 Task: Select the current location as Charleston, South Carolina, United States . Now zoom - , and verify the location . Hide zoom slider
Action: Mouse moved to (116, 26)
Screenshot: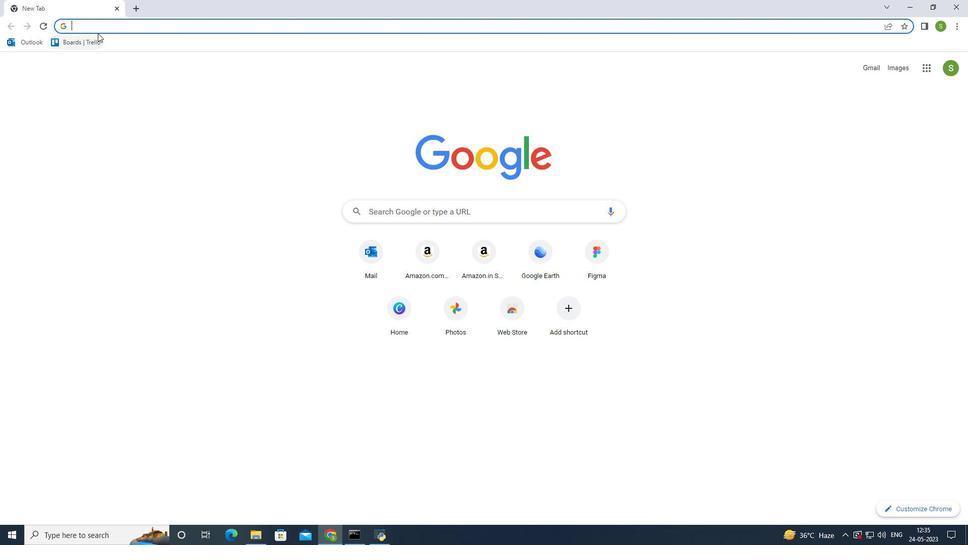 
Action: Mouse pressed left at (116, 26)
Screenshot: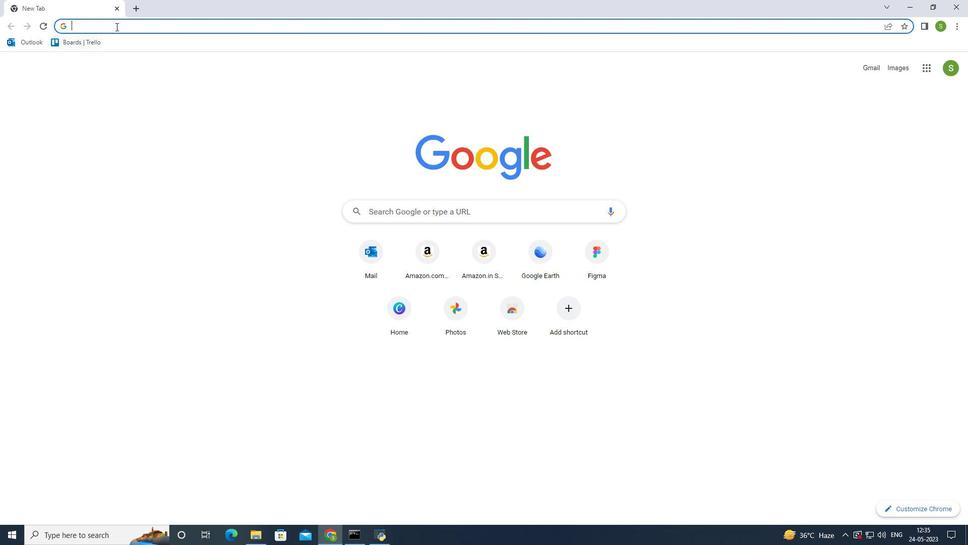
Action: Mouse moved to (108, 68)
Screenshot: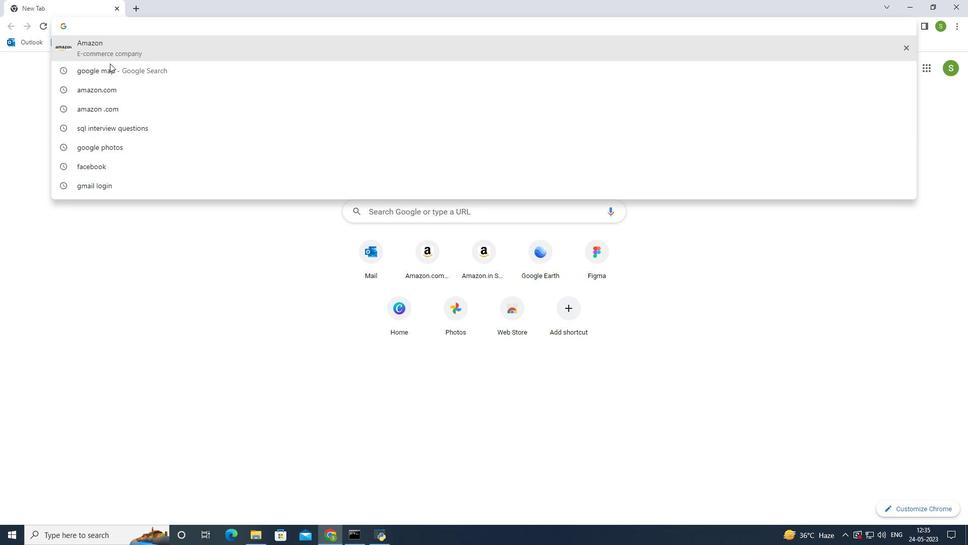 
Action: Mouse pressed left at (108, 68)
Screenshot: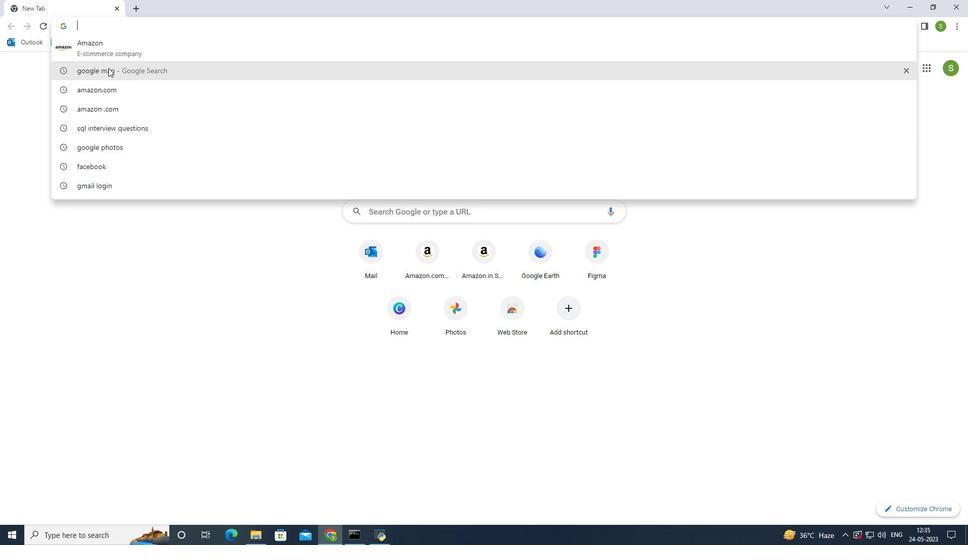 
Action: Mouse moved to (147, 158)
Screenshot: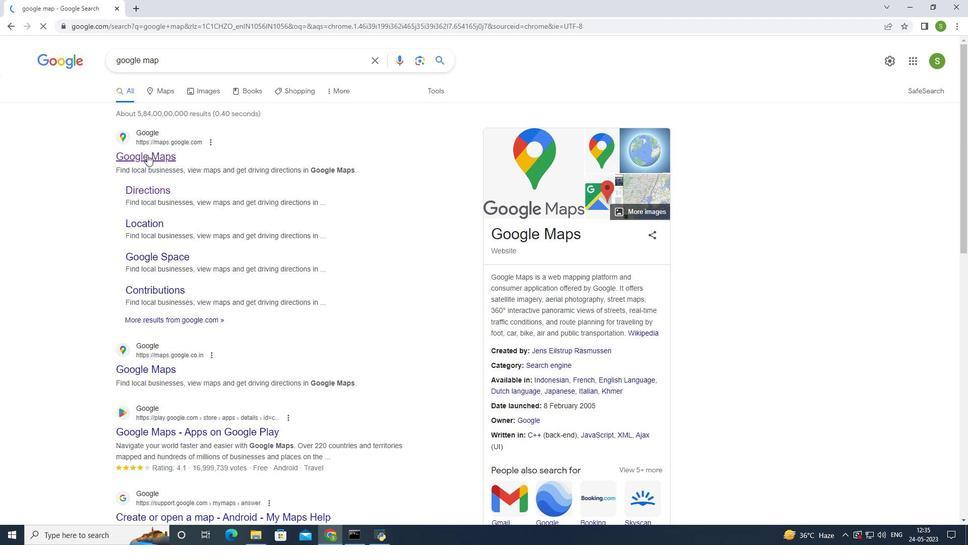 
Action: Mouse pressed left at (147, 158)
Screenshot: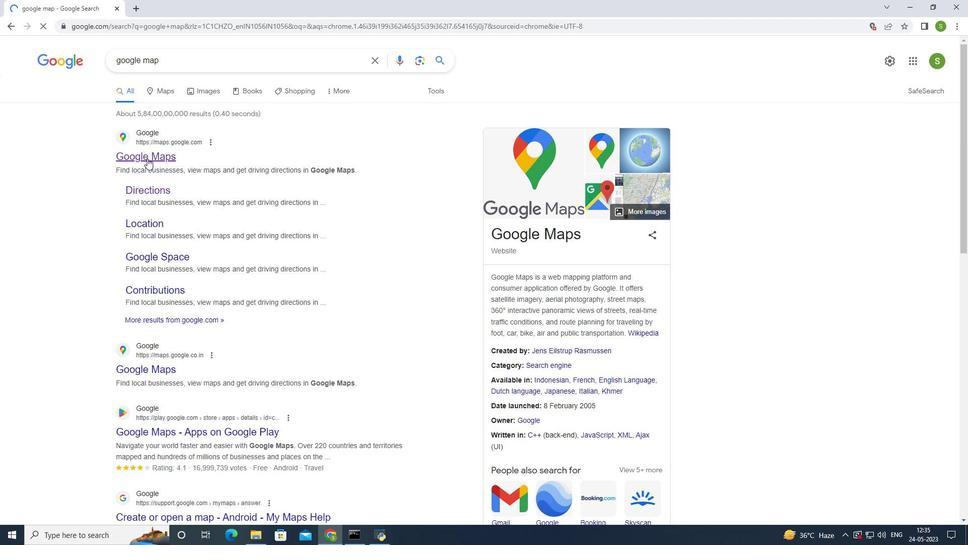 
Action: Mouse moved to (105, 50)
Screenshot: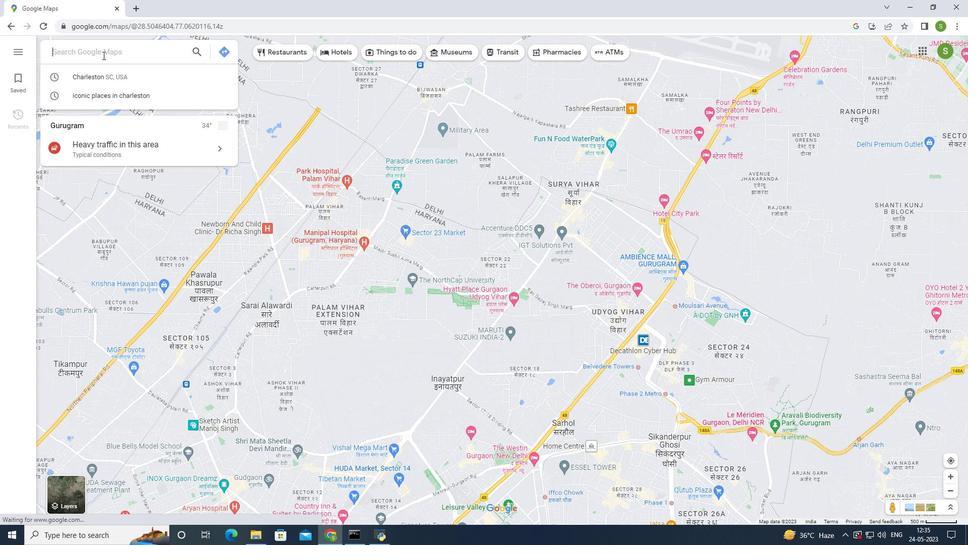 
Action: Mouse pressed left at (105, 50)
Screenshot: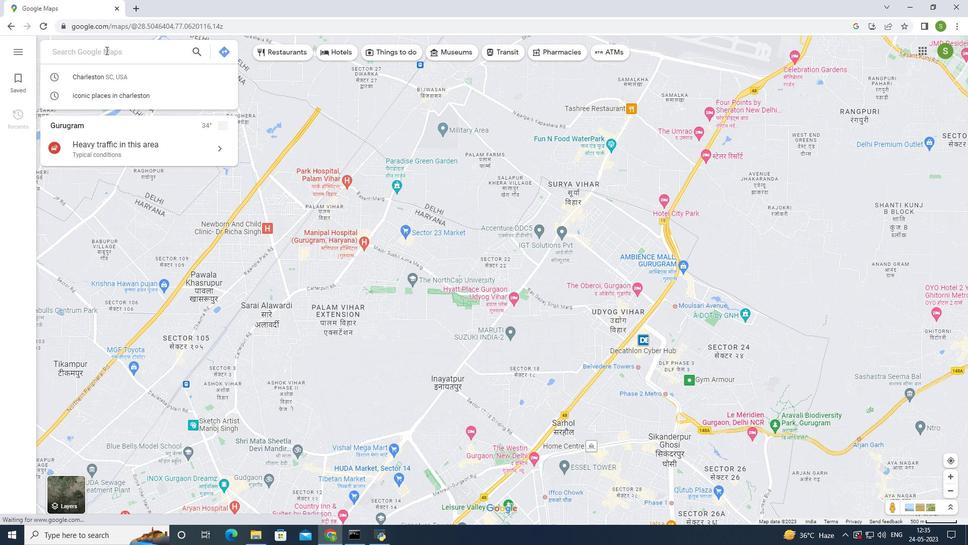 
Action: Key pressed charlesr<Key.backspace>ton<Key.space>,<Key.space>south<Key.space><Key.caps_lock>C<Key.caps_lock>arolina,<Key.space><Key.caps_lock>U<Key.caps_lock>nited<Key.space><Key.caps_lock>S<Key.caps_lock>tates<Key.enter>
Screenshot: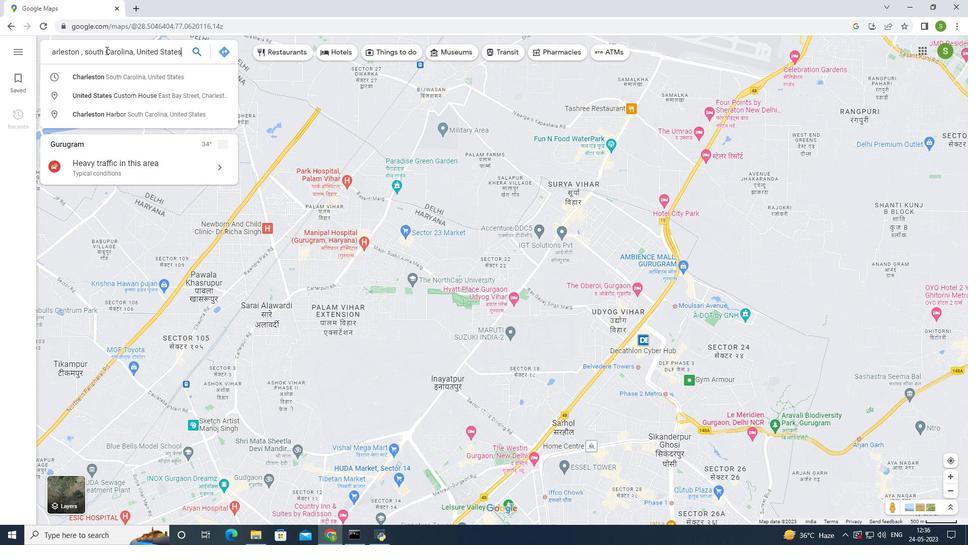 
Action: Mouse moved to (274, 489)
Screenshot: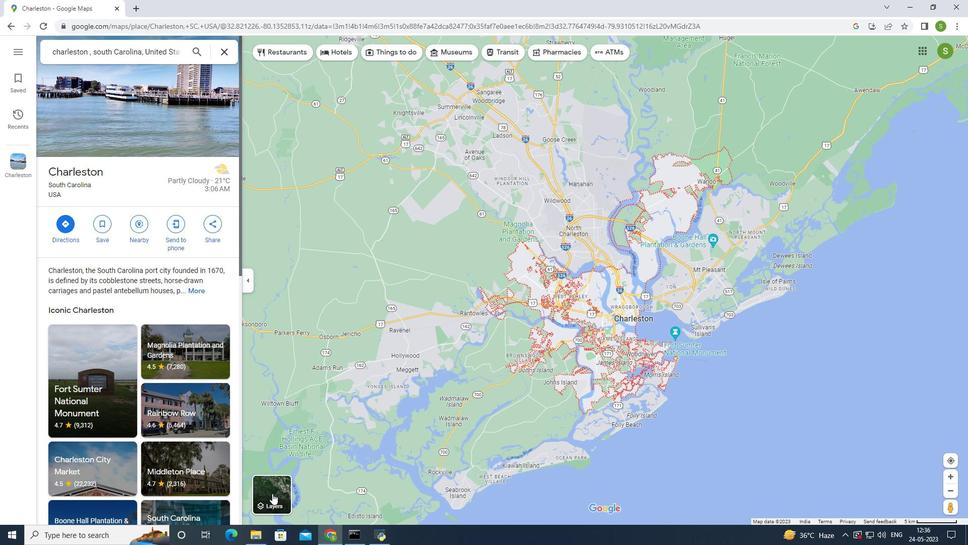 
Action: Mouse pressed left at (274, 489)
Screenshot: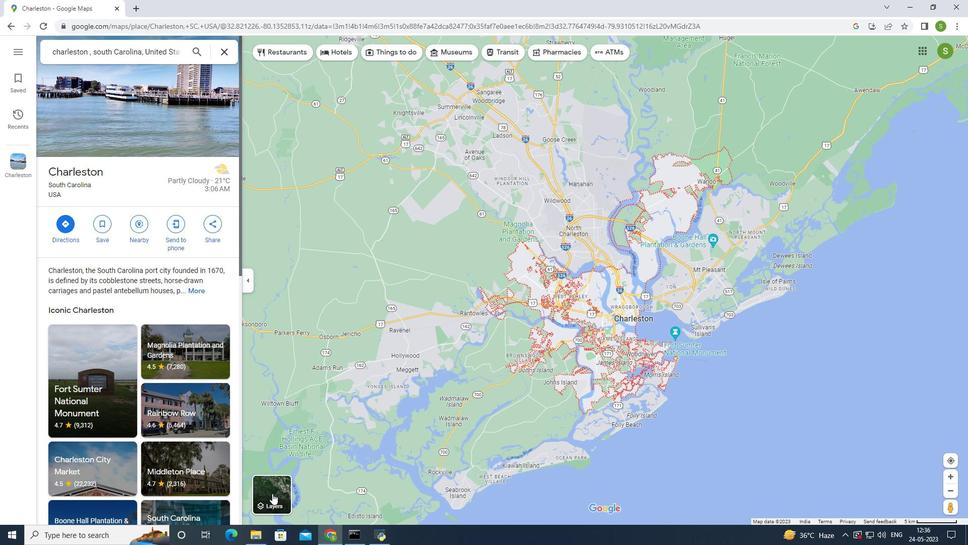
Action: Mouse moved to (625, 324)
Screenshot: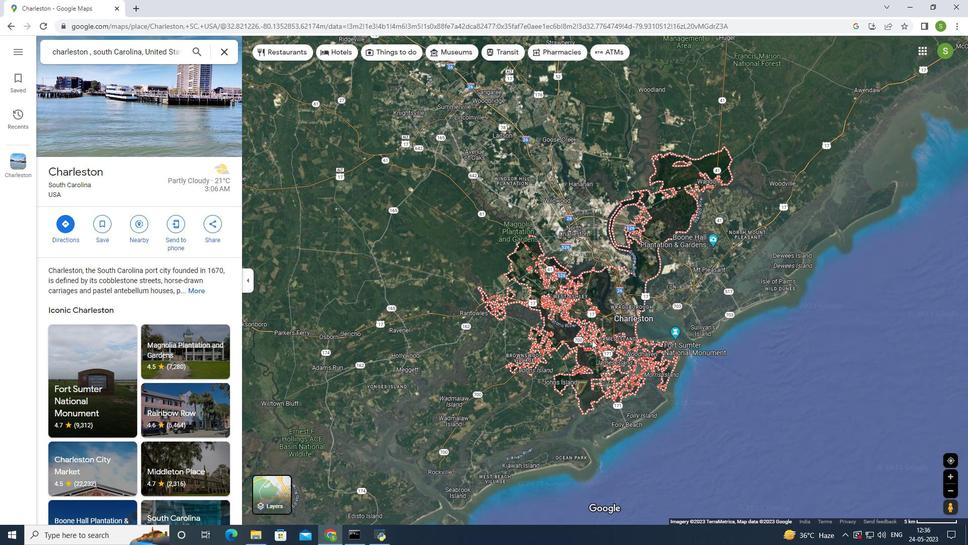 
Action: Mouse scrolled (625, 325) with delta (0, 0)
Screenshot: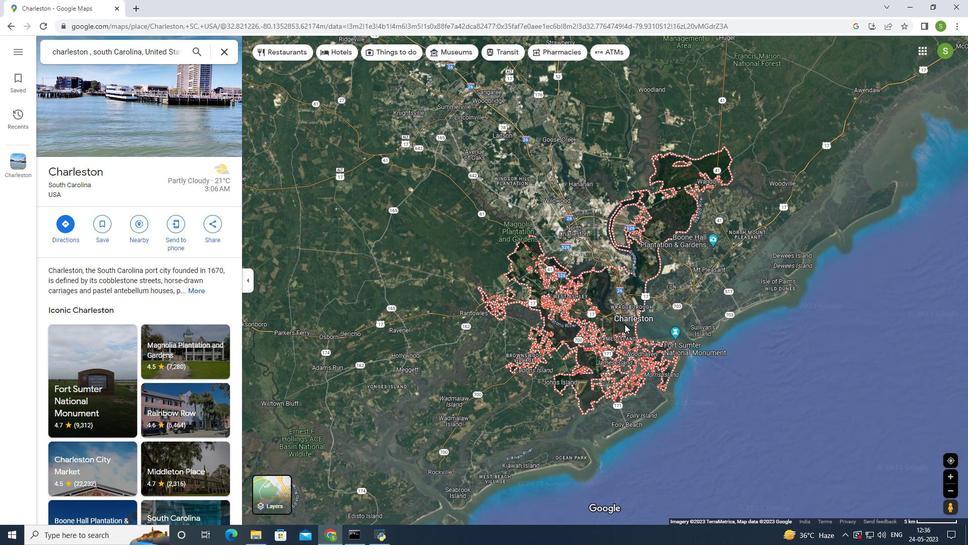 
Action: Mouse scrolled (625, 325) with delta (0, 0)
Screenshot: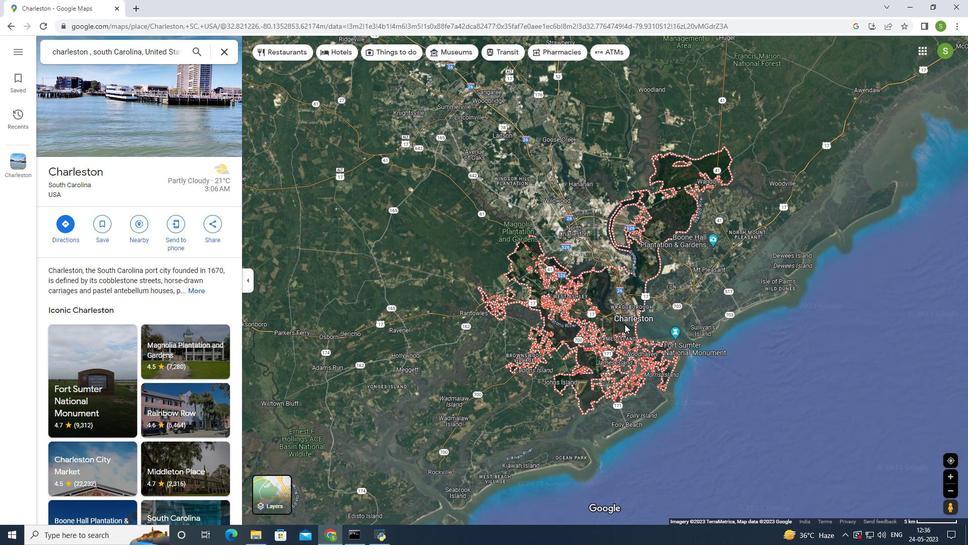 
Action: Mouse scrolled (625, 325) with delta (0, 0)
Screenshot: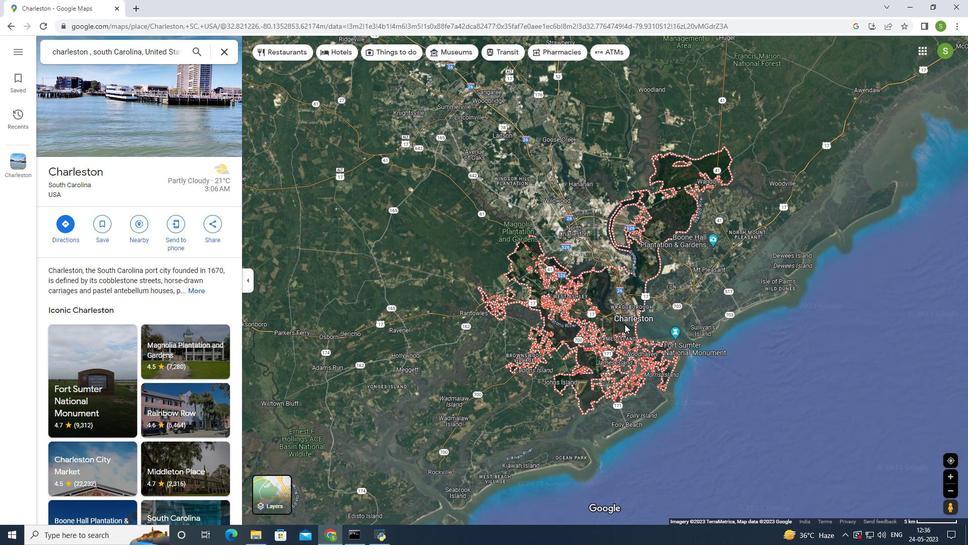 
Action: Mouse scrolled (625, 325) with delta (0, 0)
Screenshot: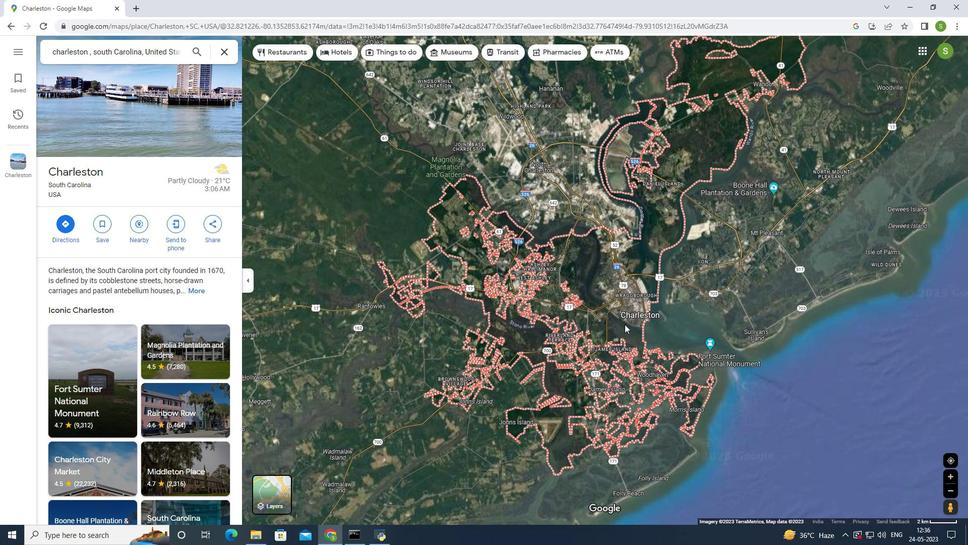 
Action: Mouse scrolled (625, 325) with delta (0, 0)
Screenshot: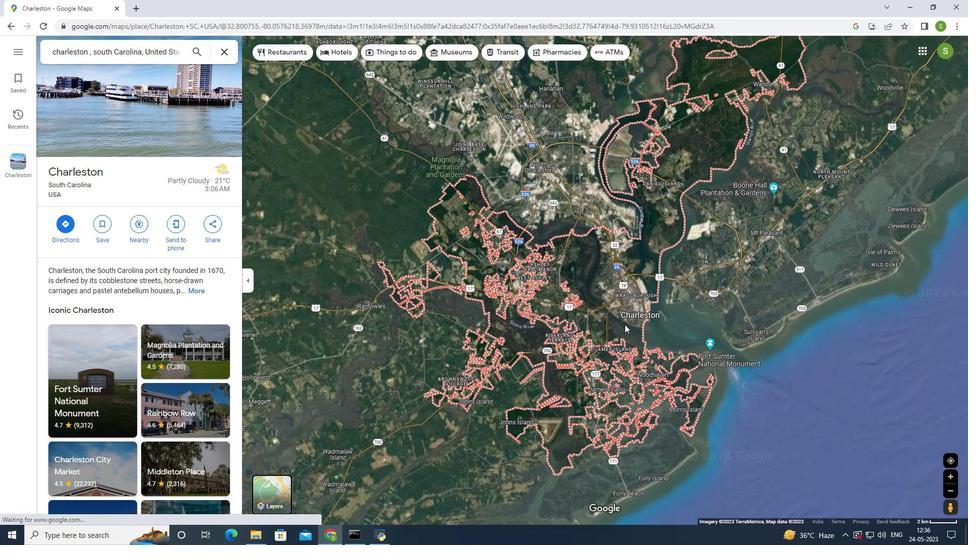 
Action: Mouse scrolled (625, 325) with delta (0, 0)
Screenshot: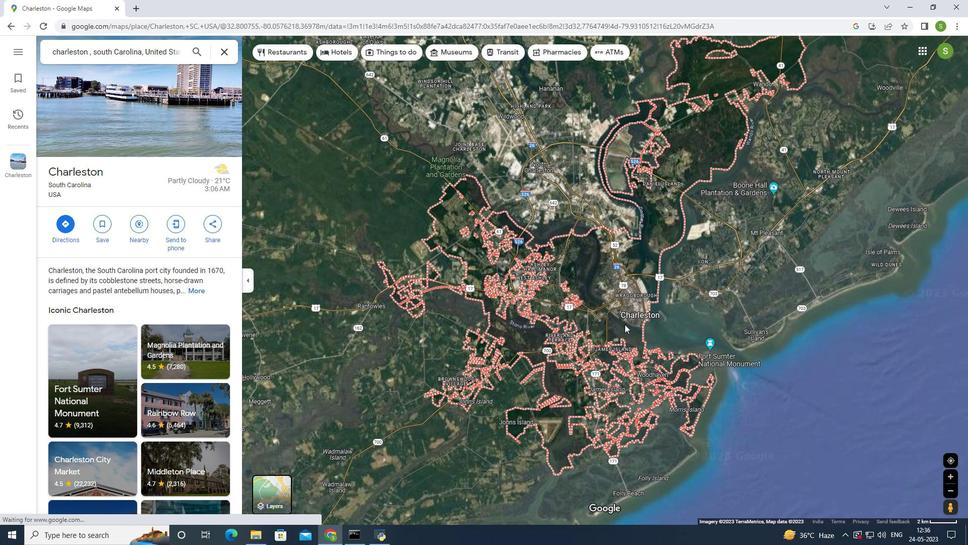 
Action: Mouse moved to (661, 307)
Screenshot: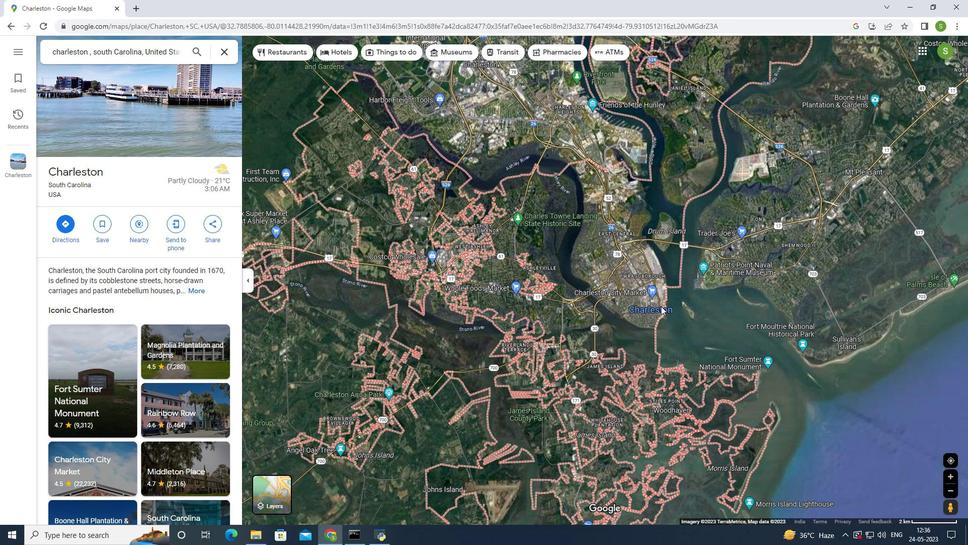 
Action: Mouse scrolled (661, 307) with delta (0, 0)
Screenshot: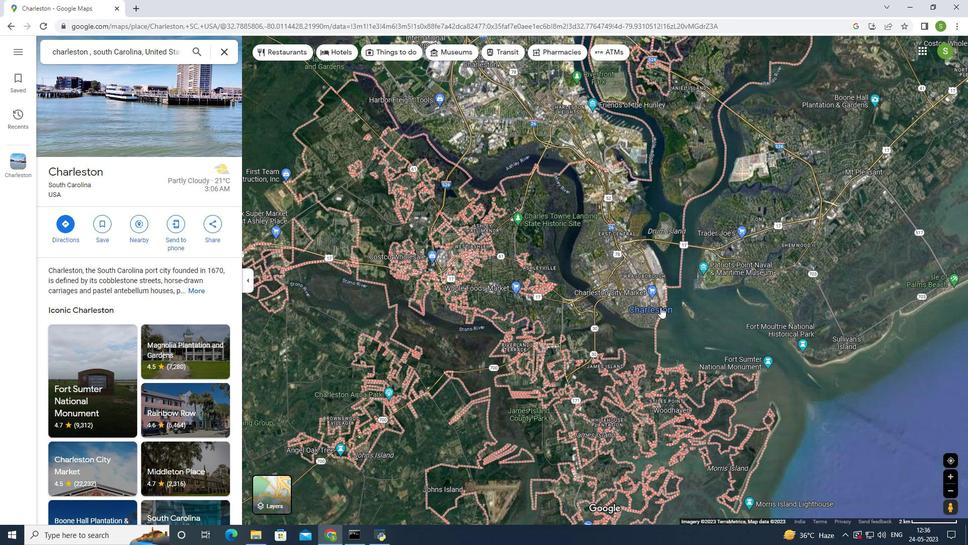 
Action: Mouse scrolled (661, 307) with delta (0, 0)
Screenshot: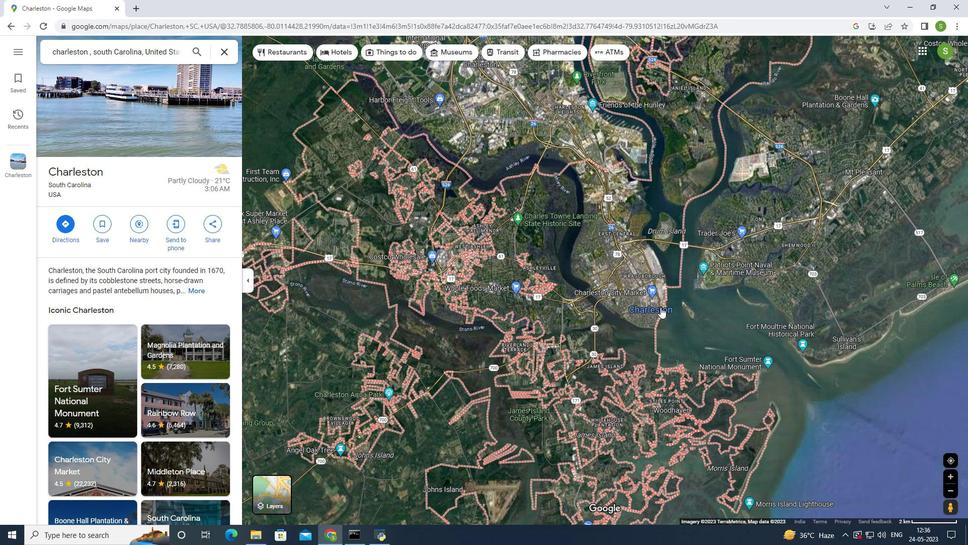 
Action: Mouse scrolled (661, 307) with delta (0, 0)
Screenshot: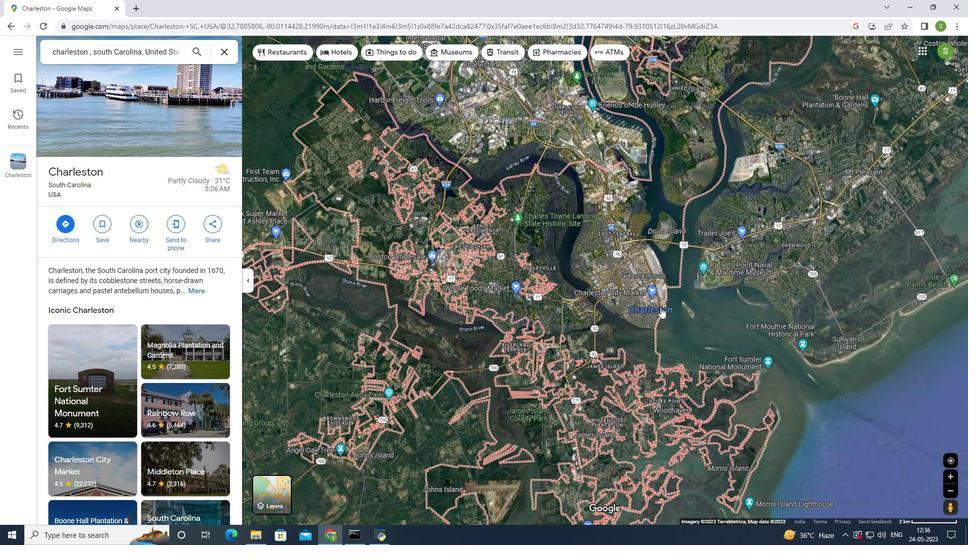 
Action: Mouse scrolled (661, 307) with delta (0, 0)
Screenshot: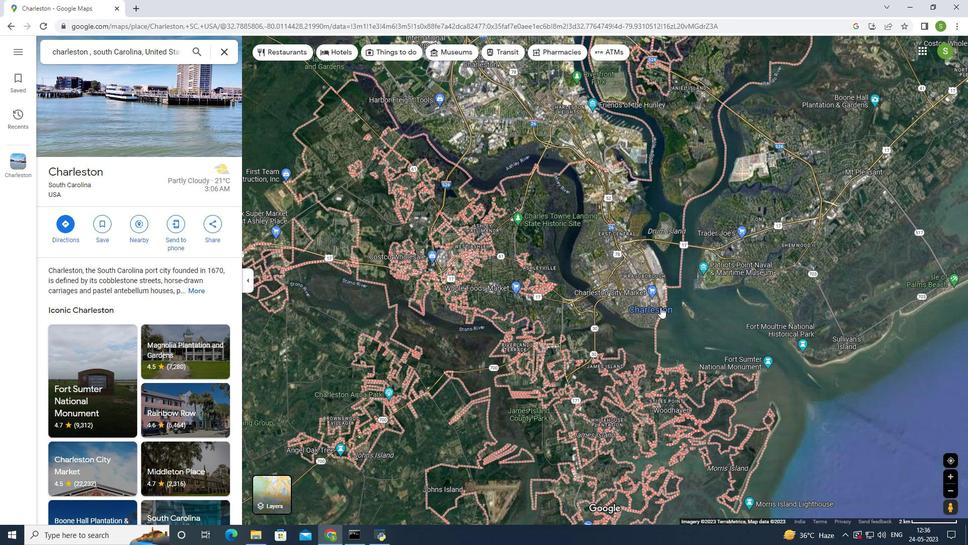 
Action: Mouse moved to (645, 317)
Screenshot: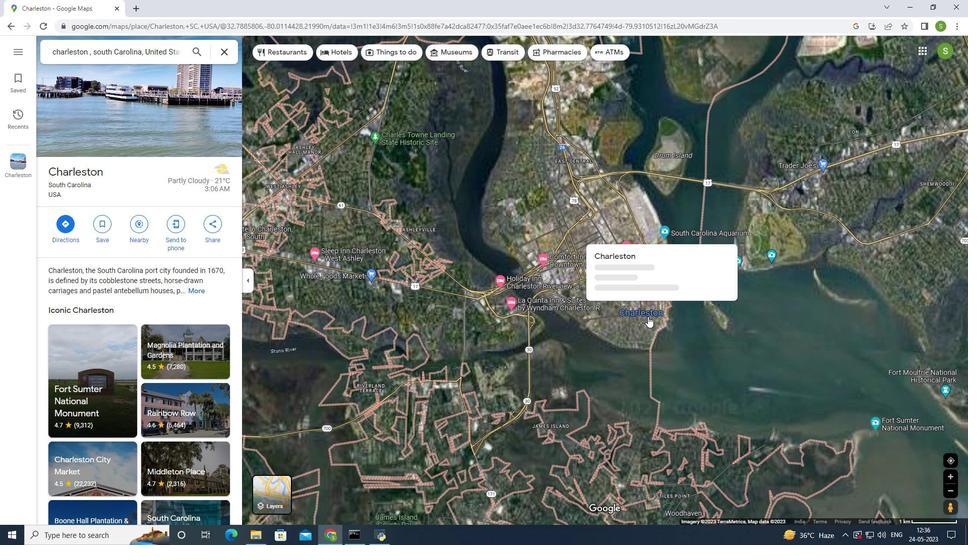 
Action: Mouse scrolled (645, 318) with delta (0, 0)
Screenshot: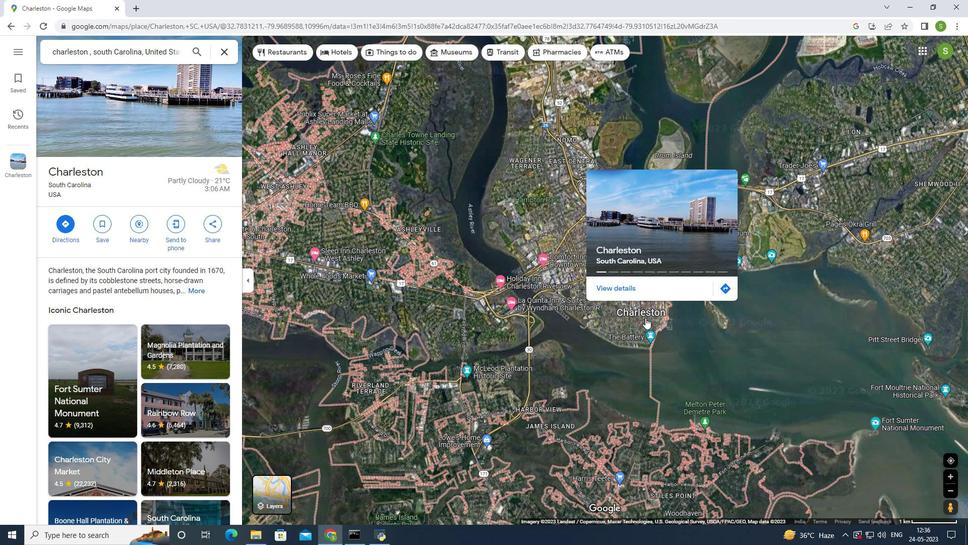 
Action: Mouse scrolled (645, 318) with delta (0, 0)
Screenshot: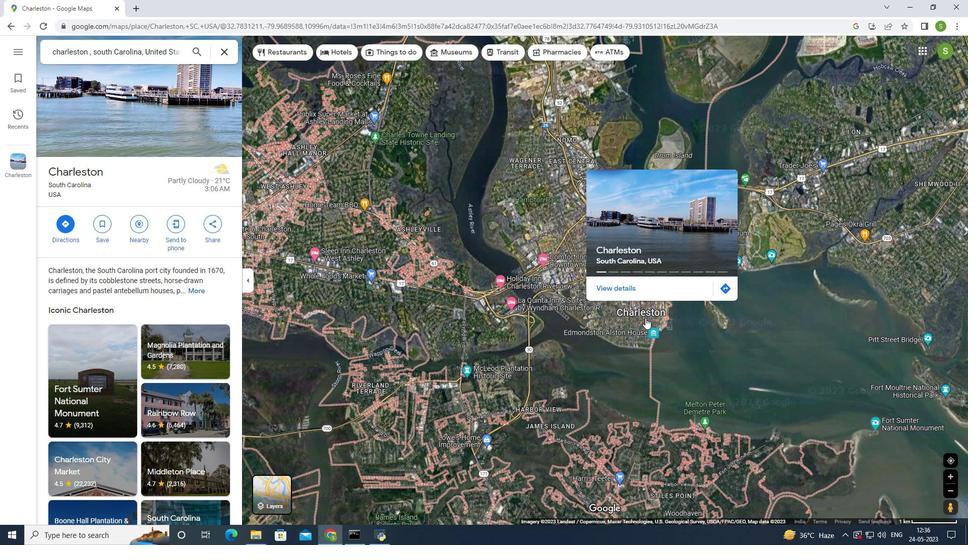 
Action: Mouse scrolled (645, 318) with delta (0, 0)
Screenshot: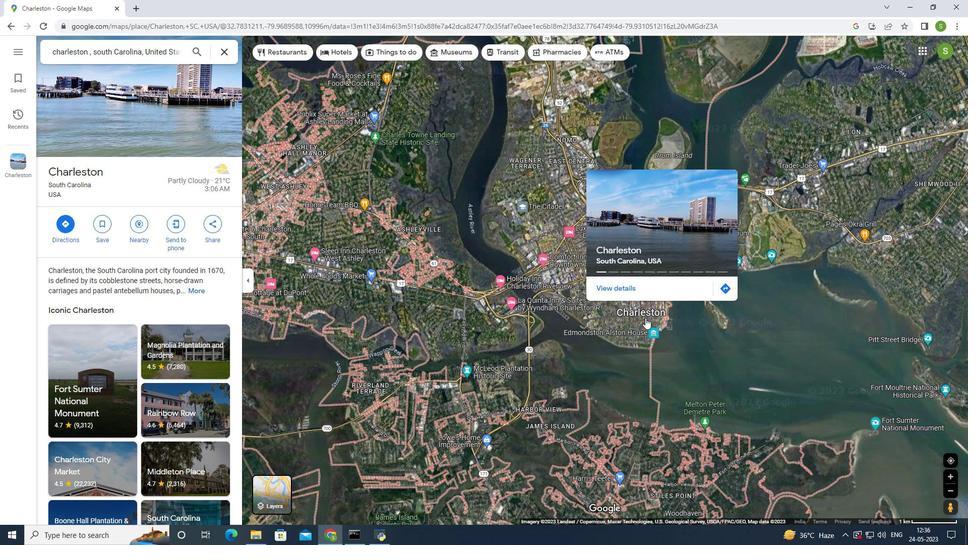 
Action: Mouse scrolled (645, 318) with delta (0, 0)
Screenshot: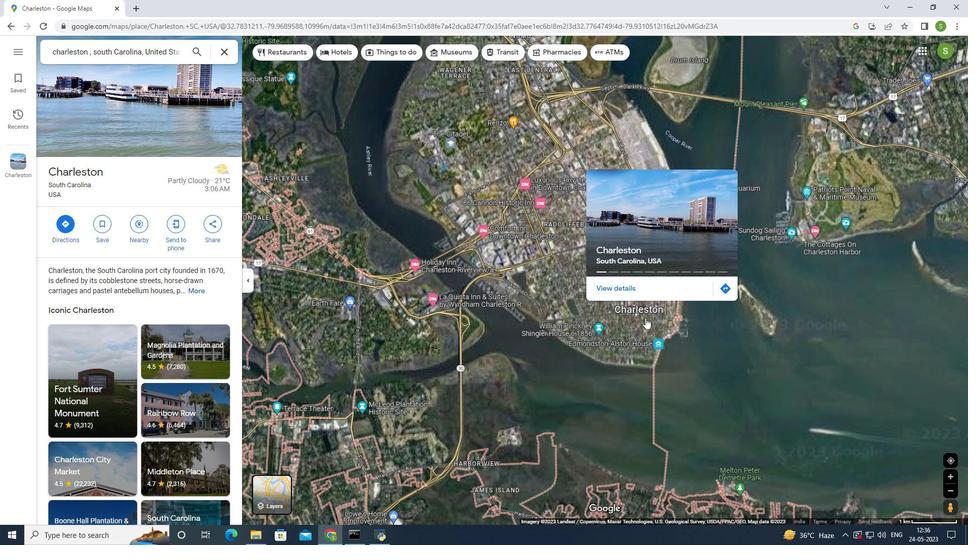
Action: Mouse scrolled (645, 318) with delta (0, 0)
Screenshot: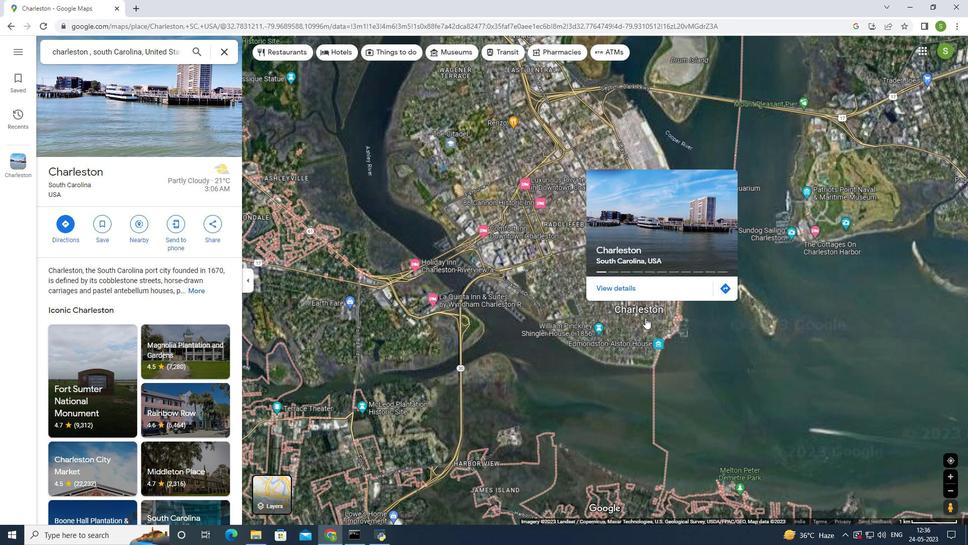 
Action: Mouse scrolled (645, 318) with delta (0, 0)
Screenshot: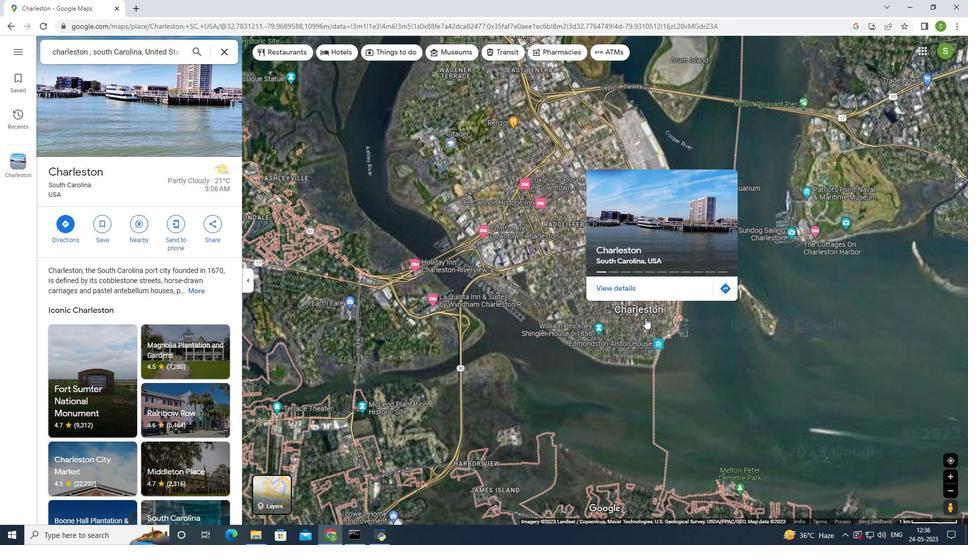 
Action: Mouse scrolled (645, 318) with delta (0, 0)
Screenshot: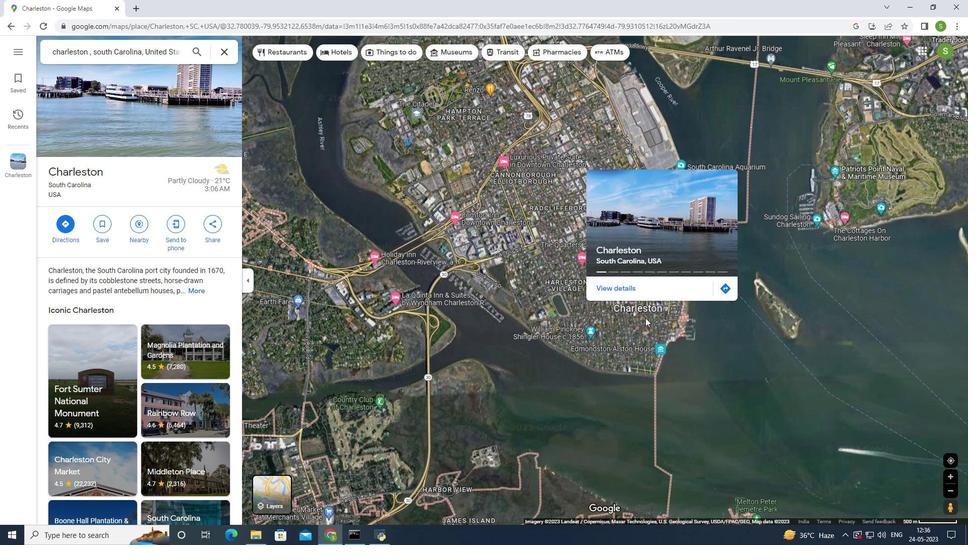 
Action: Mouse scrolled (645, 318) with delta (0, 0)
Screenshot: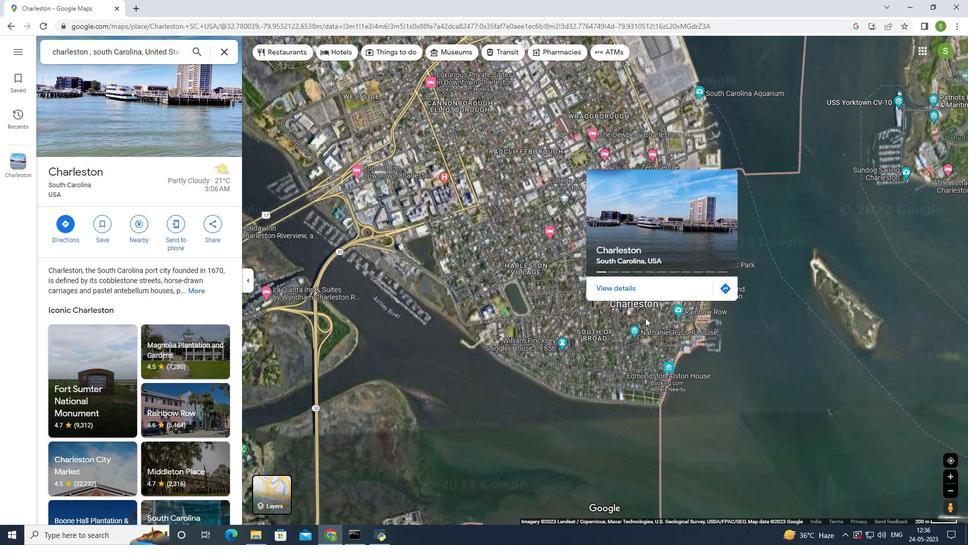 
Action: Mouse scrolled (645, 318) with delta (0, 0)
Screenshot: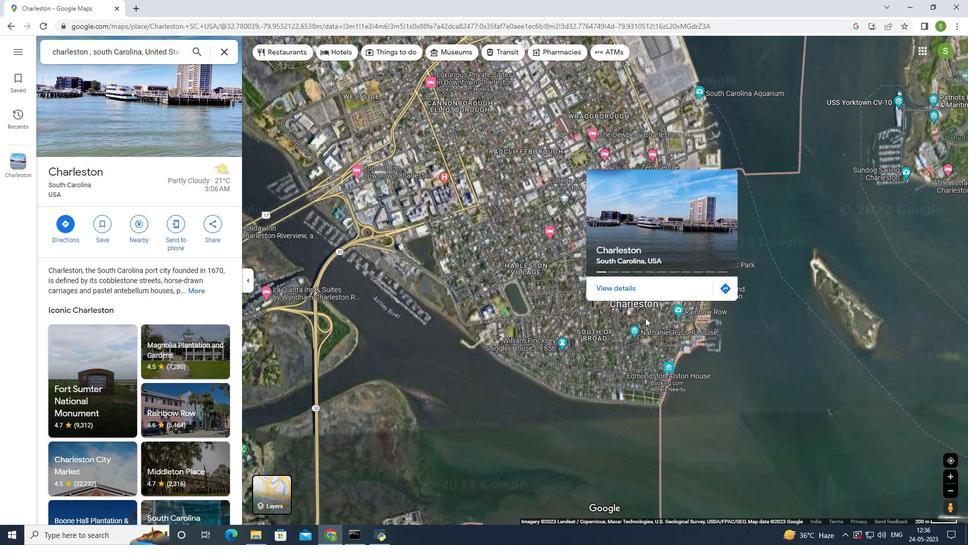 
Action: Mouse moved to (626, 305)
Screenshot: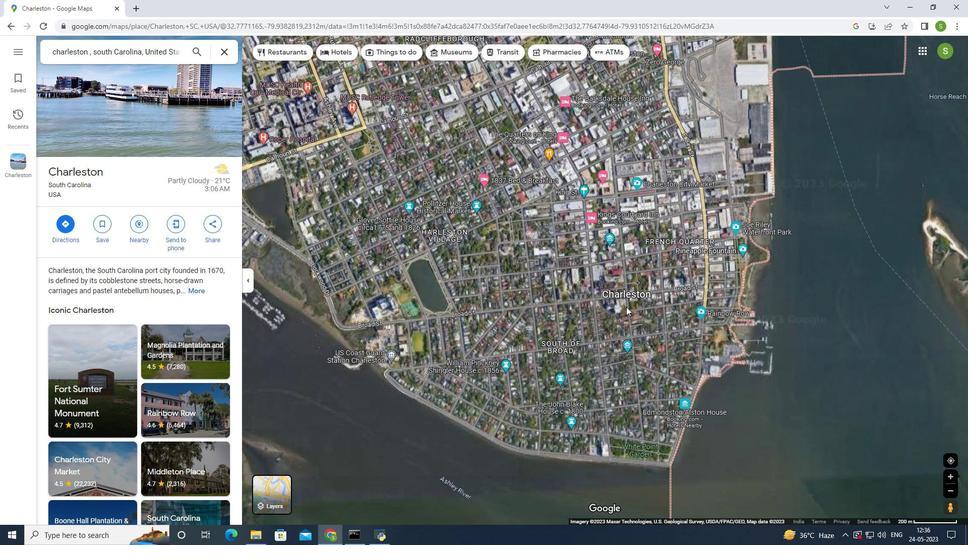 
Action: Mouse scrolled (626, 306) with delta (0, 0)
Screenshot: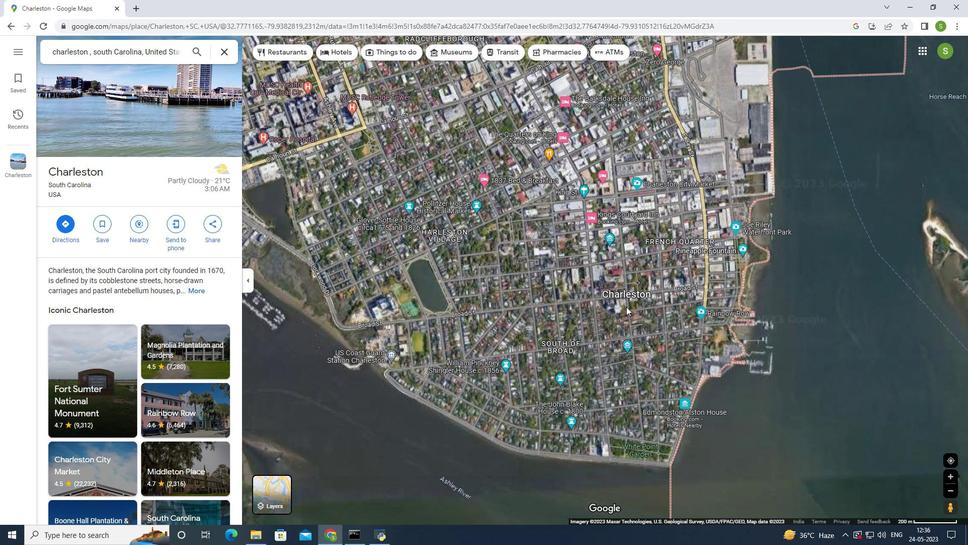 
Action: Mouse scrolled (626, 306) with delta (0, 0)
Screenshot: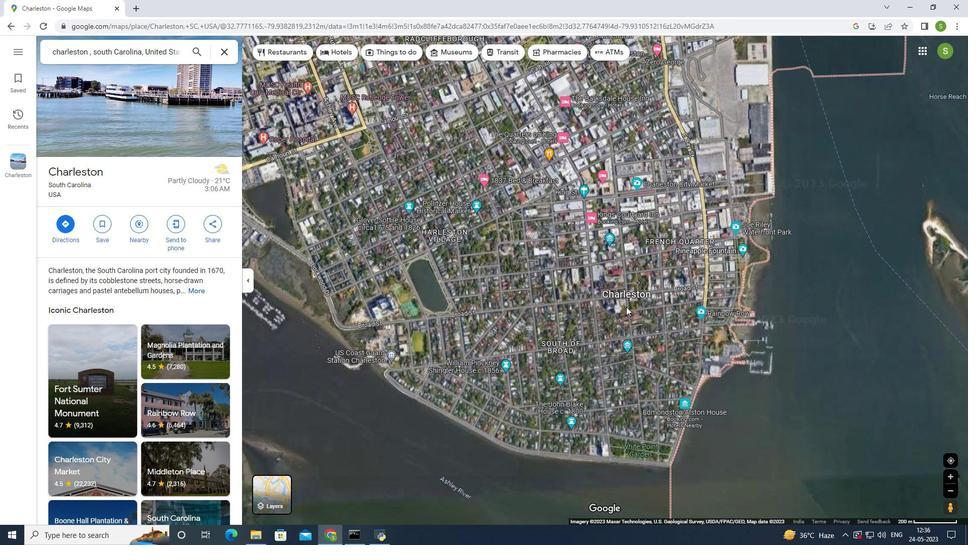 
Action: Mouse scrolled (626, 306) with delta (0, 0)
Screenshot: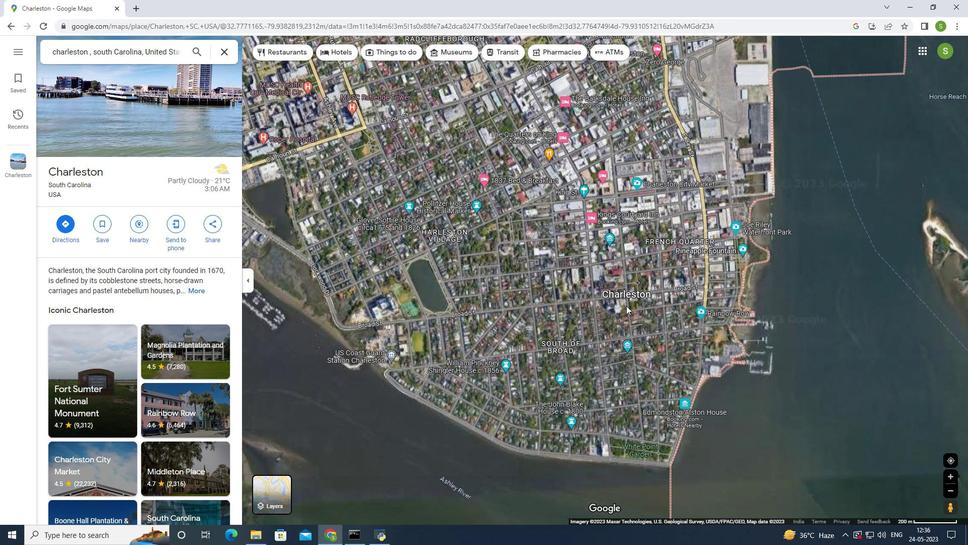 
Action: Mouse moved to (626, 305)
Screenshot: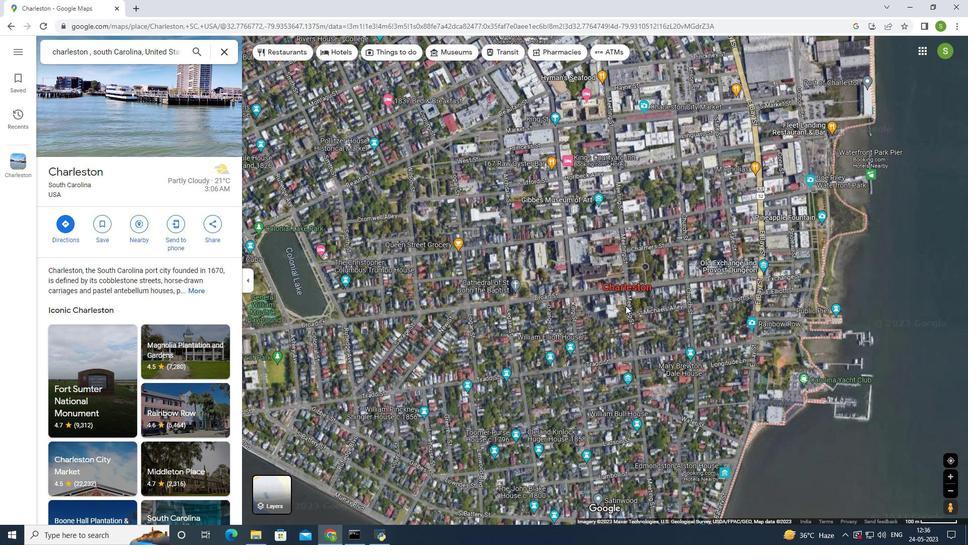 
Action: Mouse scrolled (626, 305) with delta (0, 0)
Screenshot: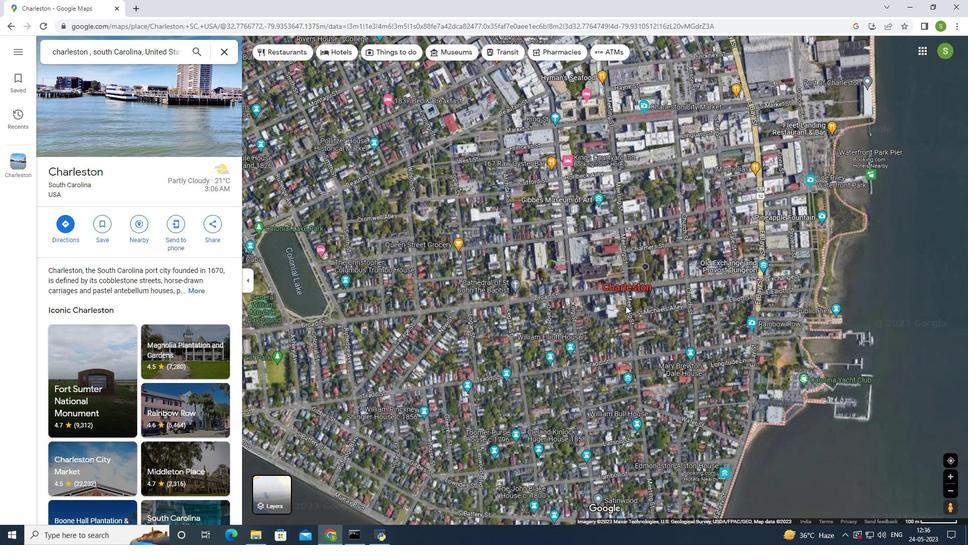 
Action: Mouse scrolled (626, 305) with delta (0, 0)
Screenshot: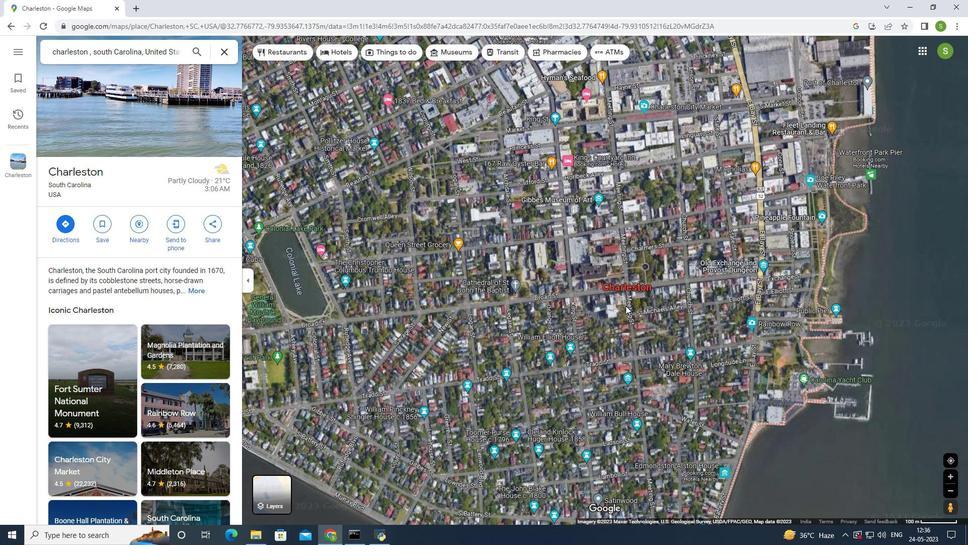 
Action: Mouse moved to (626, 304)
Screenshot: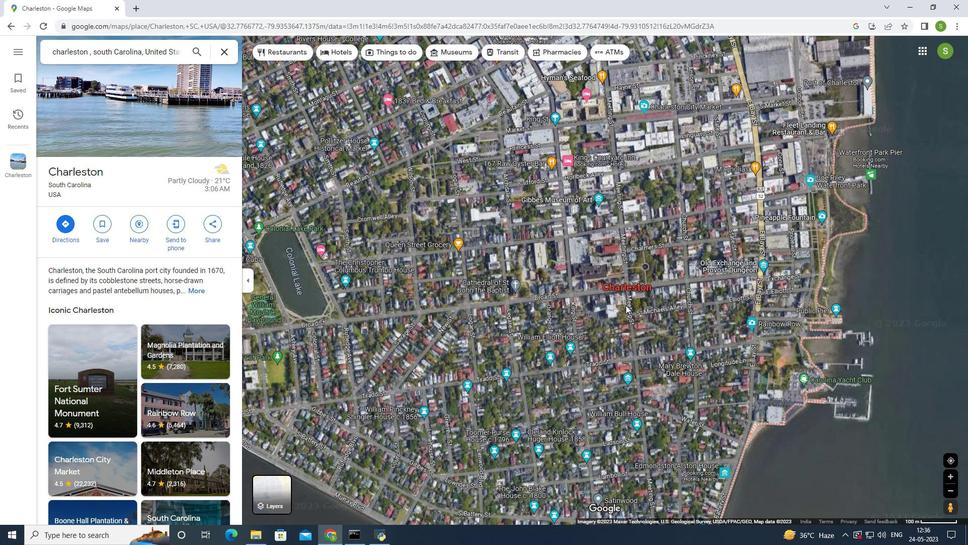
Action: Mouse scrolled (626, 305) with delta (0, 0)
Screenshot: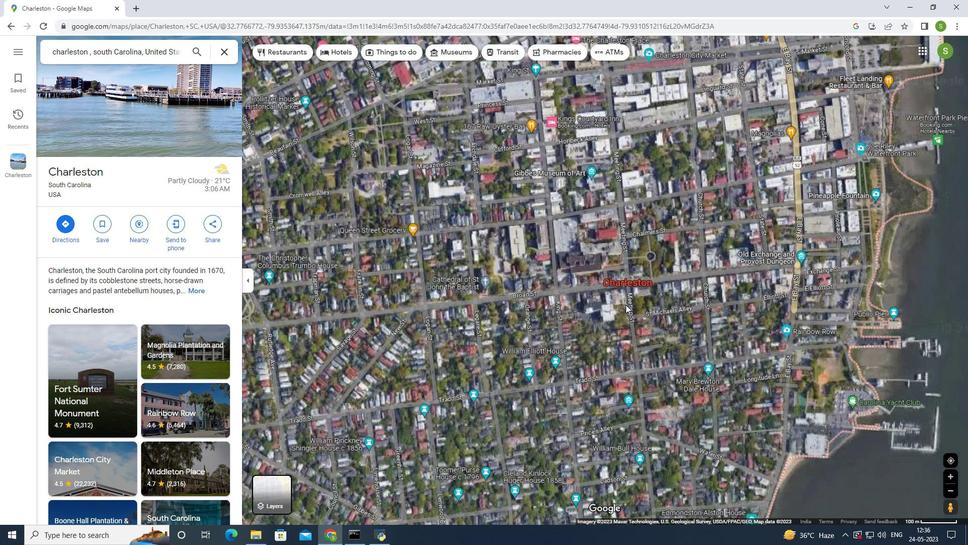
Action: Mouse scrolled (626, 305) with delta (0, 0)
Screenshot: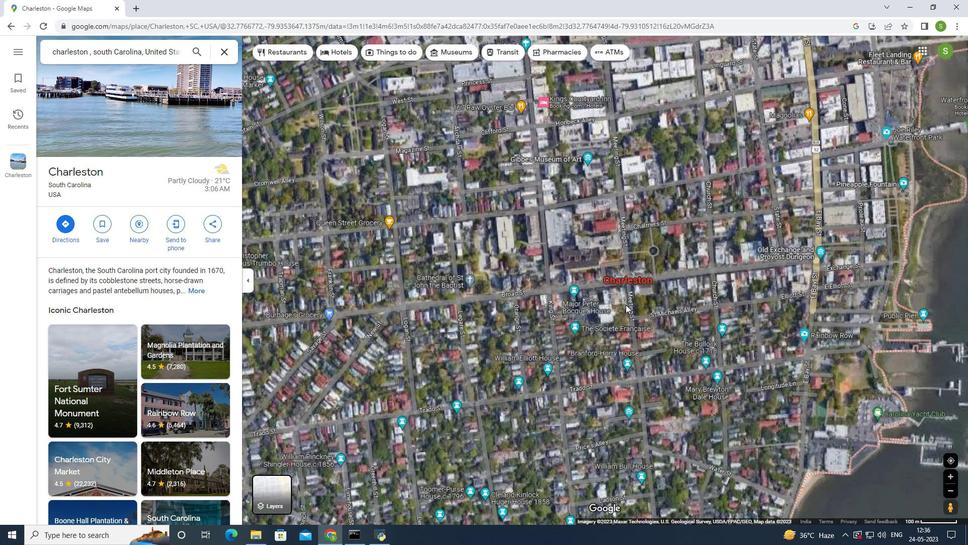 
Action: Mouse moved to (626, 297)
Screenshot: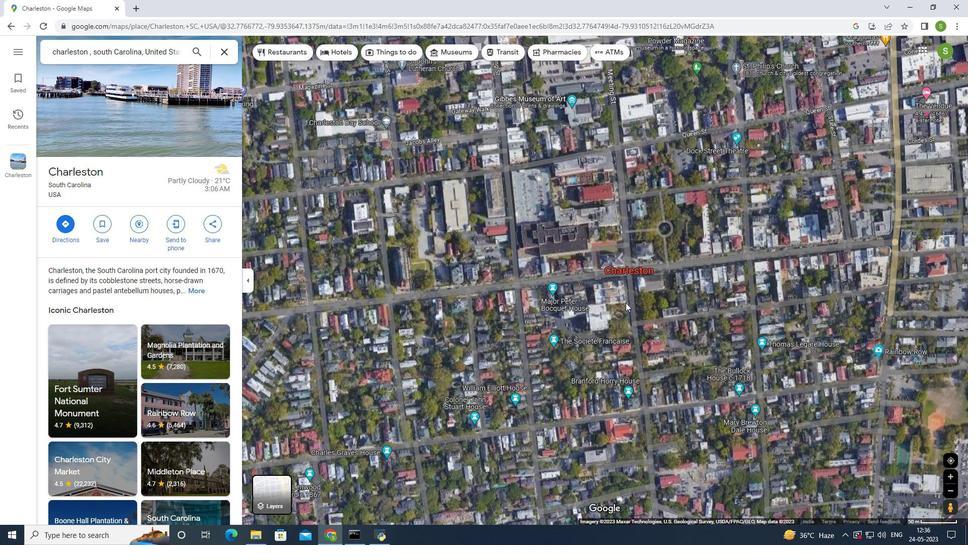 
Action: Mouse scrolled (626, 298) with delta (0, 0)
Screenshot: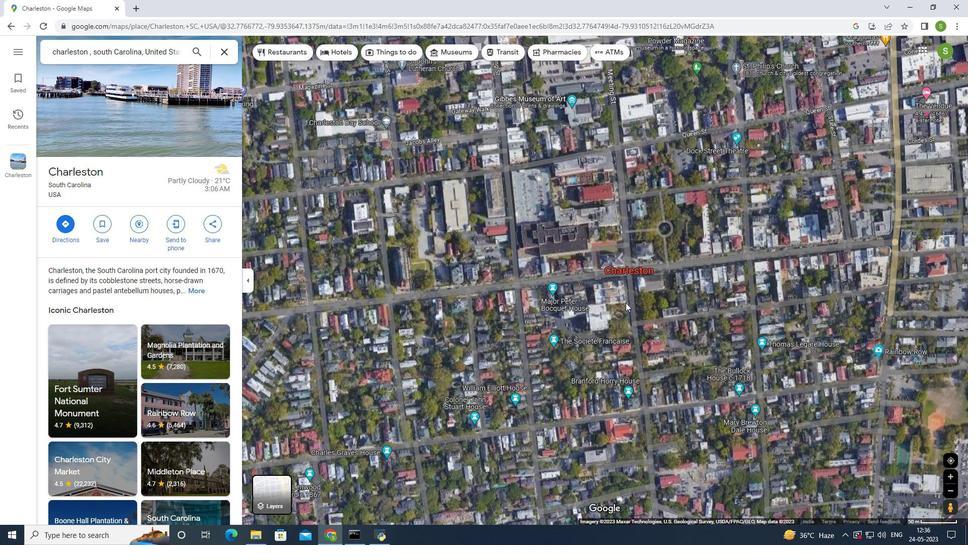 
Action: Mouse moved to (626, 293)
Screenshot: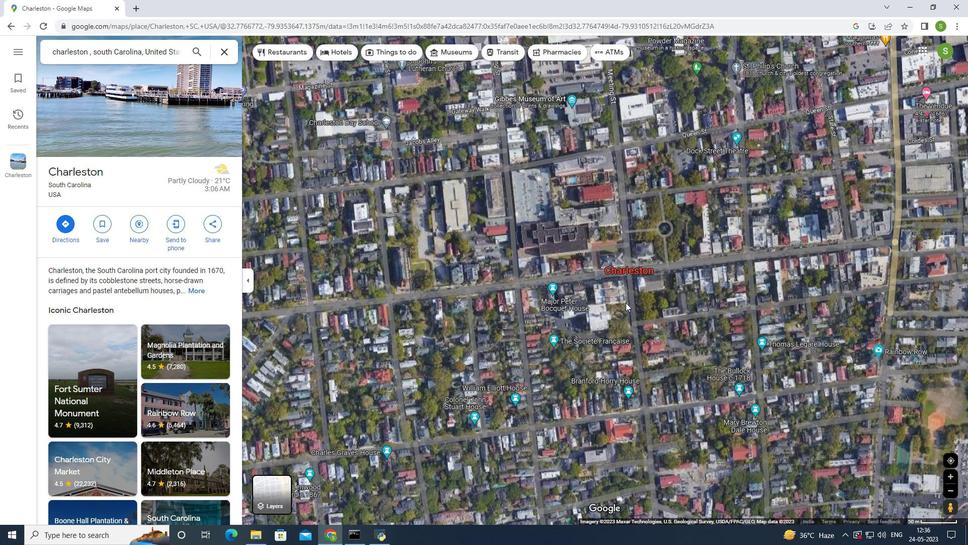 
Action: Mouse scrolled (626, 294) with delta (0, 0)
Screenshot: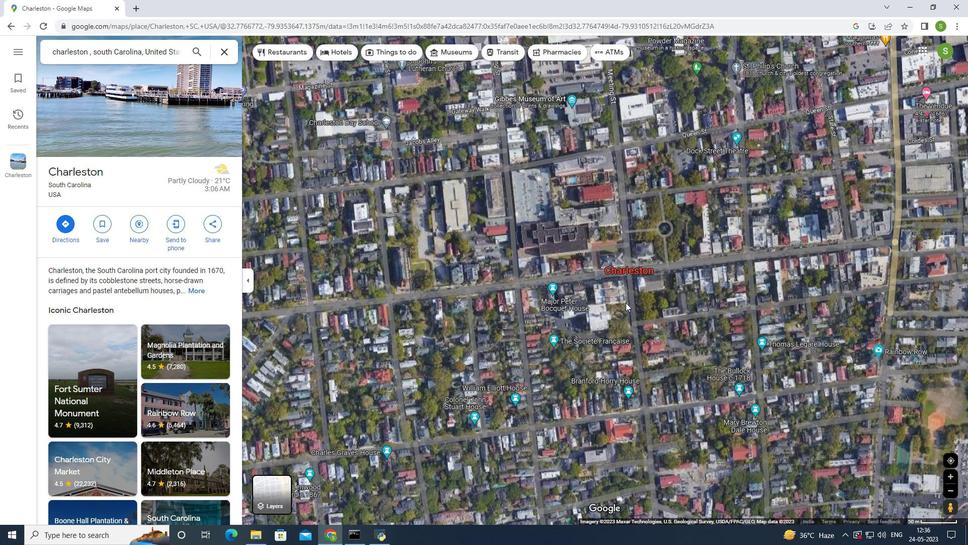 
Action: Mouse scrolled (626, 294) with delta (0, 0)
Screenshot: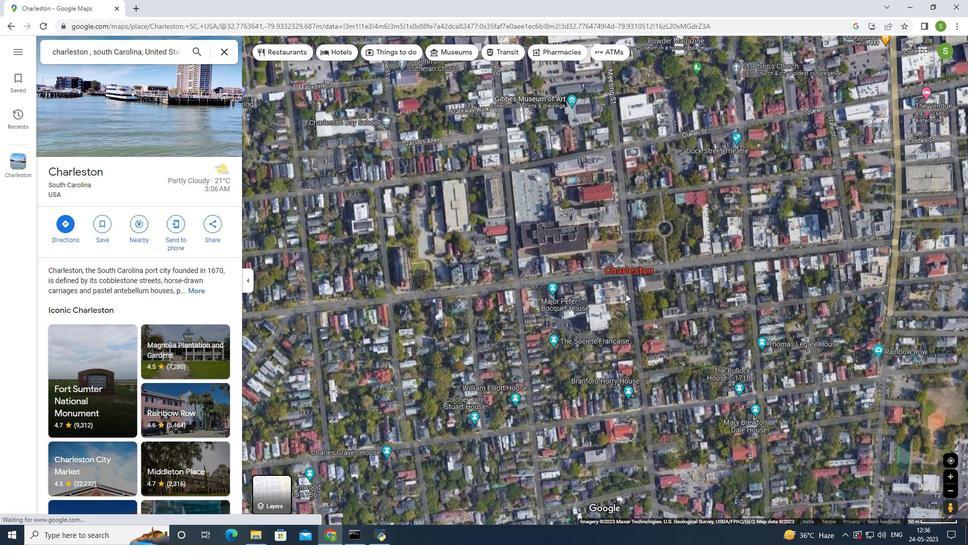 
Action: Mouse moved to (625, 262)
Screenshot: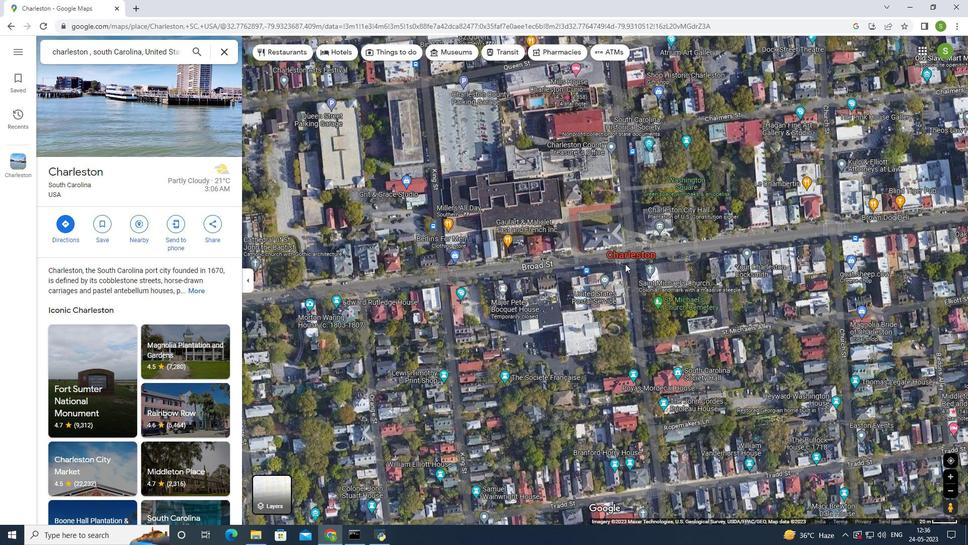 
Action: Mouse scrolled (625, 262) with delta (0, 0)
Screenshot: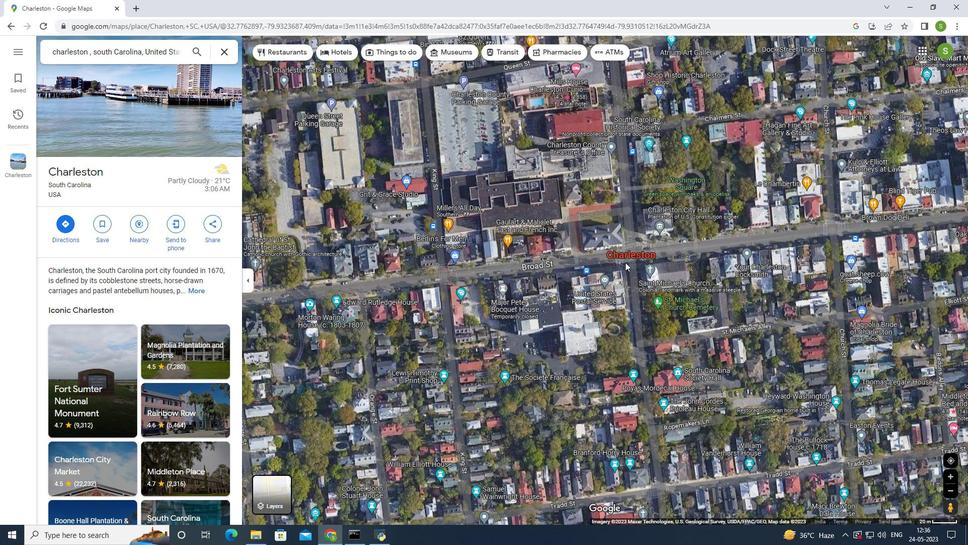 
Action: Mouse scrolled (625, 262) with delta (0, 0)
Screenshot: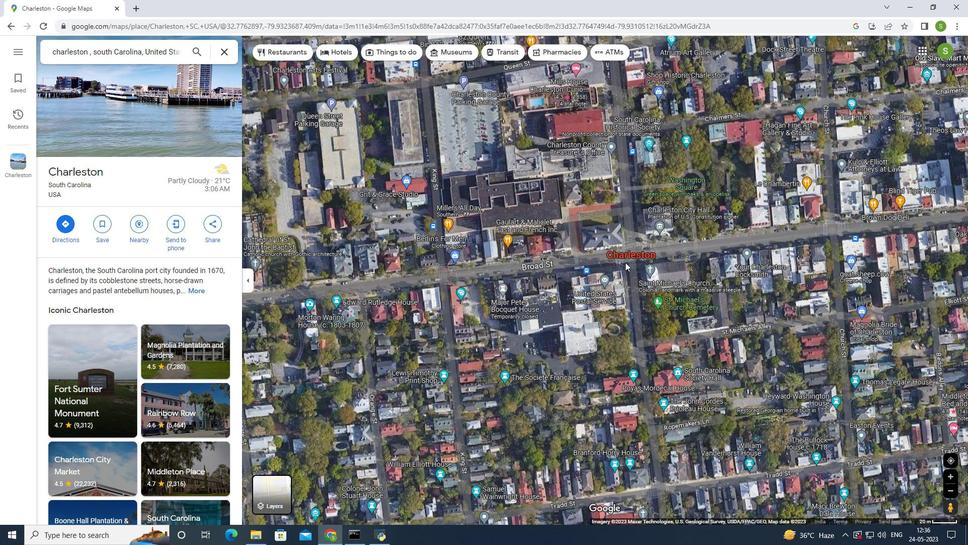 
Action: Mouse scrolled (625, 262) with delta (0, 0)
Screenshot: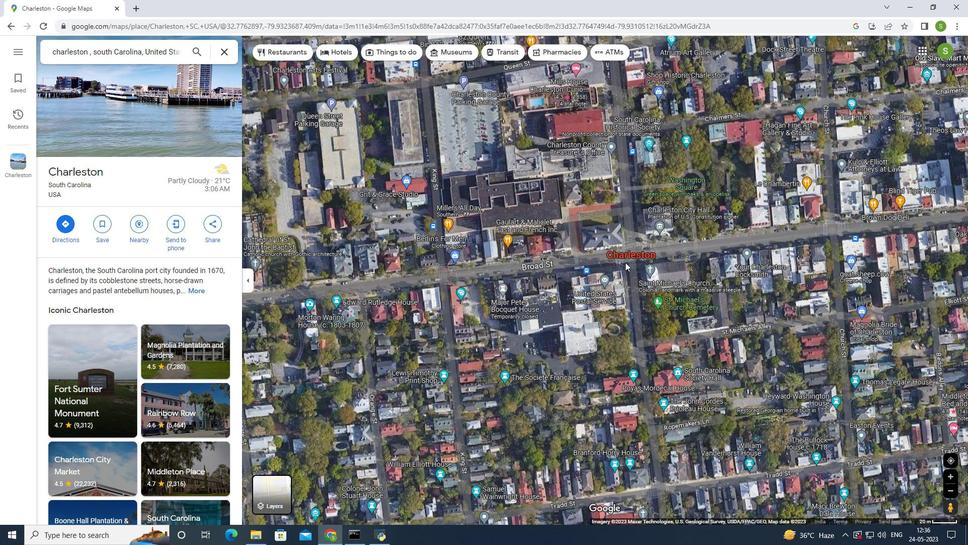 
Action: Mouse scrolled (625, 262) with delta (0, 0)
Screenshot: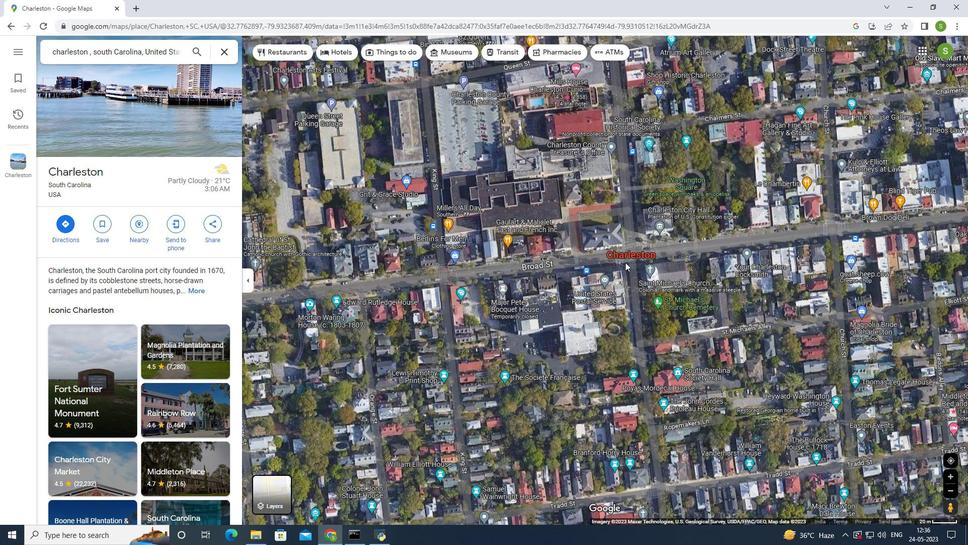 
Action: Mouse moved to (624, 262)
Screenshot: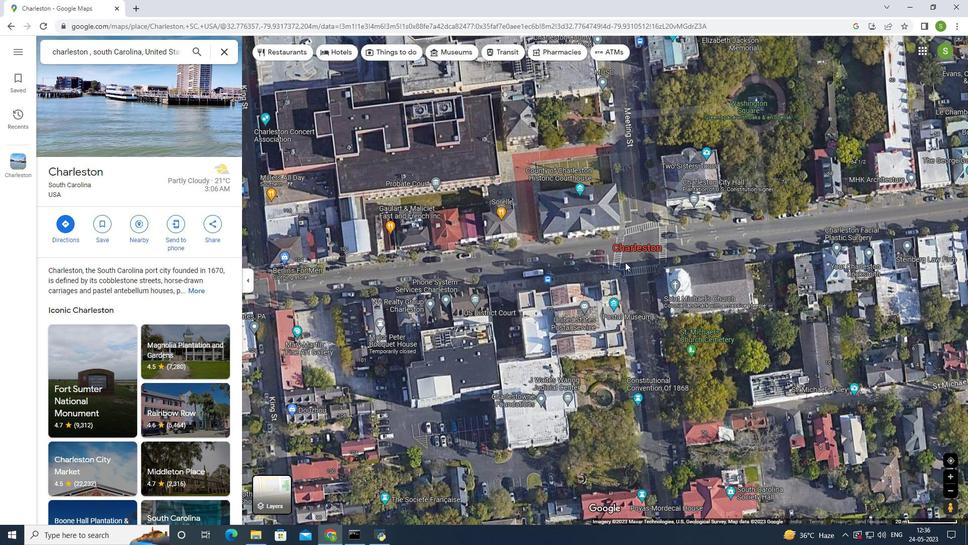 
Action: Mouse scrolled (624, 262) with delta (0, 0)
Screenshot: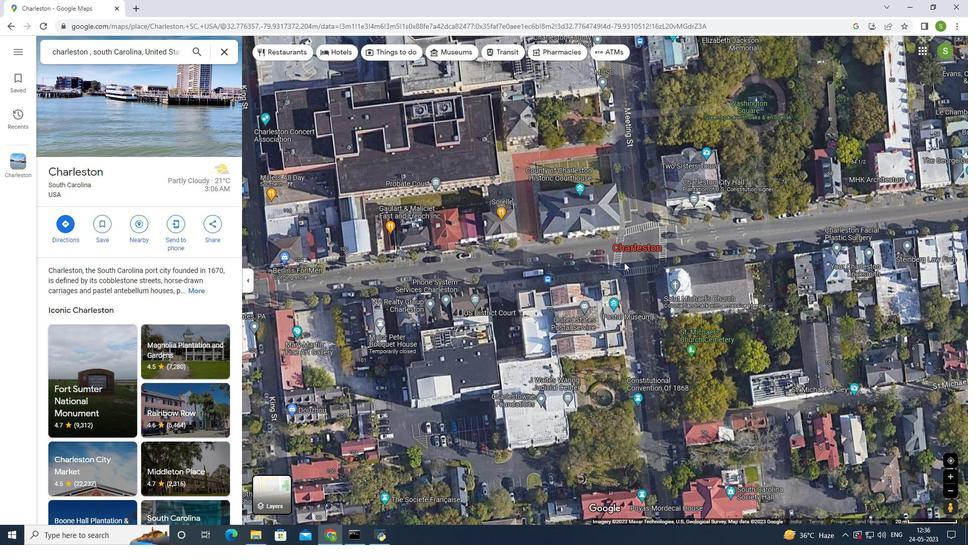 
Action: Mouse moved to (726, 264)
Screenshot: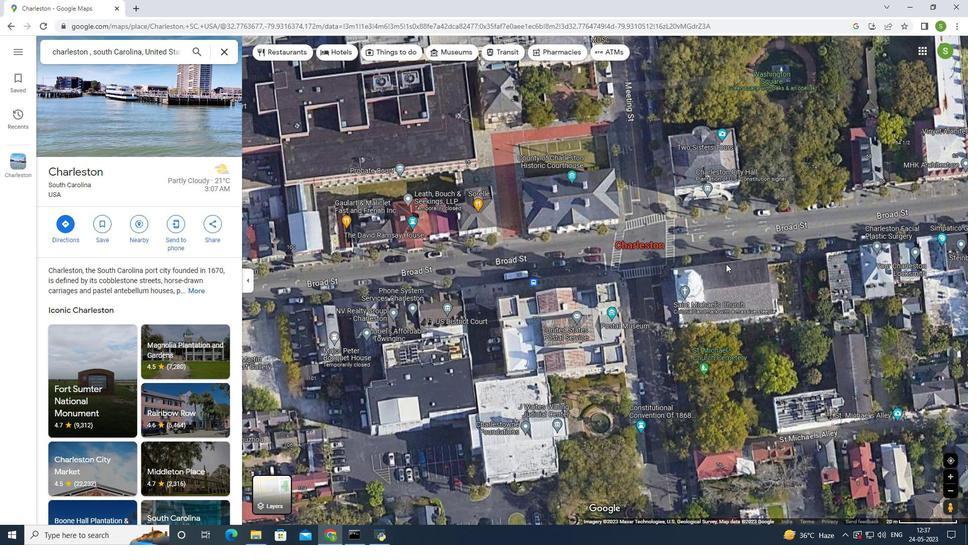 
Action: Mouse scrolled (726, 264) with delta (0, 0)
Screenshot: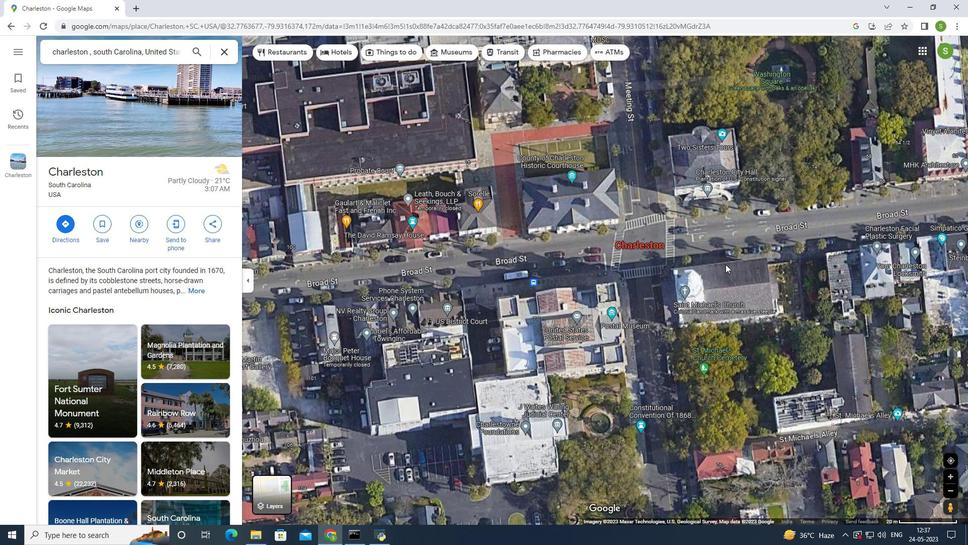 
Action: Mouse scrolled (726, 264) with delta (0, 0)
Screenshot: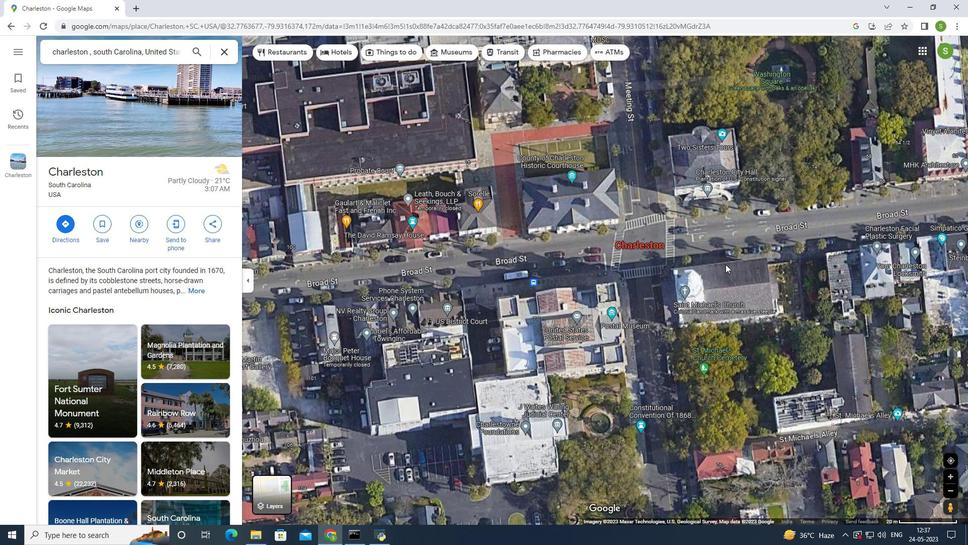 
Action: Mouse scrolled (726, 264) with delta (0, 0)
Screenshot: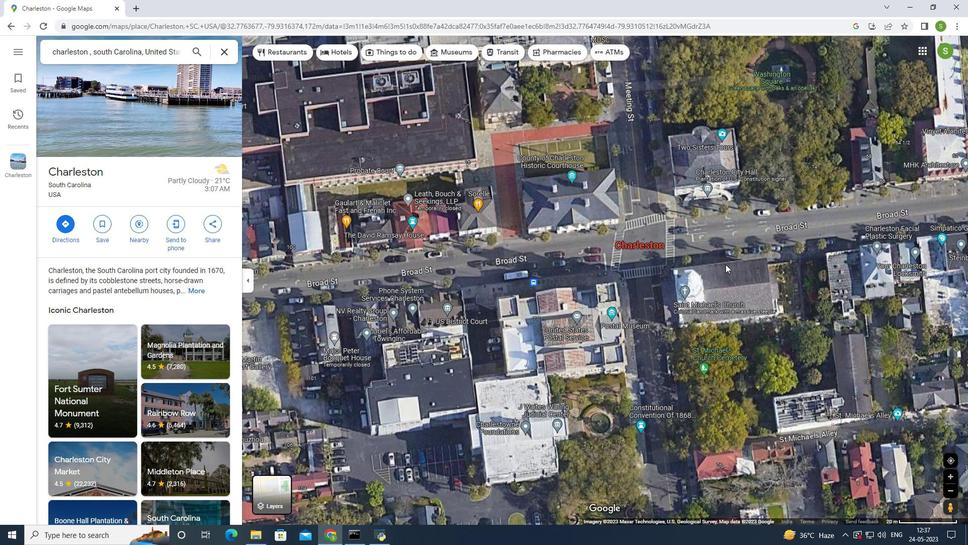
Action: Mouse scrolled (726, 264) with delta (0, 0)
Screenshot: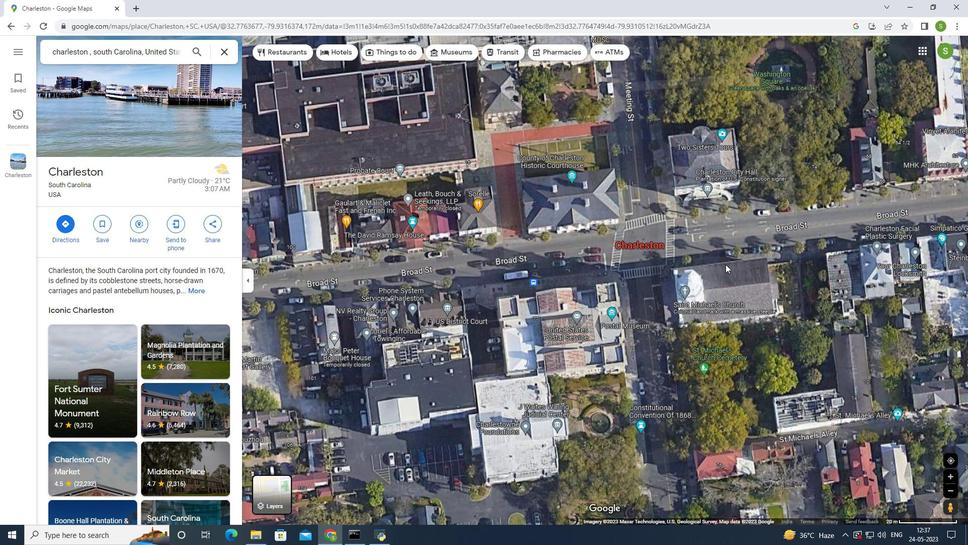 
Action: Mouse scrolled (726, 263) with delta (0, 0)
Screenshot: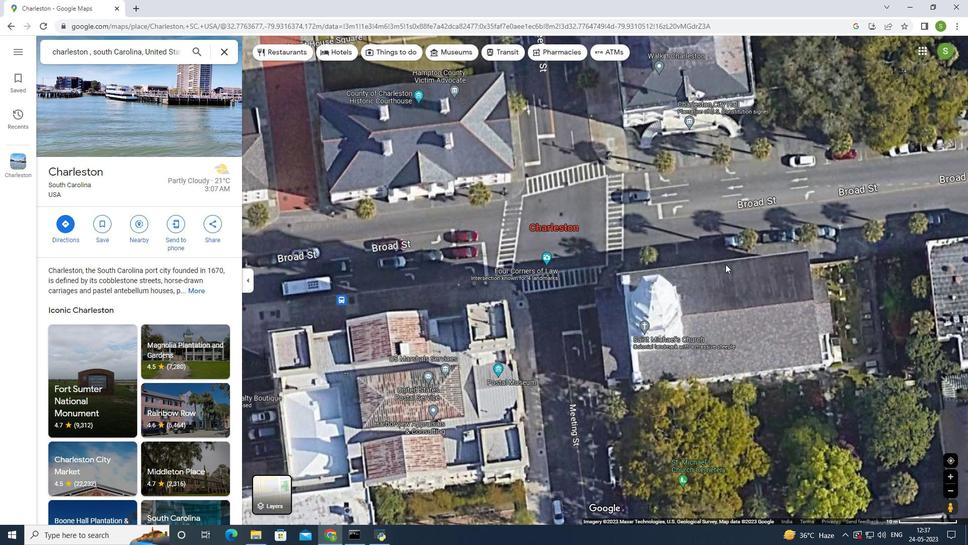 
Action: Mouse scrolled (726, 263) with delta (0, 0)
Screenshot: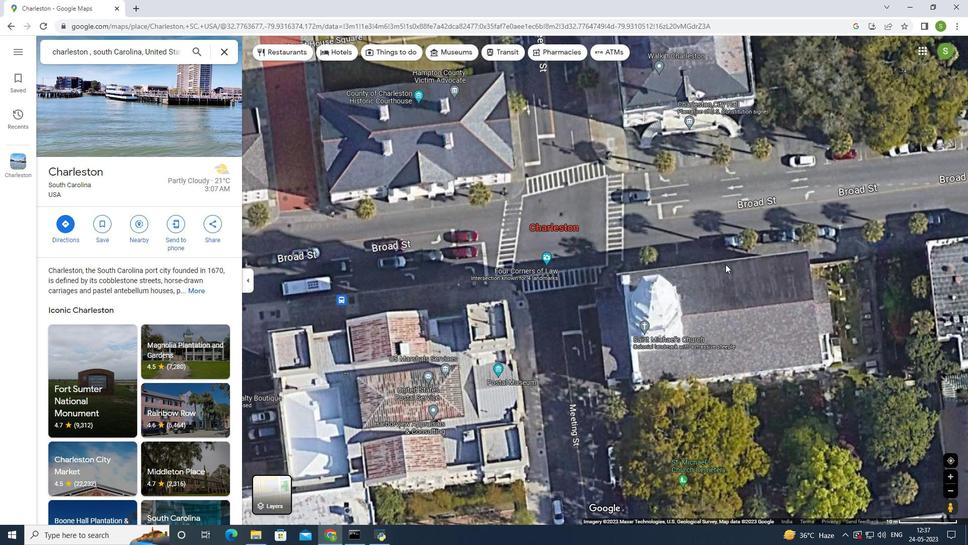 
Action: Mouse scrolled (726, 263) with delta (0, 0)
Screenshot: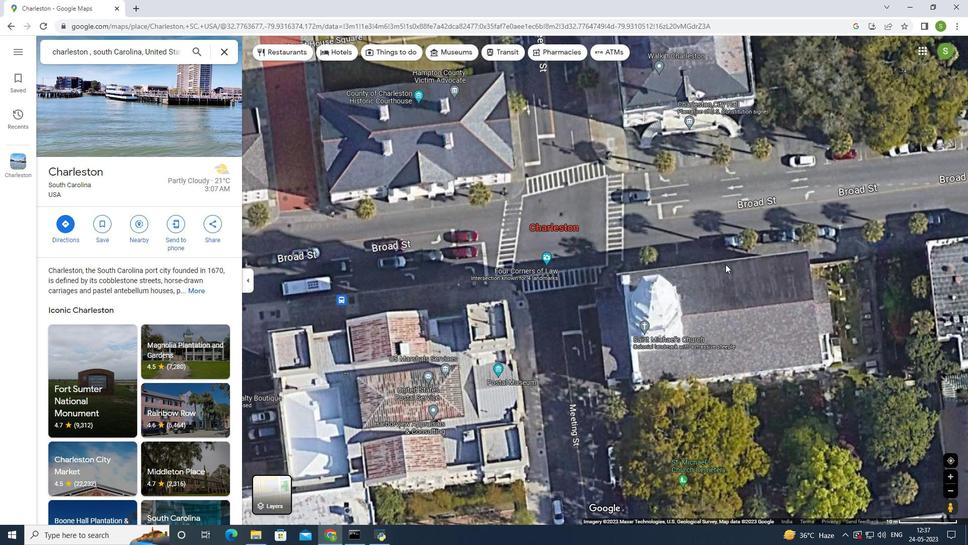 
Action: Mouse moved to (726, 265)
Screenshot: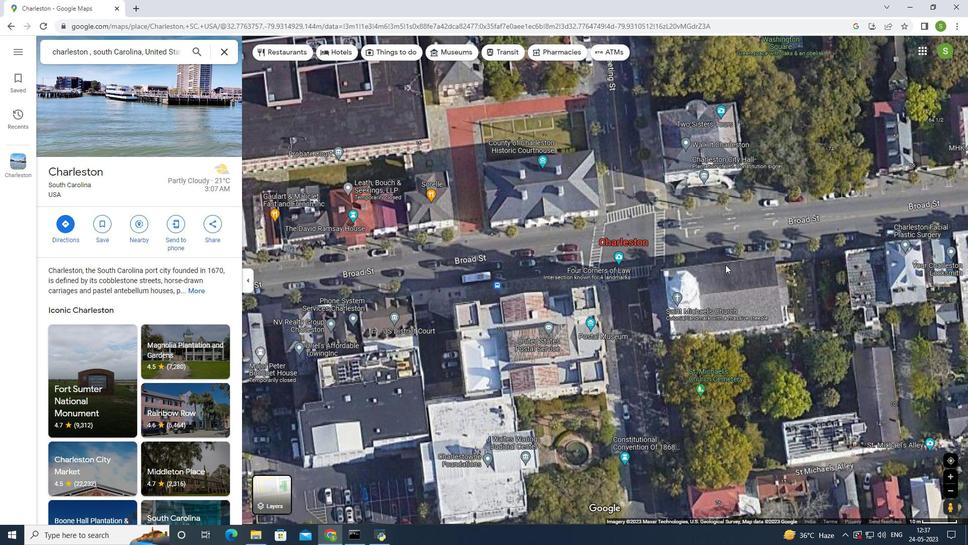 
Action: Mouse scrolled (726, 264) with delta (0, 0)
Screenshot: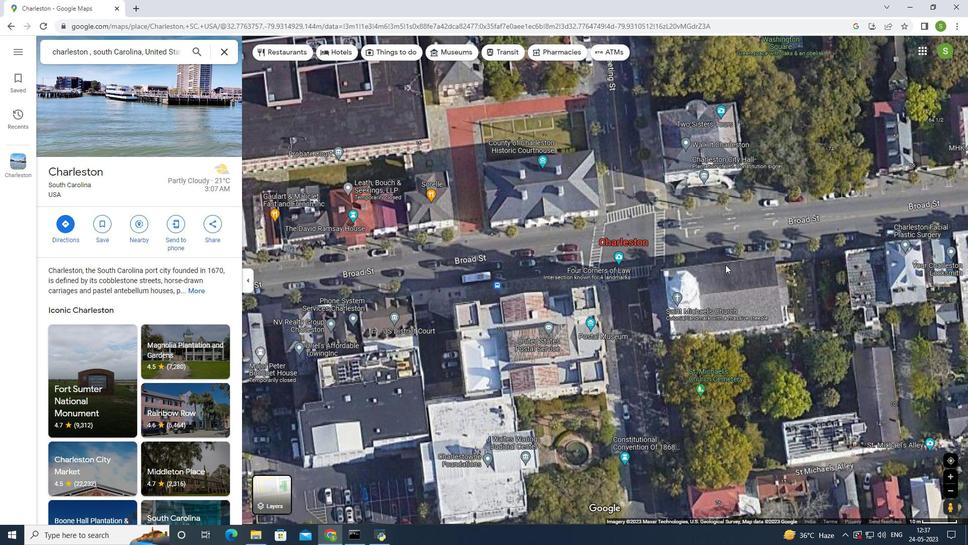 
Action: Mouse moved to (725, 266)
Screenshot: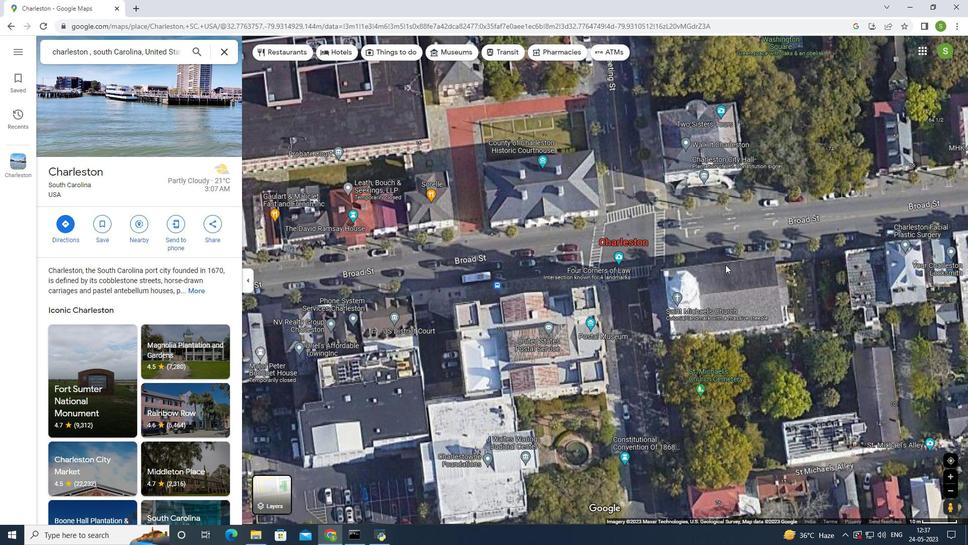 
Action: Mouse scrolled (725, 265) with delta (0, 0)
Screenshot: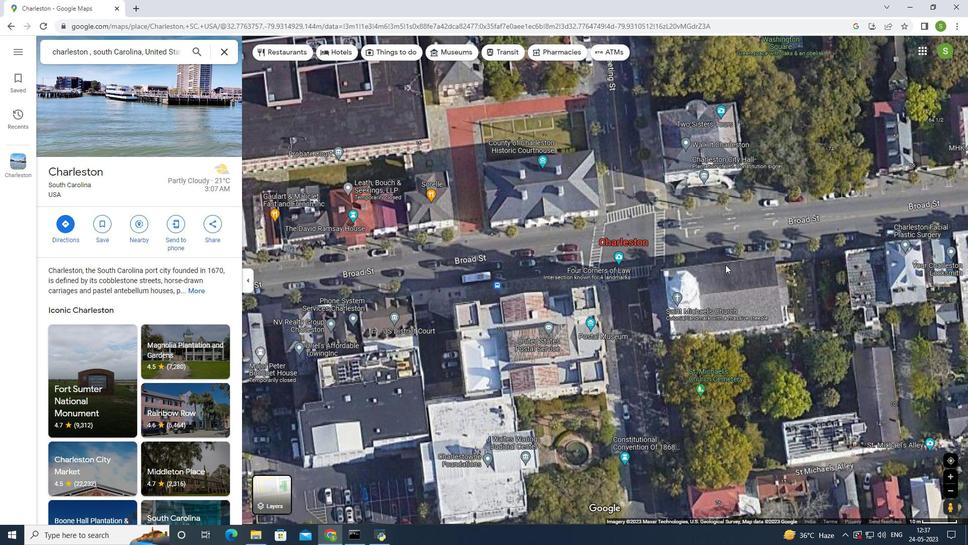
Action: Mouse moved to (725, 266)
Screenshot: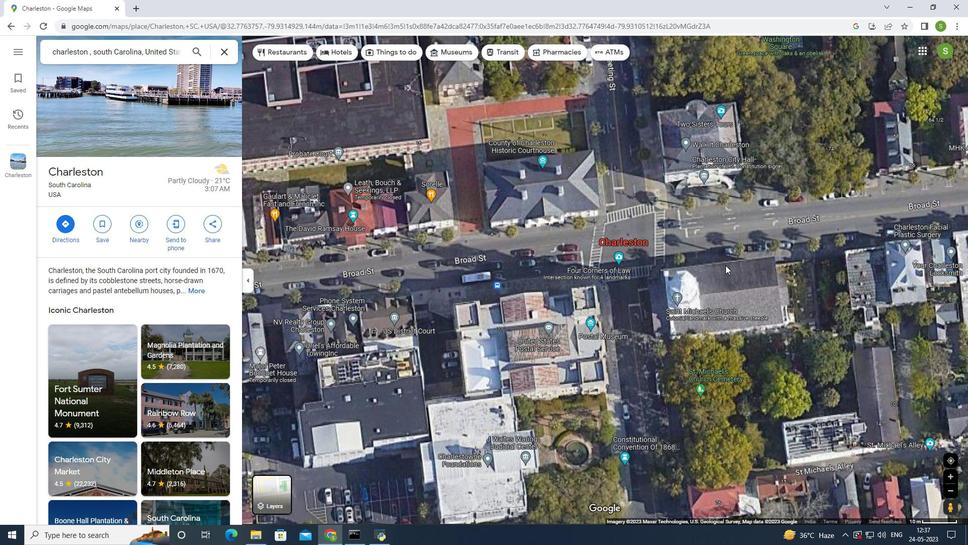 
Action: Mouse scrolled (725, 265) with delta (0, 0)
Screenshot: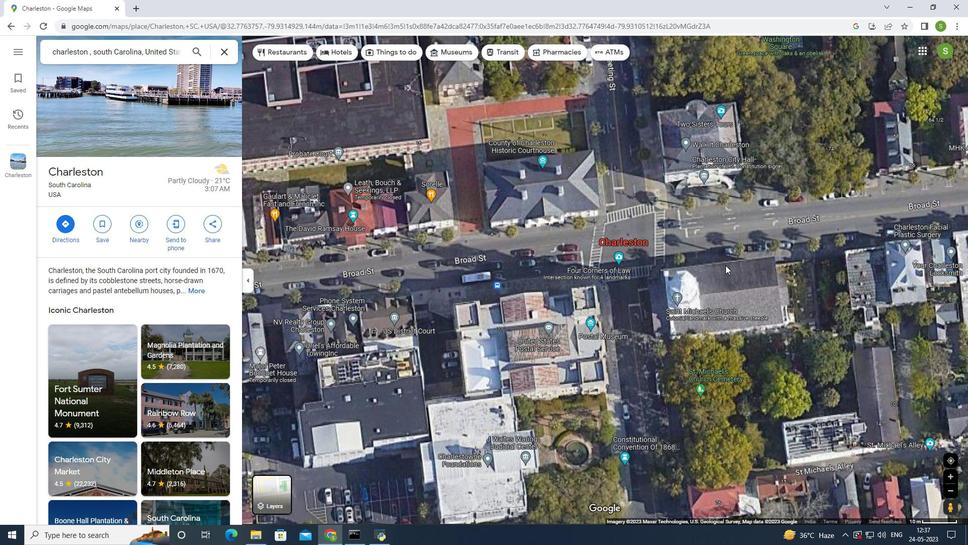 
Action: Mouse moved to (425, 250)
Screenshot: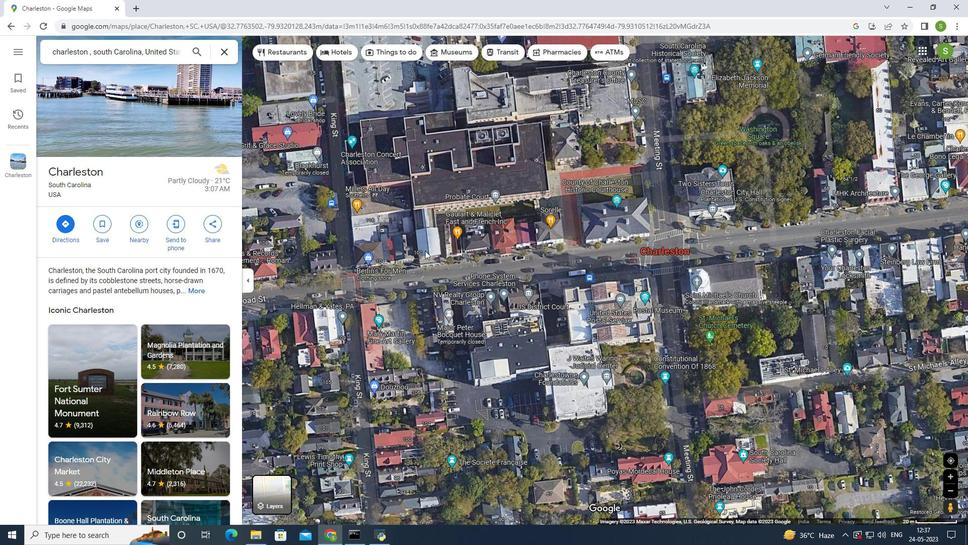 
Action: Mouse scrolled (425, 250) with delta (0, 0)
Screenshot: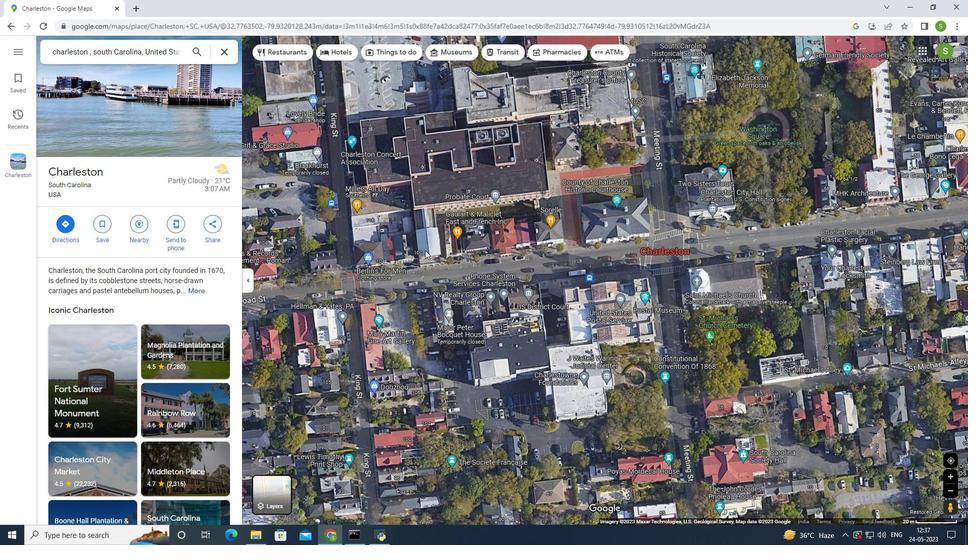 
Action: Mouse moved to (425, 248)
Screenshot: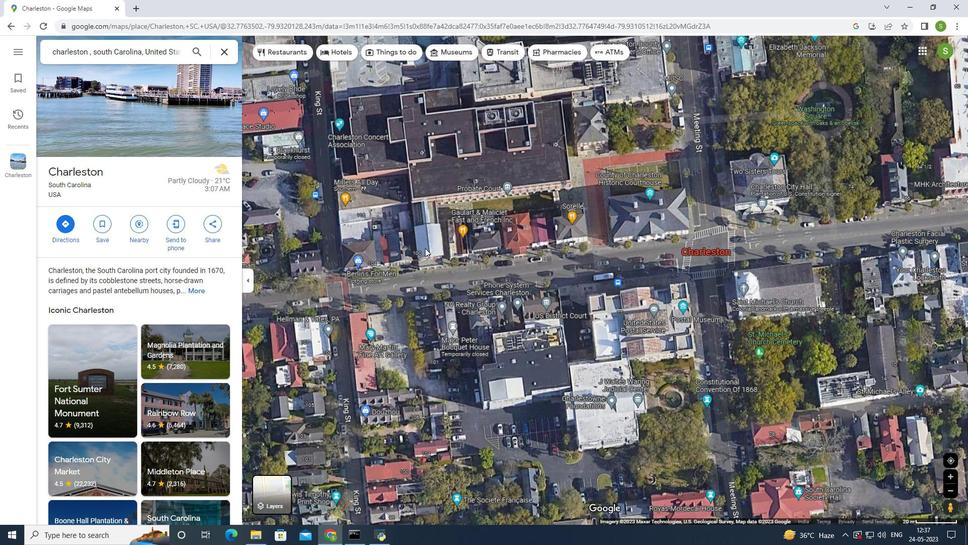 
Action: Mouse scrolled (425, 248) with delta (0, 0)
Screenshot: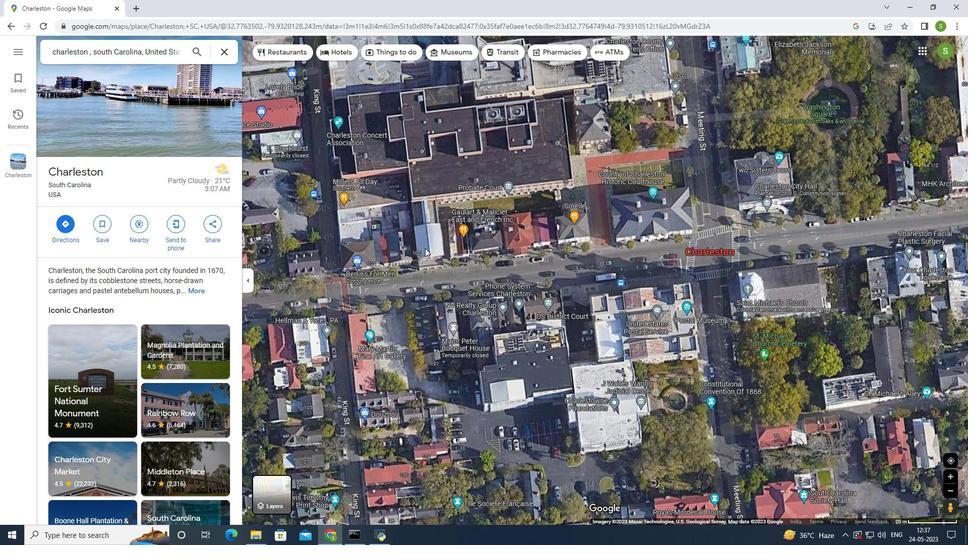 
Action: Mouse moved to (425, 246)
Screenshot: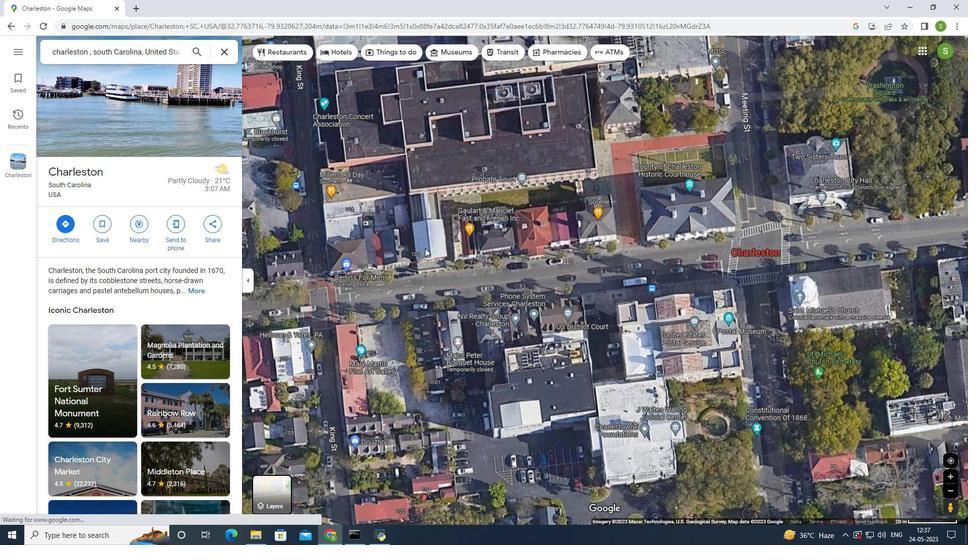 
Action: Mouse scrolled (425, 247) with delta (0, 0)
Screenshot: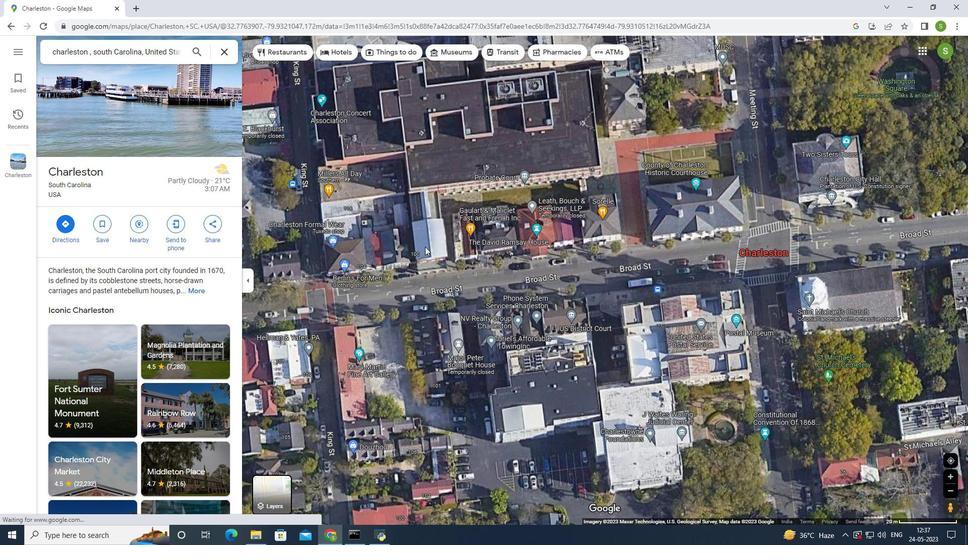 
Action: Mouse moved to (425, 245)
Screenshot: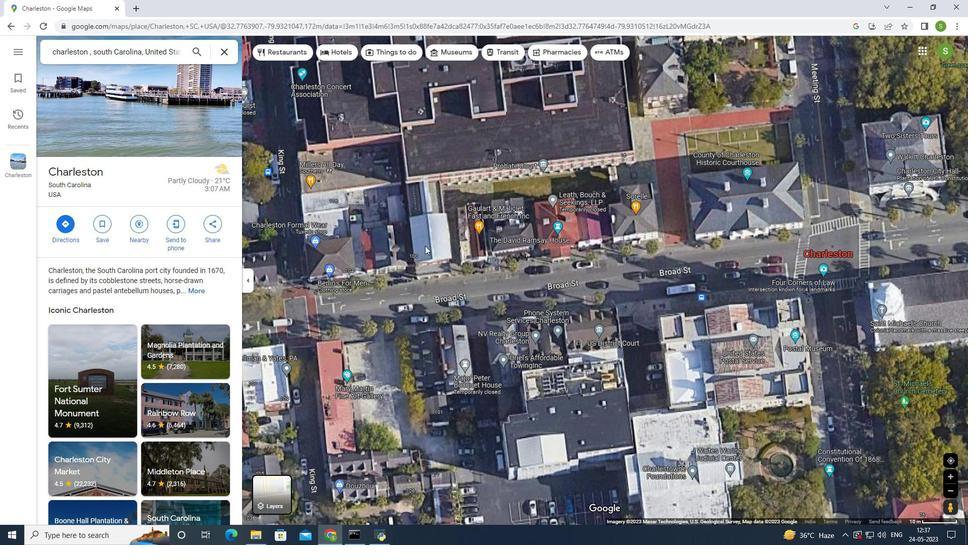 
Action: Mouse scrolled (425, 245) with delta (0, 0)
Screenshot: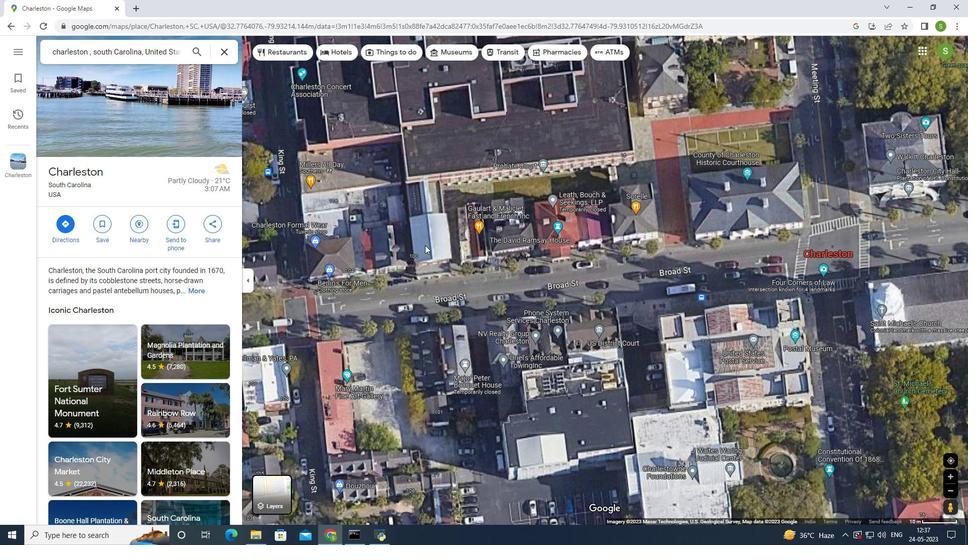 
Action: Mouse moved to (427, 241)
Screenshot: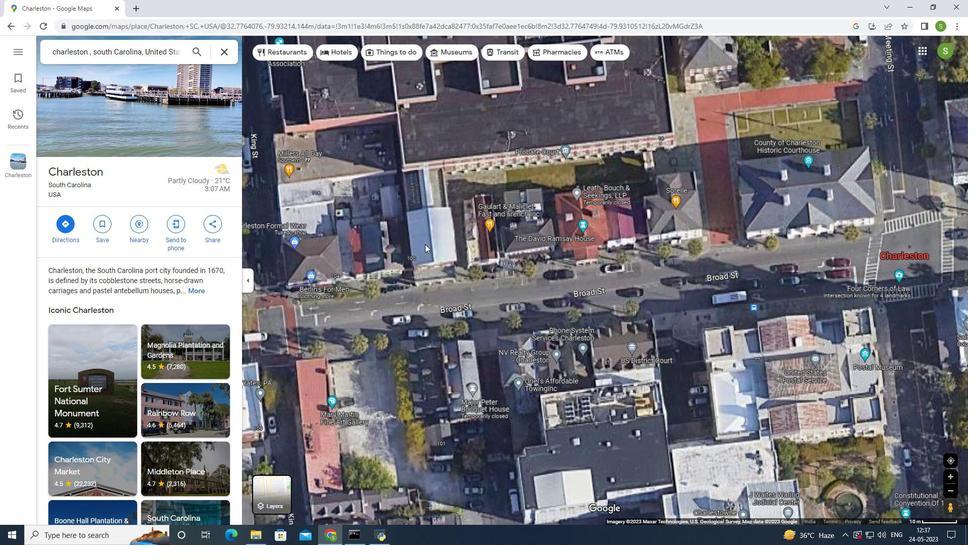 
Action: Mouse scrolled (427, 241) with delta (0, 0)
Screenshot: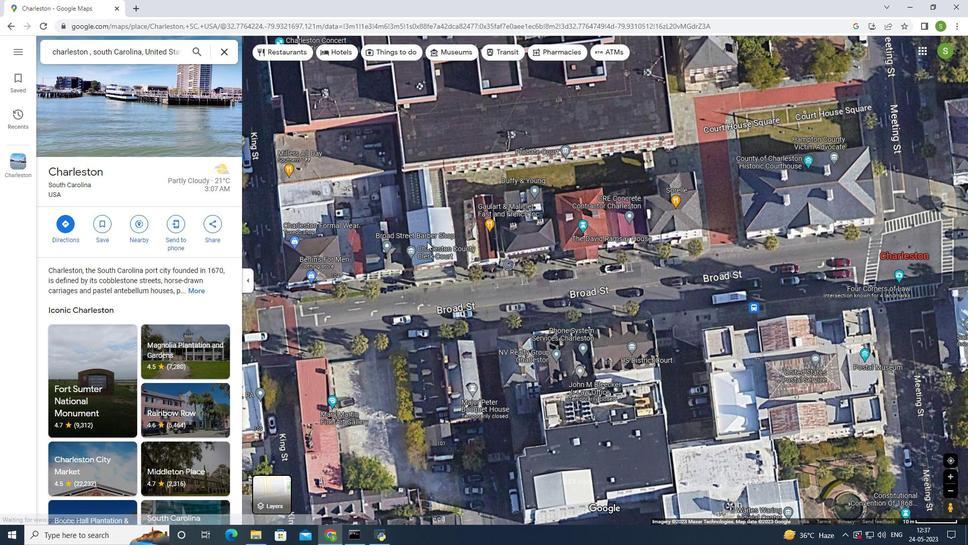 
Action: Mouse scrolled (427, 241) with delta (0, 0)
Screenshot: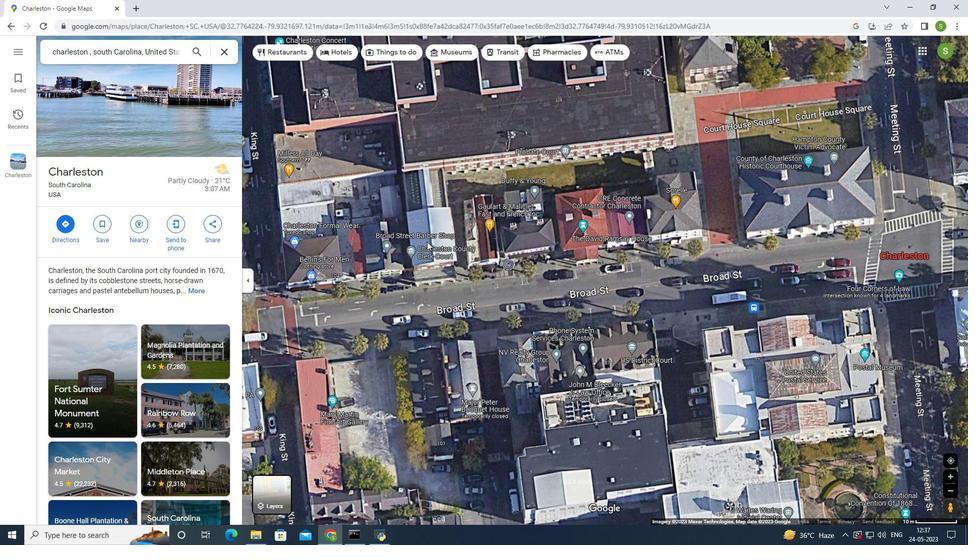 
Action: Mouse scrolled (427, 241) with delta (0, 0)
Screenshot: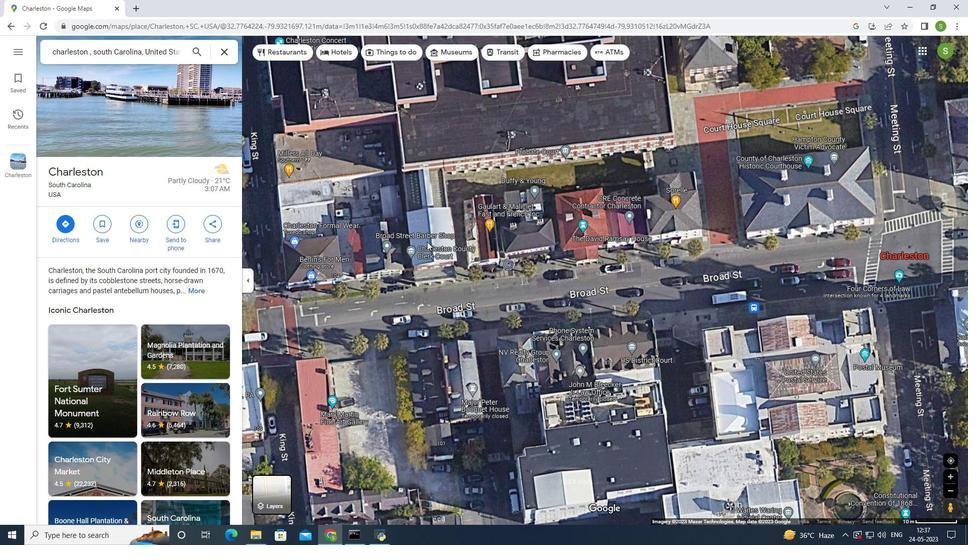
Action: Mouse scrolled (427, 241) with delta (0, 0)
Screenshot: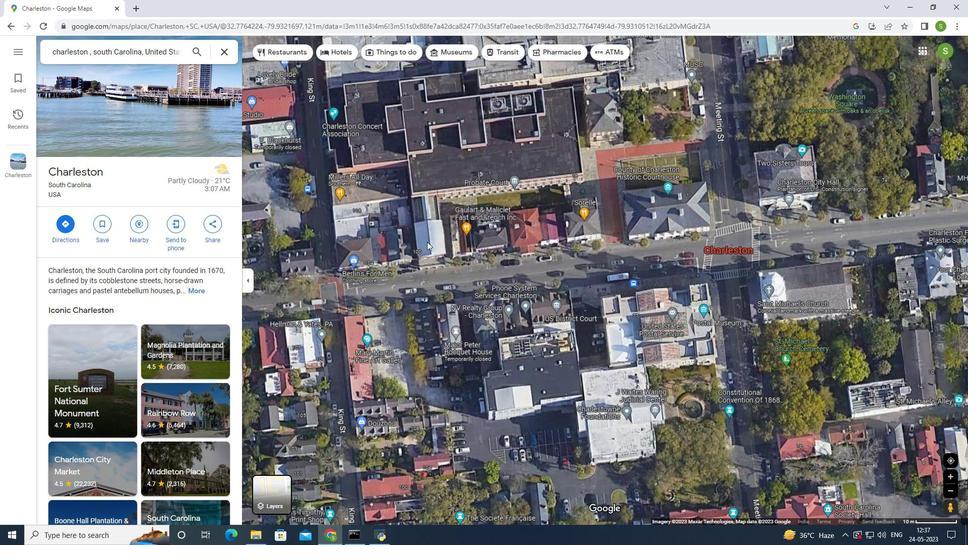 
Action: Mouse moved to (549, 266)
Screenshot: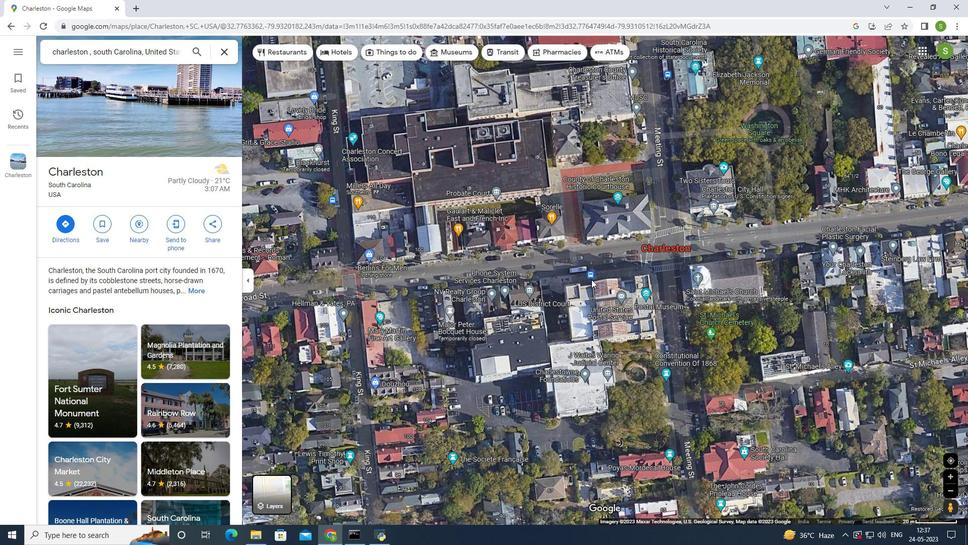 
Action: Mouse scrolled (549, 266) with delta (0, 0)
Screenshot: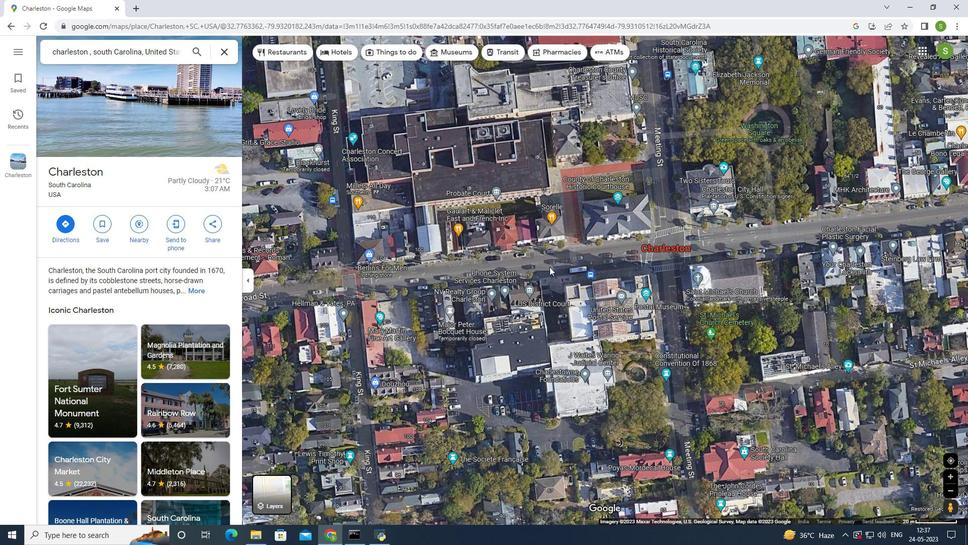 
Action: Mouse scrolled (549, 266) with delta (0, 0)
Screenshot: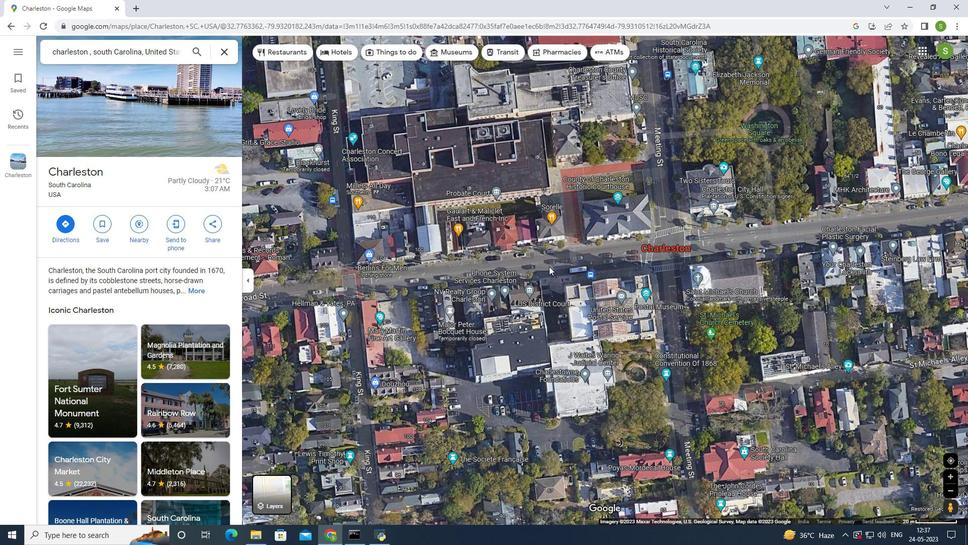 
Action: Mouse scrolled (549, 266) with delta (0, 0)
Screenshot: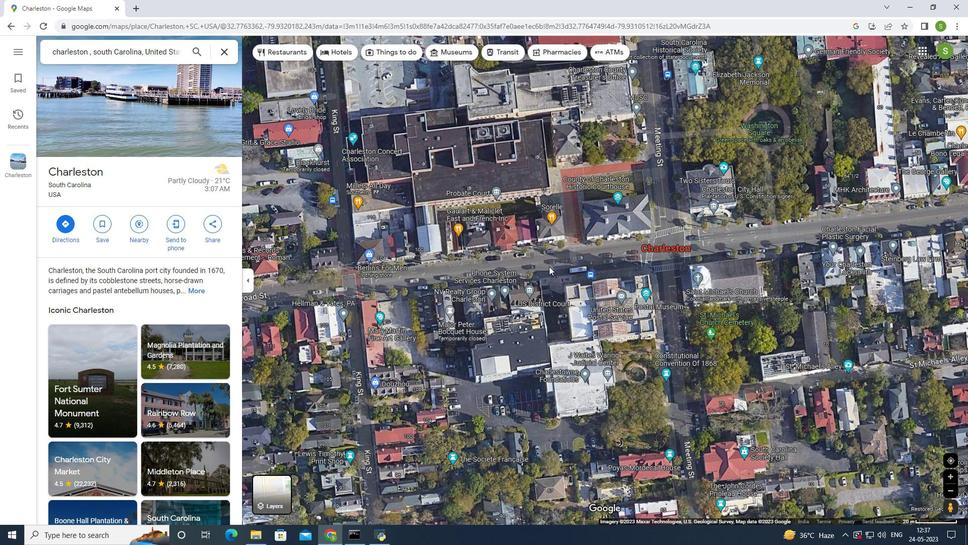 
Action: Mouse scrolled (549, 266) with delta (0, 0)
Screenshot: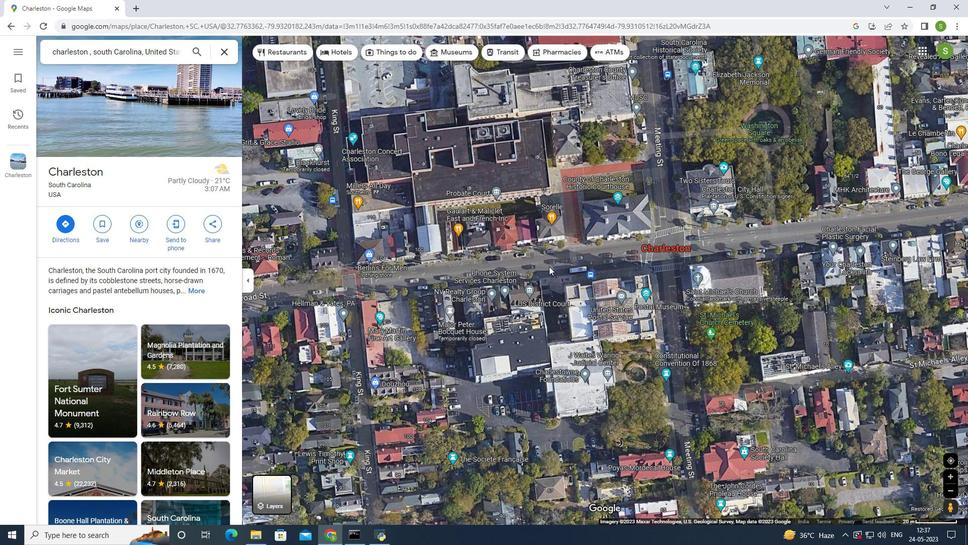 
Action: Mouse scrolled (549, 266) with delta (0, 0)
Screenshot: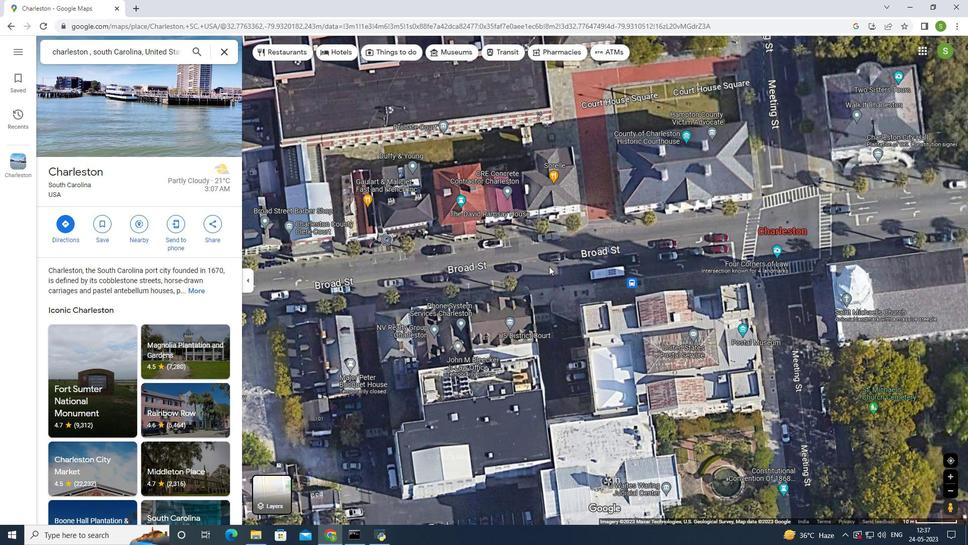 
Action: Mouse moved to (549, 266)
Screenshot: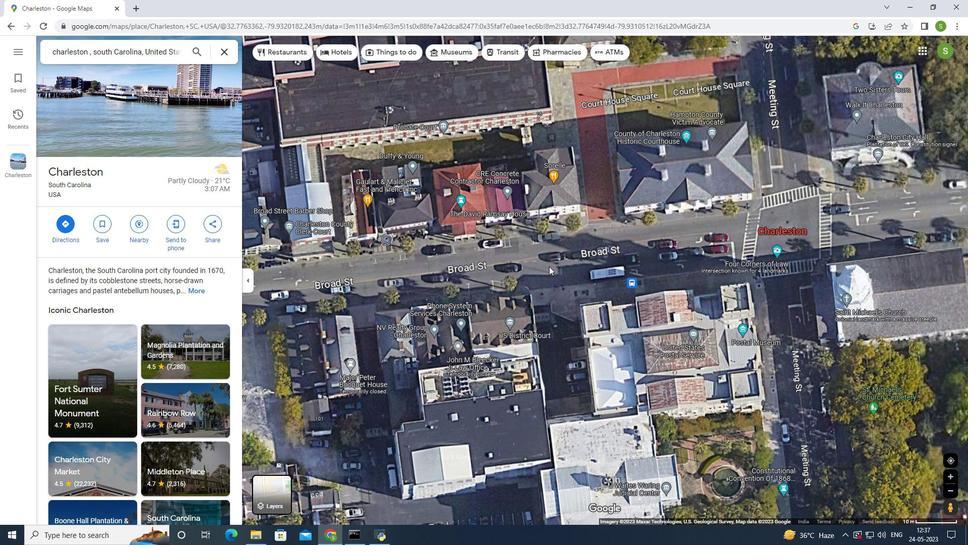 
Action: Mouse scrolled (549, 266) with delta (0, 0)
Screenshot: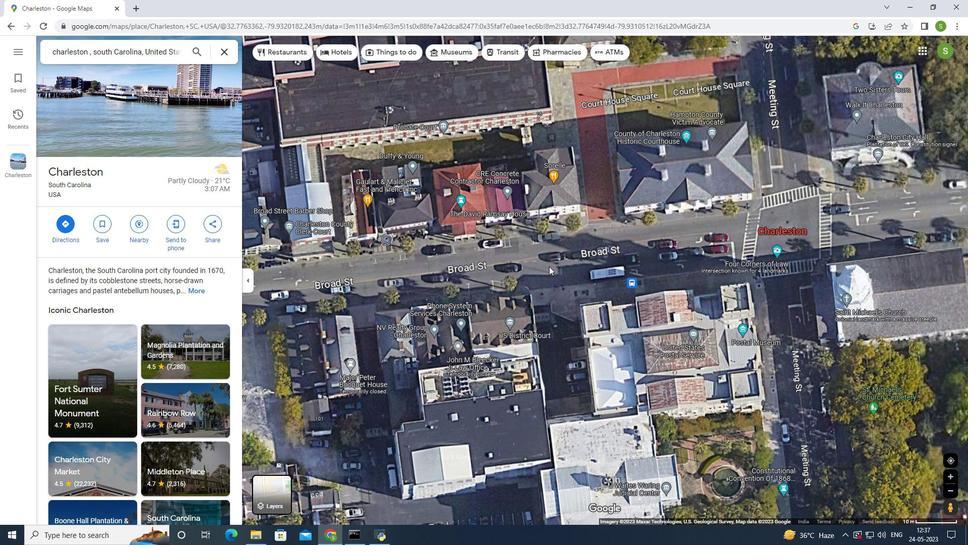 
Action: Mouse scrolled (549, 266) with delta (0, 0)
Screenshot: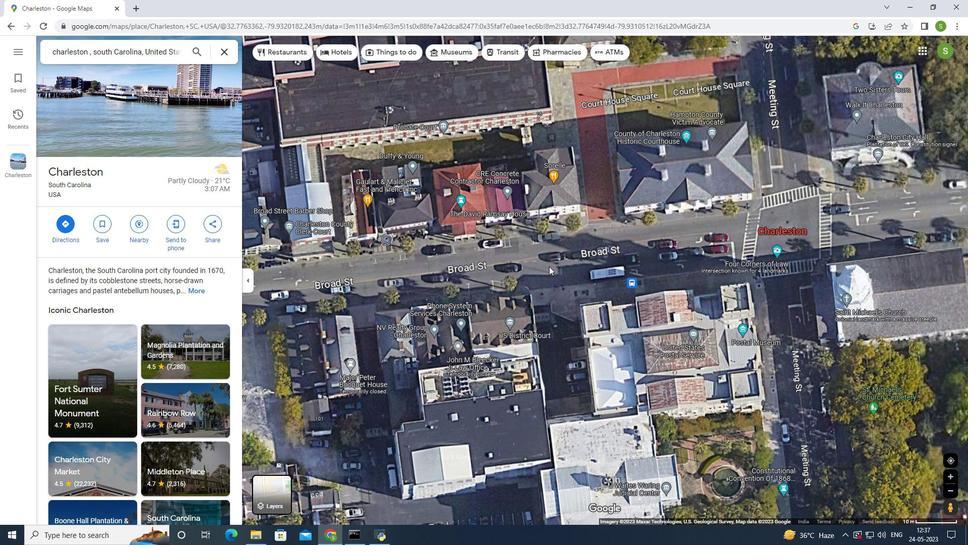 
Action: Mouse scrolled (549, 265) with delta (0, 0)
Screenshot: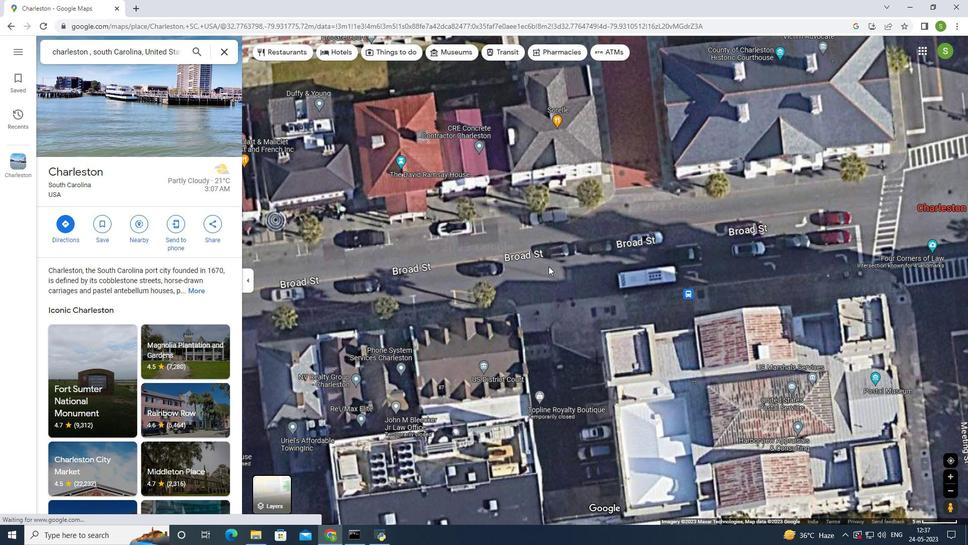 
Action: Mouse scrolled (549, 265) with delta (0, 0)
Screenshot: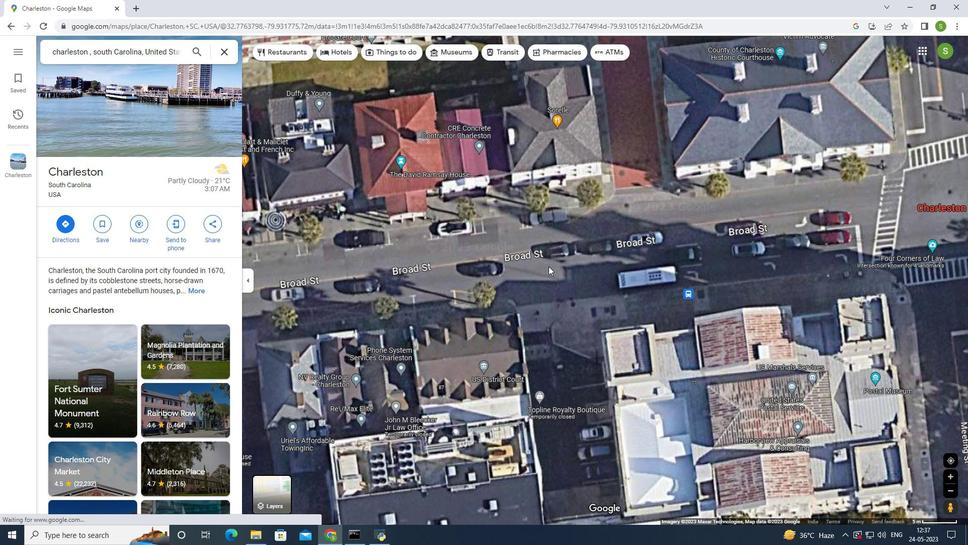 
Action: Mouse scrolled (549, 265) with delta (0, 0)
Screenshot: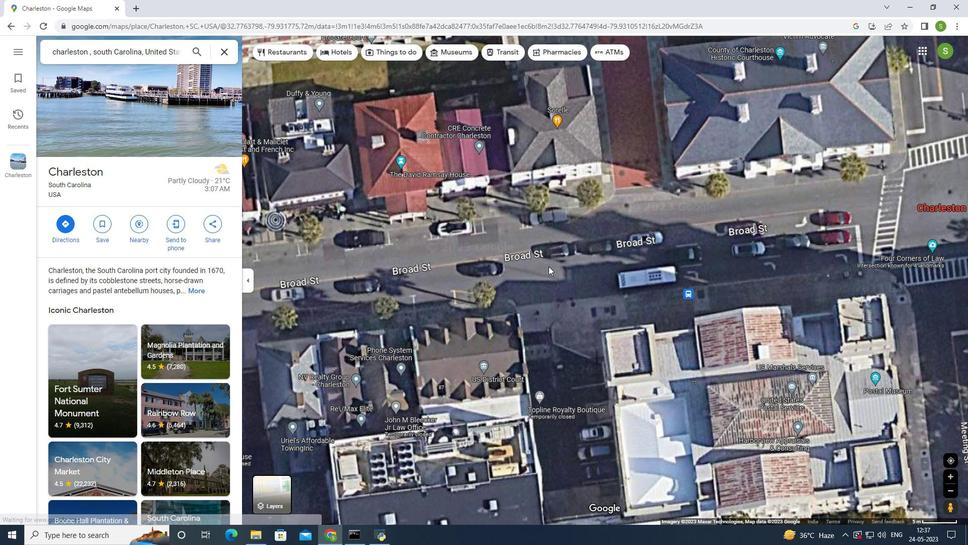 
Action: Mouse scrolled (549, 265) with delta (0, 0)
Screenshot: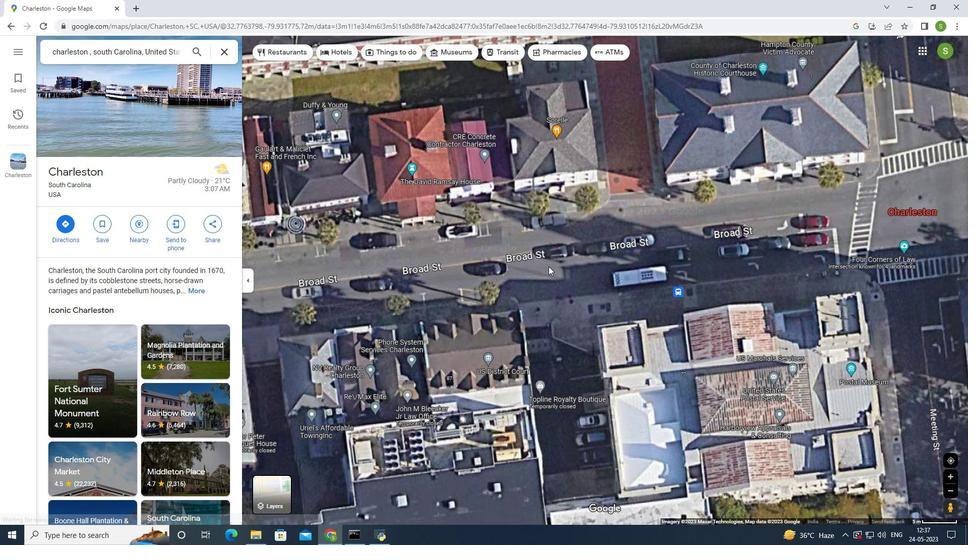 
Action: Mouse scrolled (549, 265) with delta (0, 0)
Screenshot: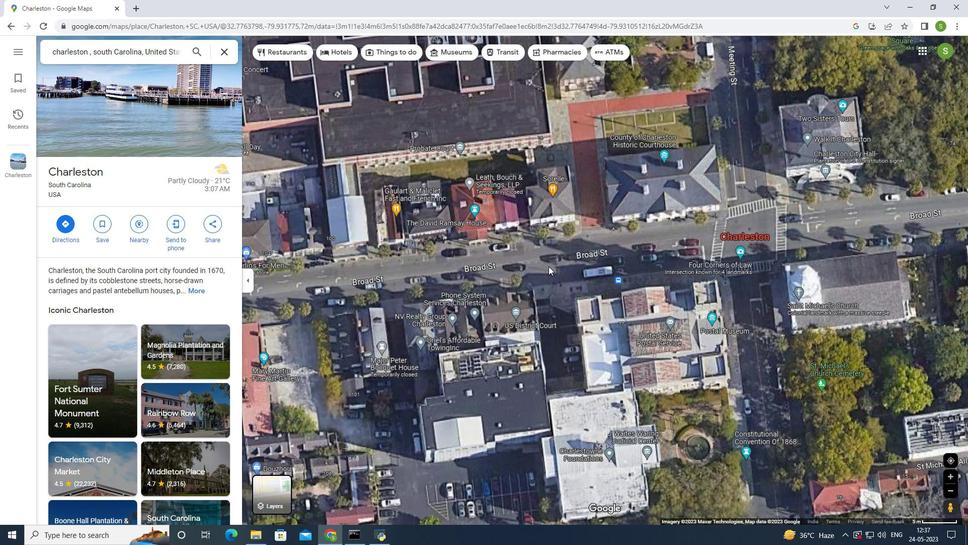 
Action: Mouse scrolled (549, 265) with delta (0, 0)
Screenshot: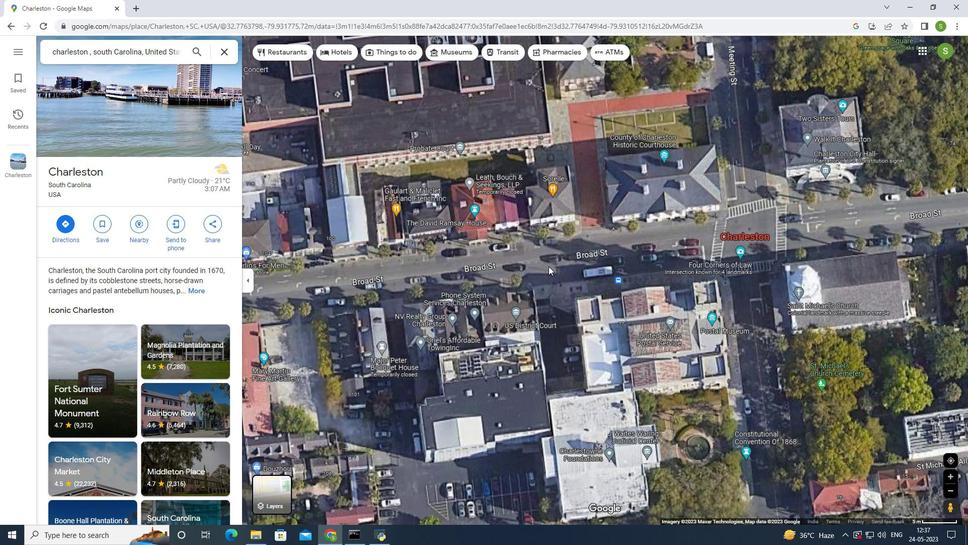 
Action: Mouse scrolled (549, 265) with delta (0, 0)
Screenshot: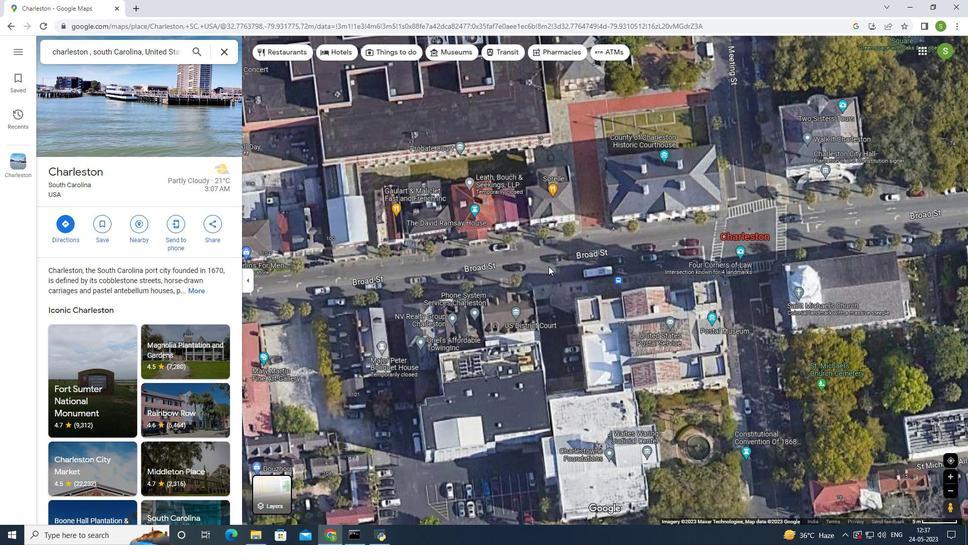 
Action: Mouse moved to (386, 260)
Screenshot: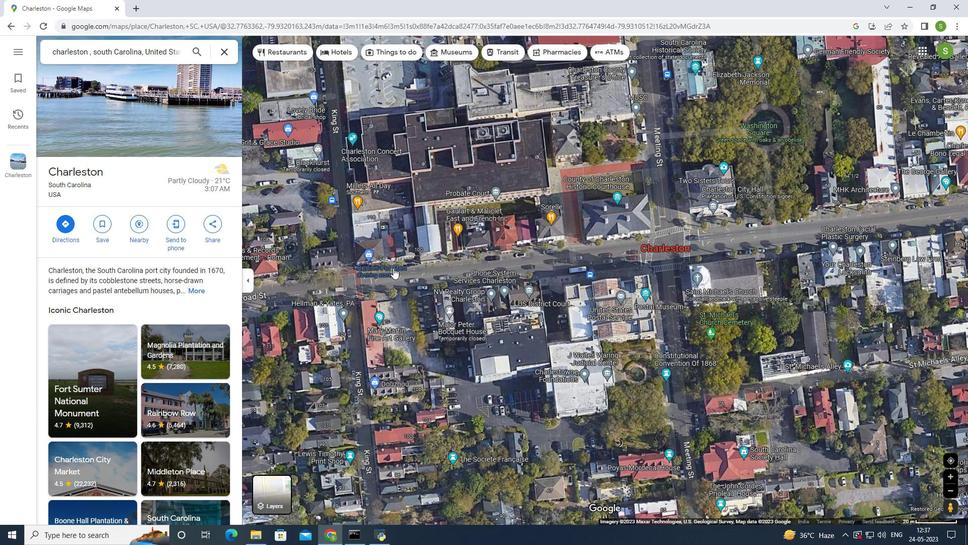 
Action: Mouse scrolled (386, 261) with delta (0, 0)
Screenshot: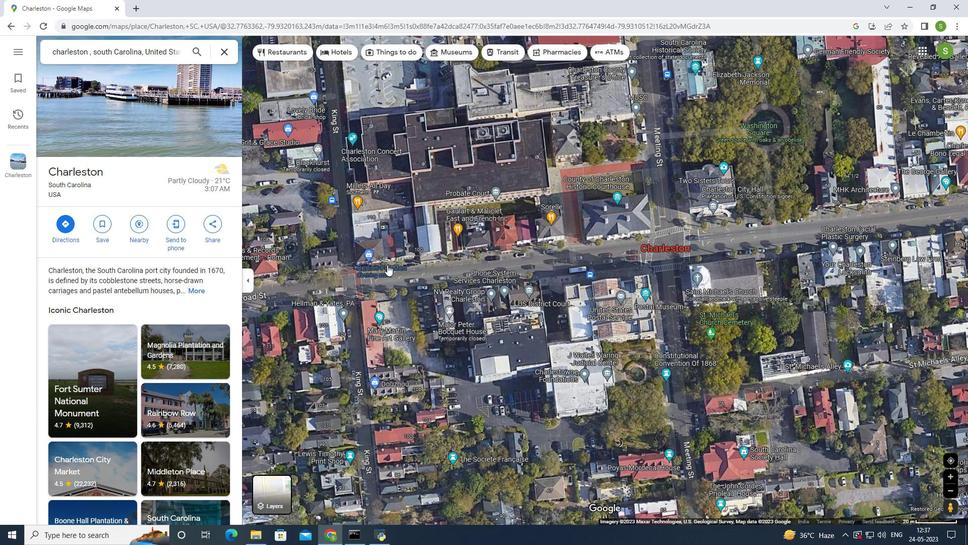 
Action: Mouse moved to (386, 258)
Screenshot: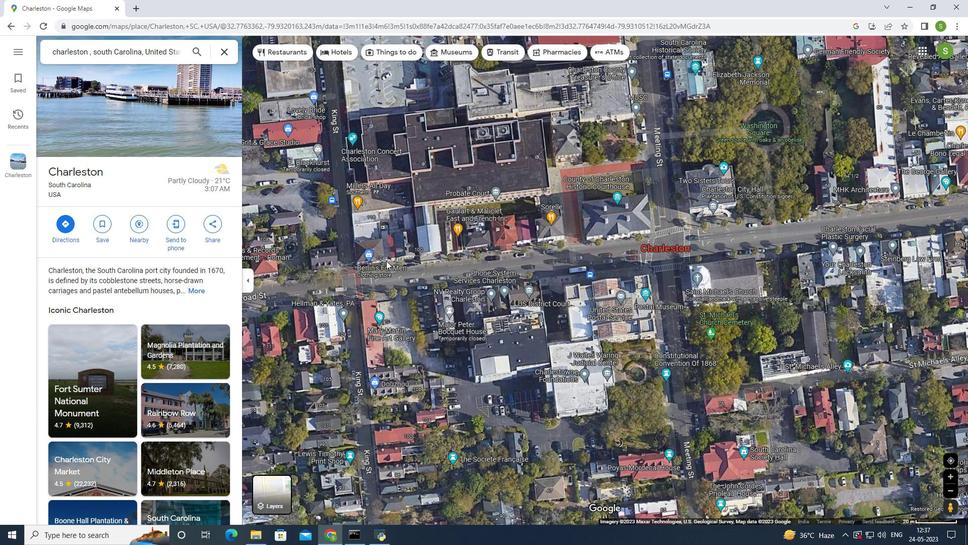 
Action: Mouse scrolled (386, 260) with delta (0, 0)
Screenshot: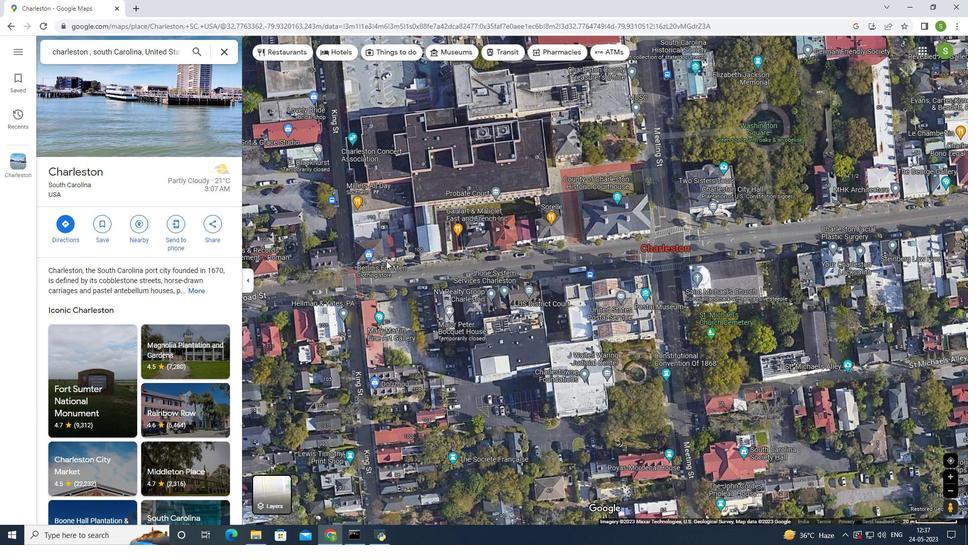 
Action: Mouse moved to (386, 258)
Screenshot: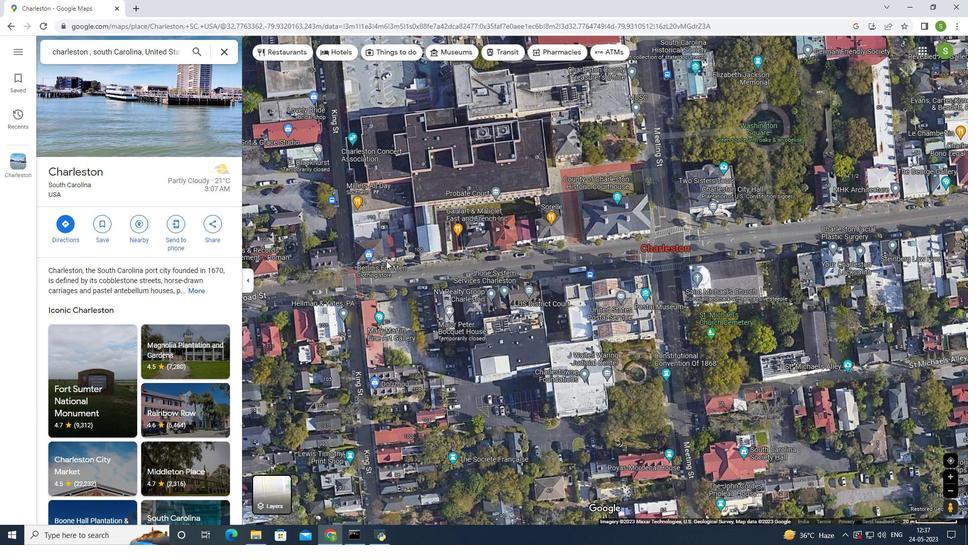 
Action: Mouse scrolled (386, 259) with delta (0, 0)
Screenshot: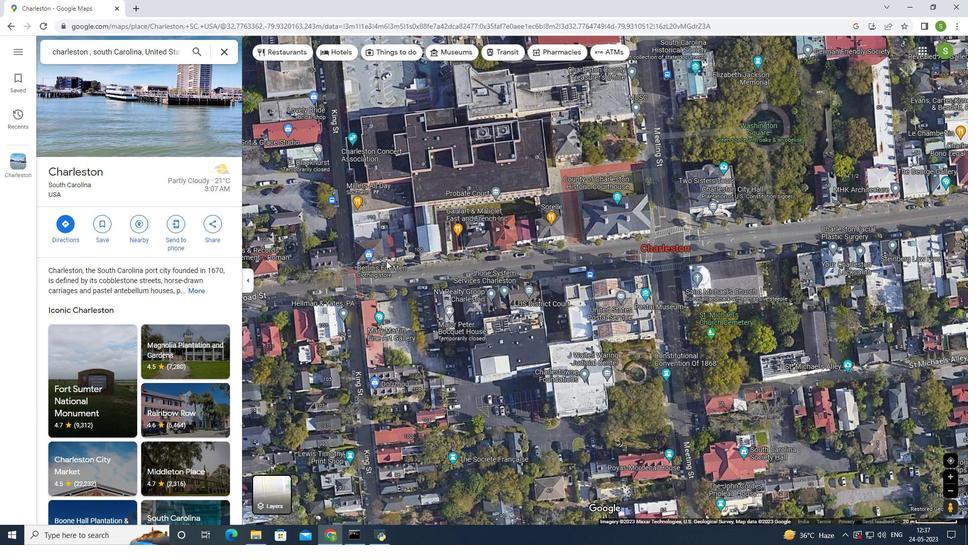 
Action: Mouse moved to (428, 231)
Screenshot: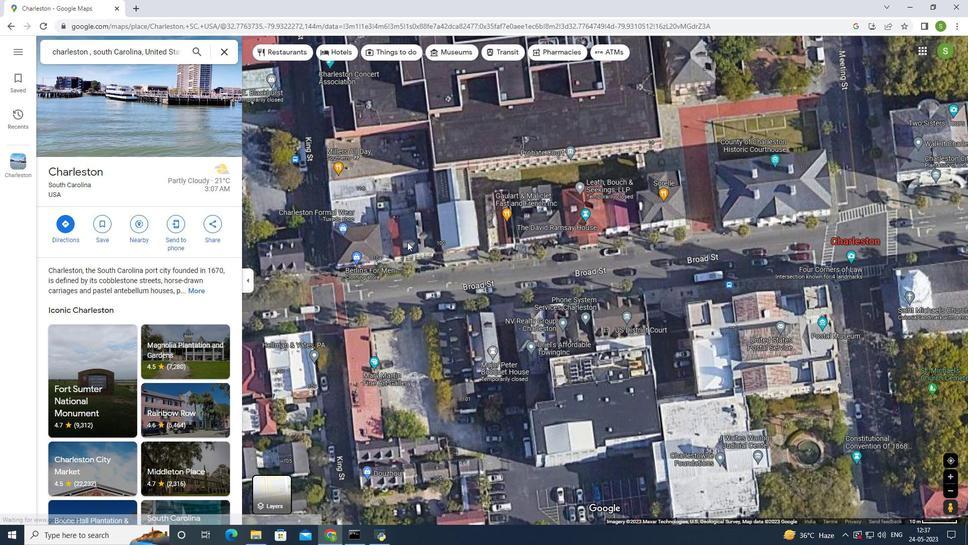 
Action: Mouse scrolled (428, 232) with delta (0, 0)
Screenshot: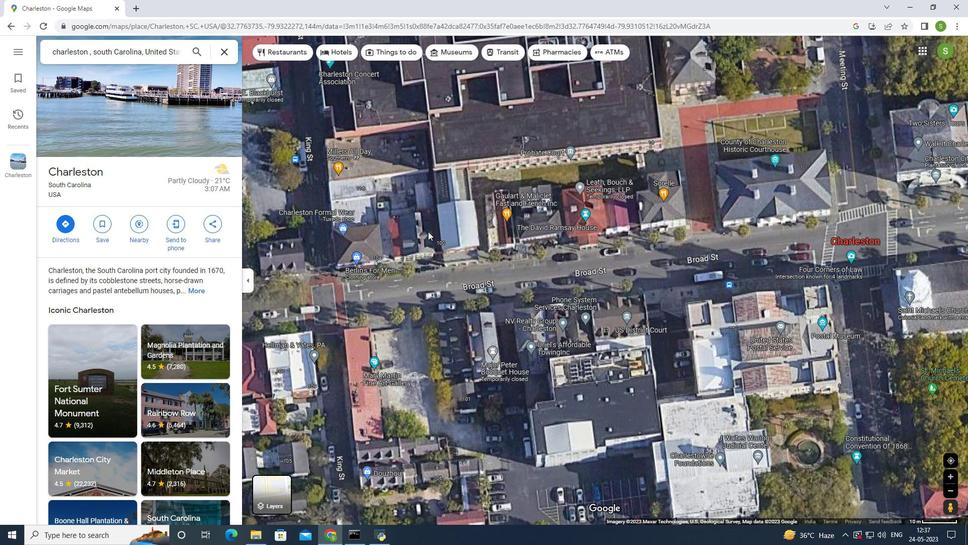 
Action: Mouse moved to (429, 231)
Screenshot: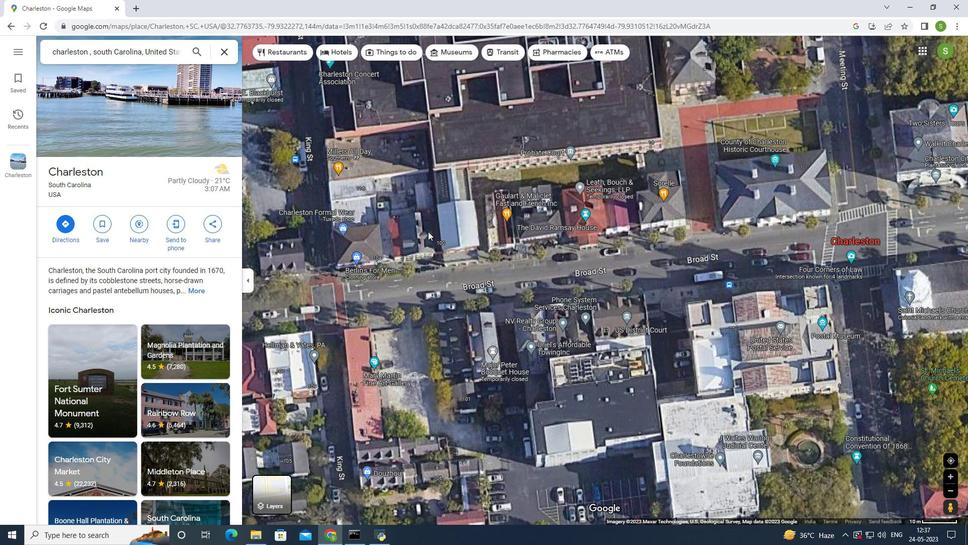 
Action: Mouse scrolled (429, 232) with delta (0, 0)
Screenshot: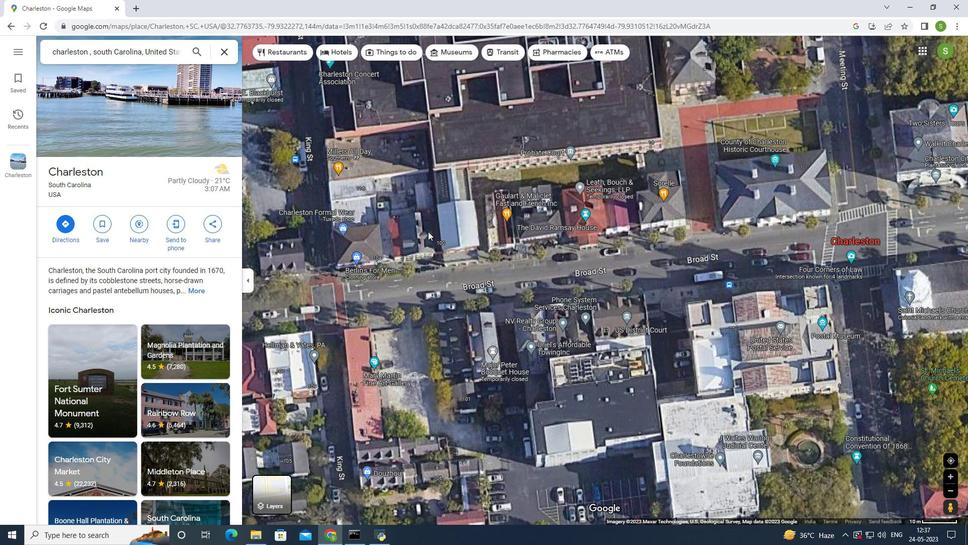 
Action: Mouse scrolled (429, 232) with delta (0, 0)
Screenshot: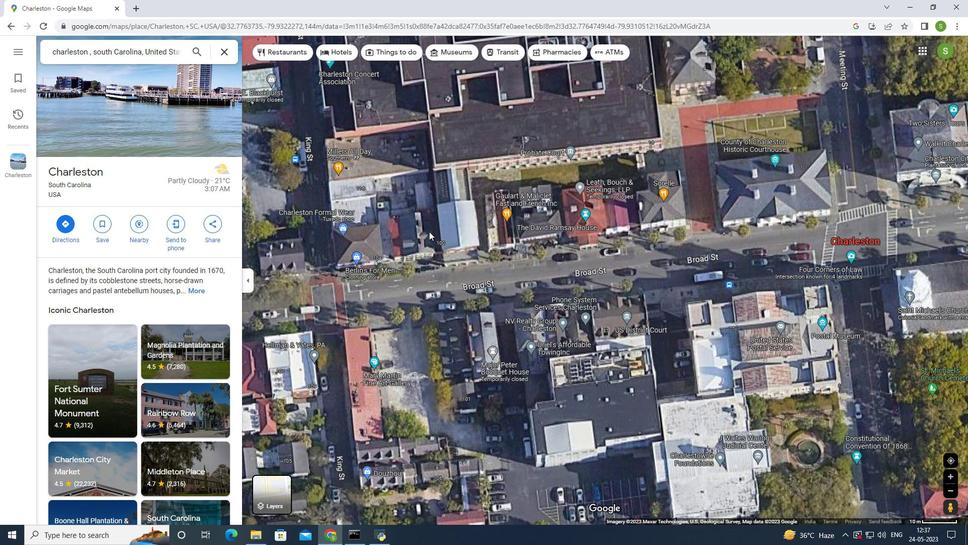 
Action: Mouse scrolled (429, 232) with delta (0, 0)
Screenshot: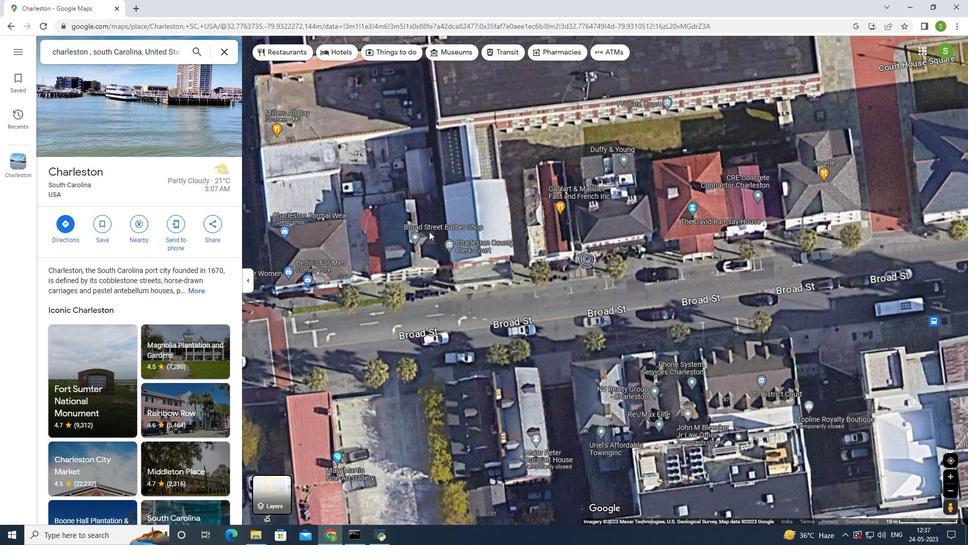 
Action: Mouse scrolled (429, 232) with delta (0, 0)
Screenshot: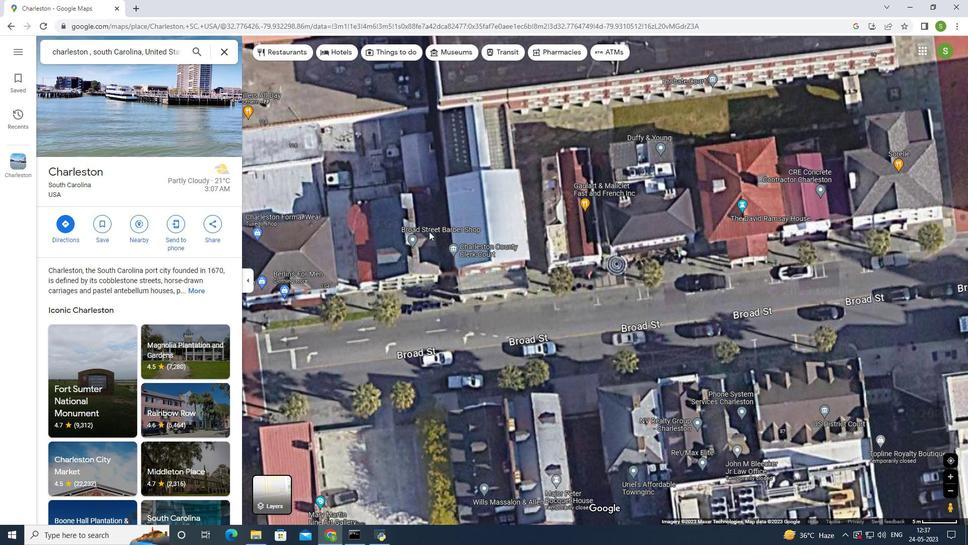 
Action: Mouse scrolled (429, 232) with delta (0, 0)
Screenshot: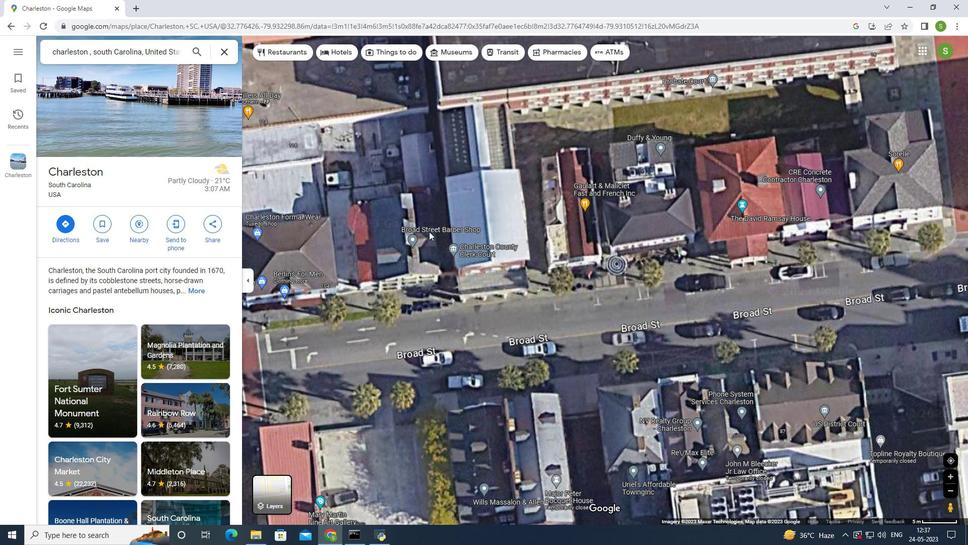 
Action: Mouse scrolled (429, 232) with delta (0, 0)
Screenshot: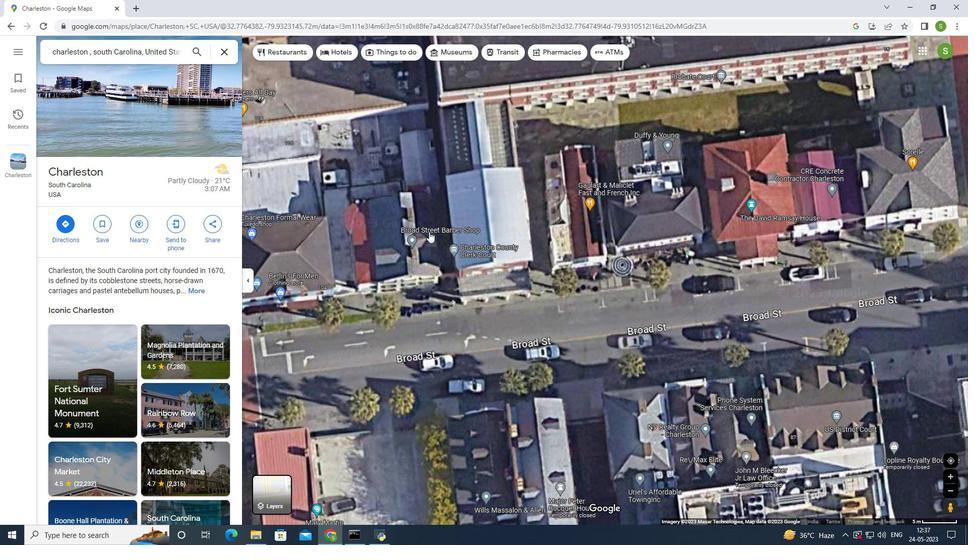 
Action: Mouse moved to (429, 231)
Screenshot: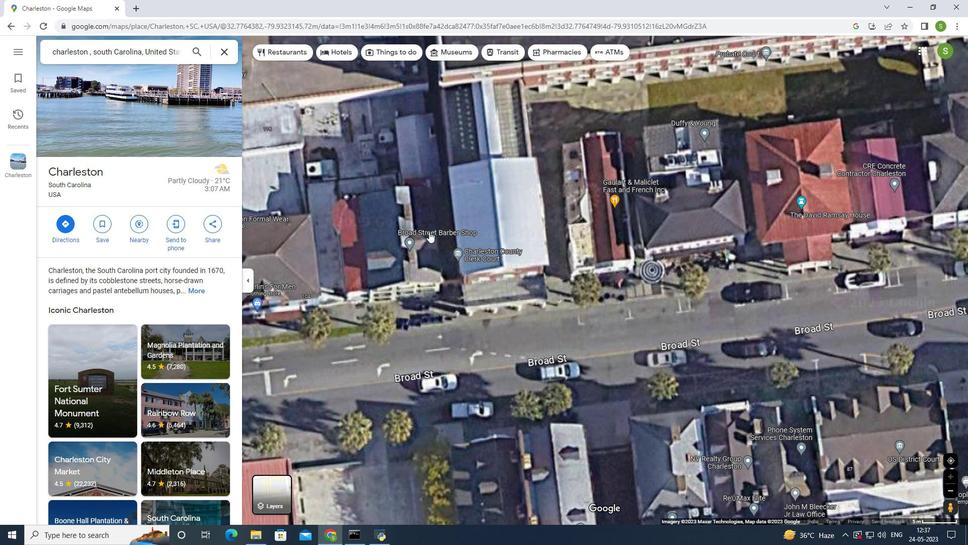 
Action: Mouse scrolled (429, 232) with delta (0, 0)
Screenshot: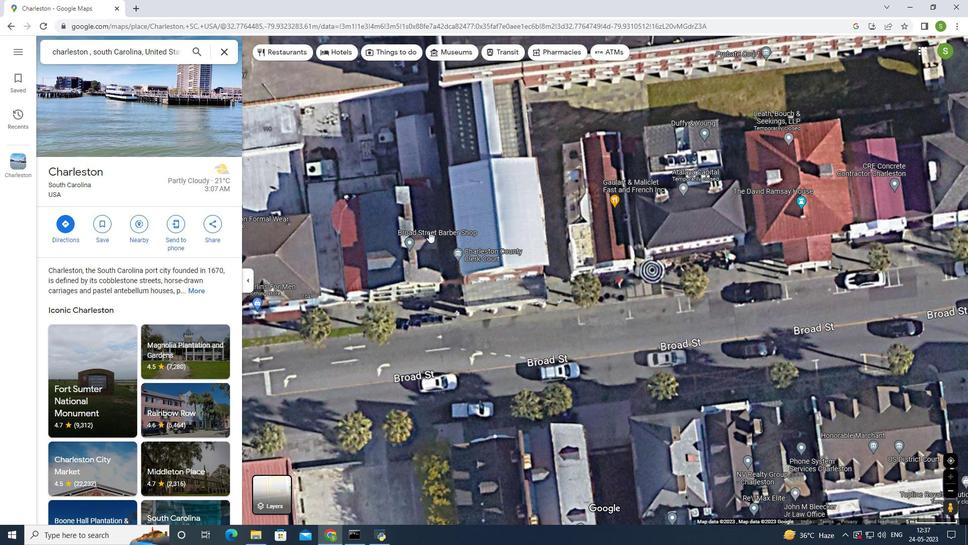 
Action: Mouse scrolled (429, 232) with delta (0, 0)
Screenshot: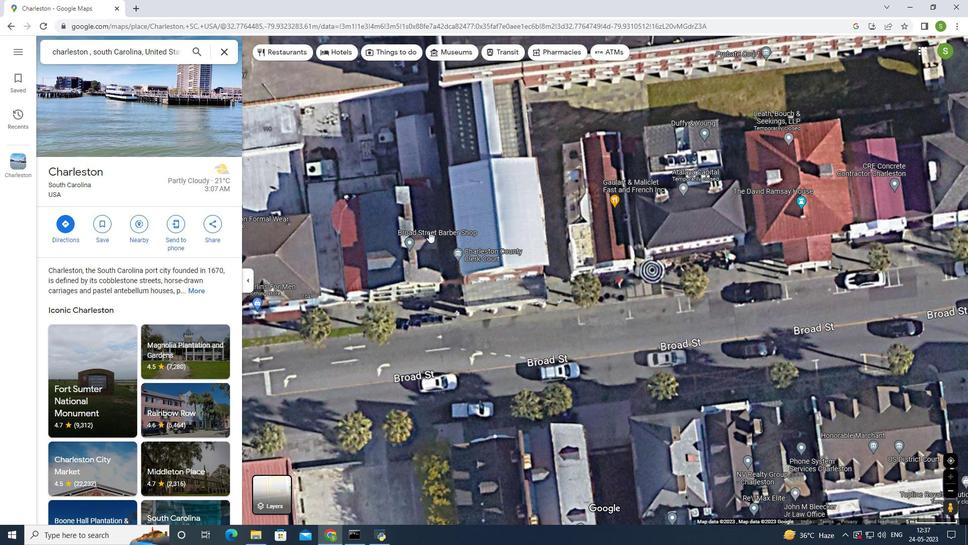 
Action: Mouse scrolled (429, 232) with delta (0, 0)
Screenshot: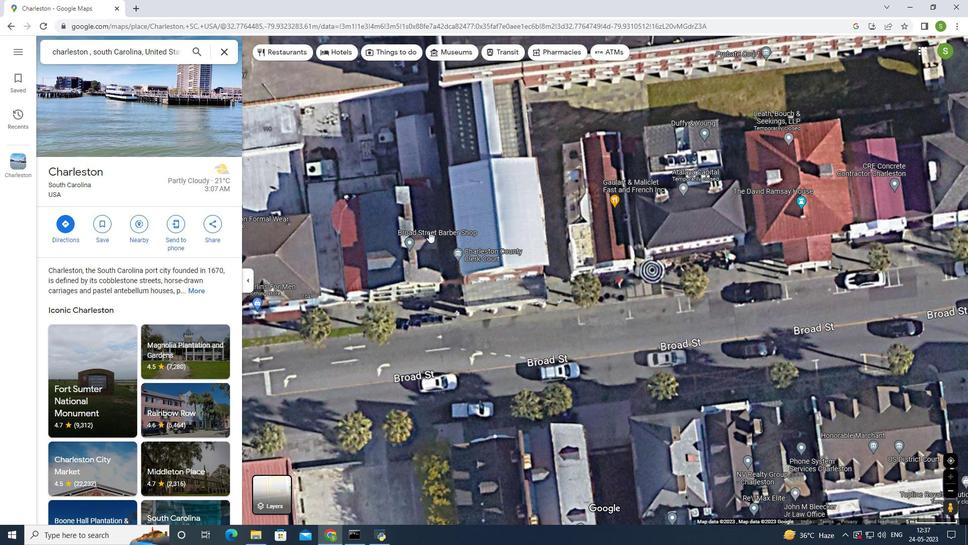 
Action: Mouse moved to (682, 352)
Screenshot: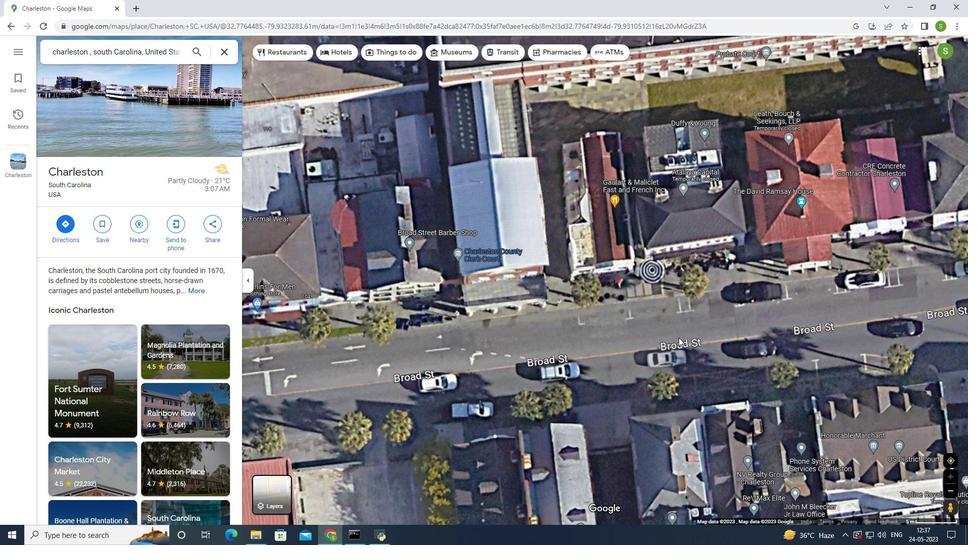 
Action: Mouse scrolled (682, 352) with delta (0, 0)
Screenshot: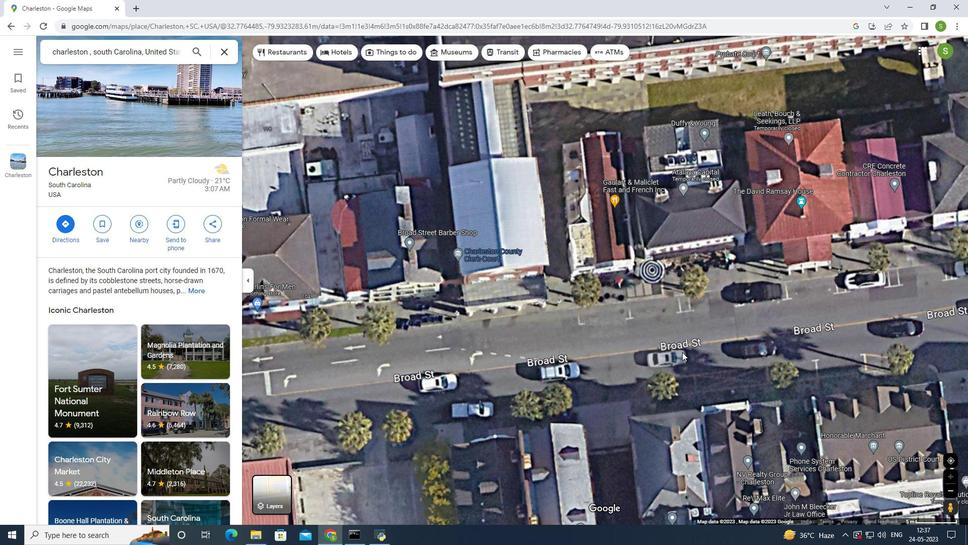 
Action: Mouse scrolled (682, 352) with delta (0, 0)
Screenshot: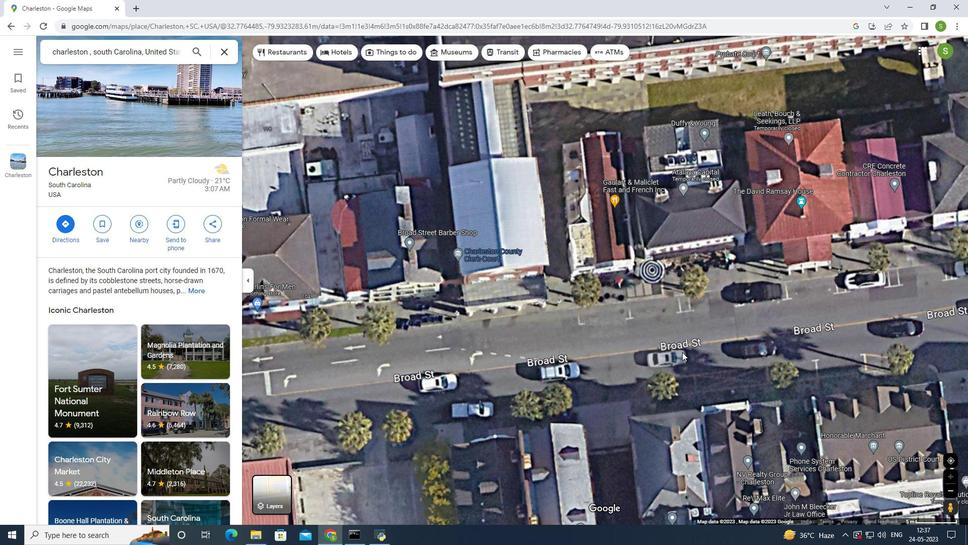 
Action: Mouse scrolled (682, 352) with delta (0, 0)
Screenshot: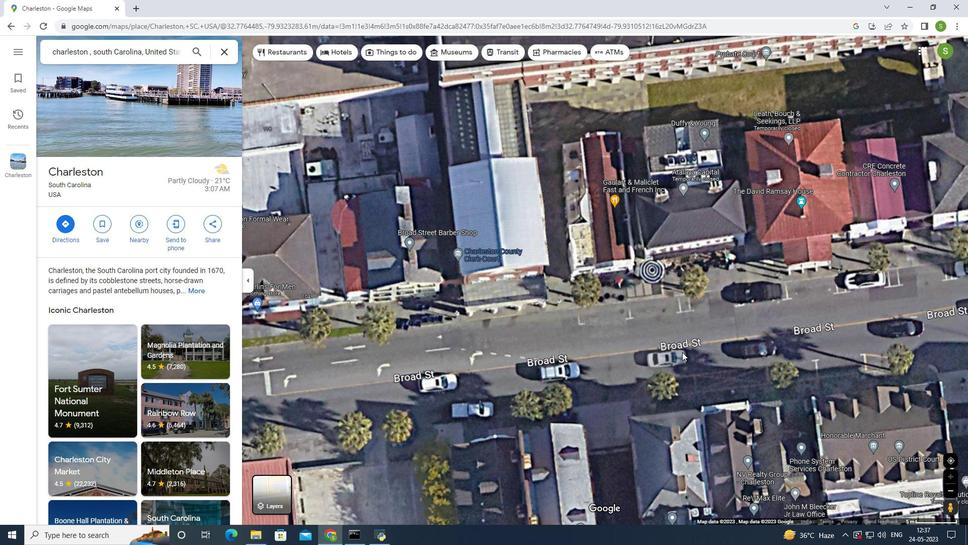 
Action: Mouse scrolled (682, 352) with delta (0, 0)
Screenshot: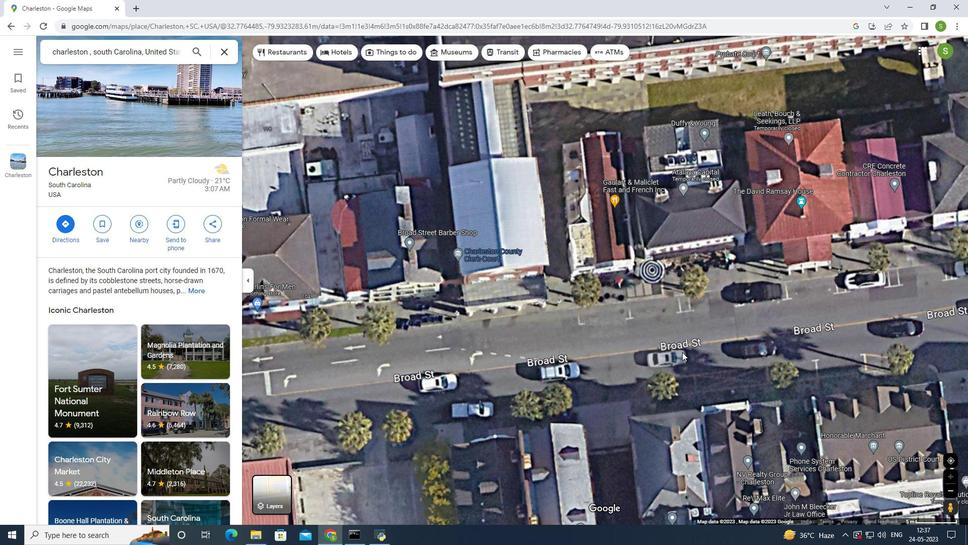 
Action: Mouse scrolled (682, 351) with delta (0, 0)
Screenshot: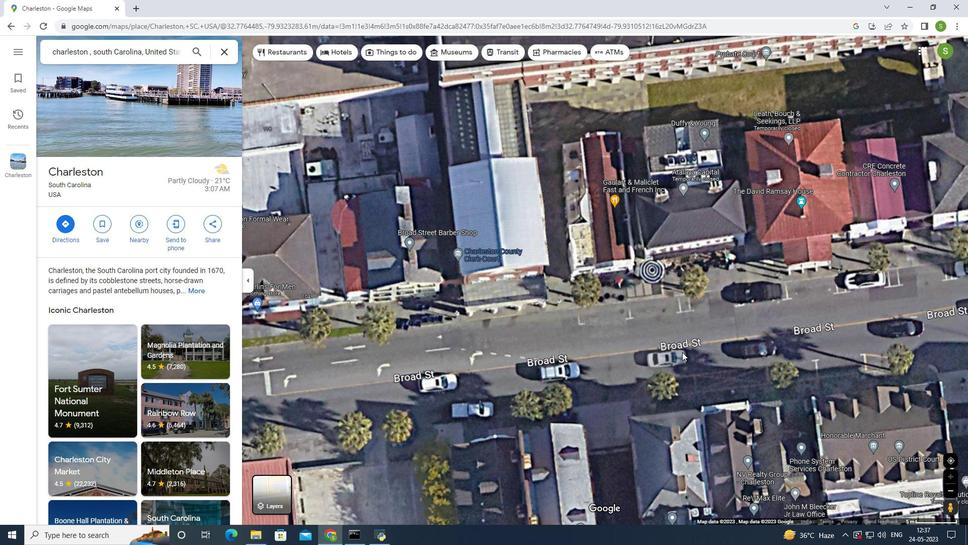 
Action: Mouse scrolled (682, 351) with delta (0, 0)
Screenshot: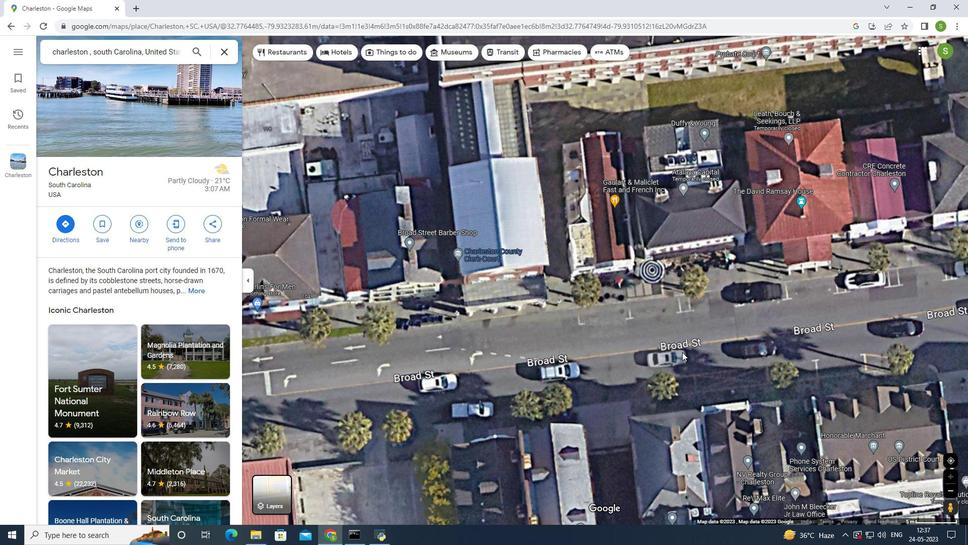 
Action: Mouse scrolled (682, 351) with delta (0, 0)
Screenshot: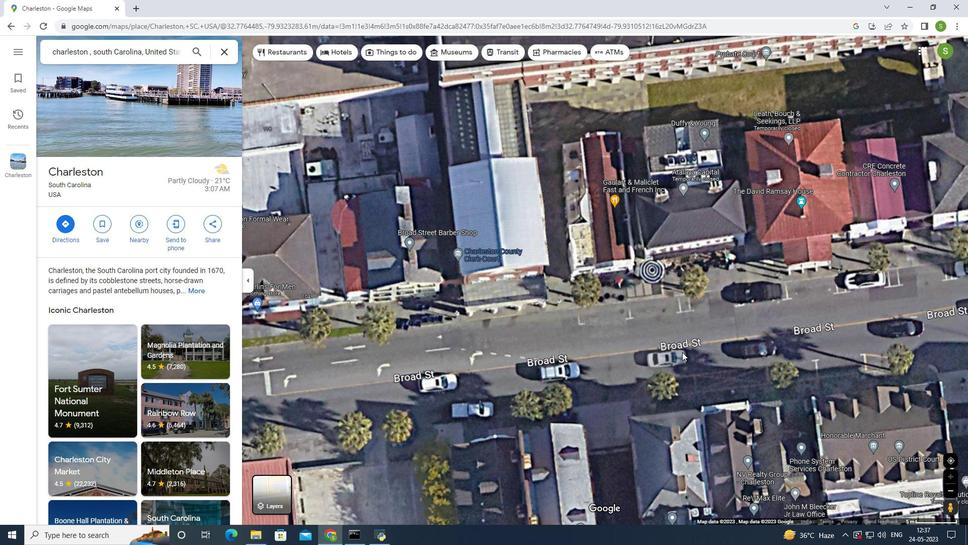 
Action: Mouse scrolled (682, 351) with delta (0, 0)
Screenshot: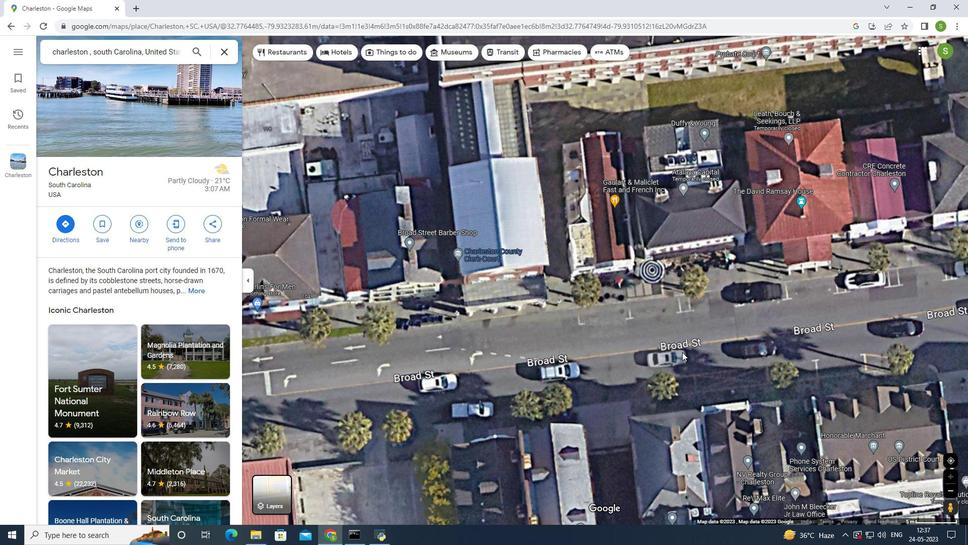 
Action: Mouse moved to (667, 241)
Screenshot: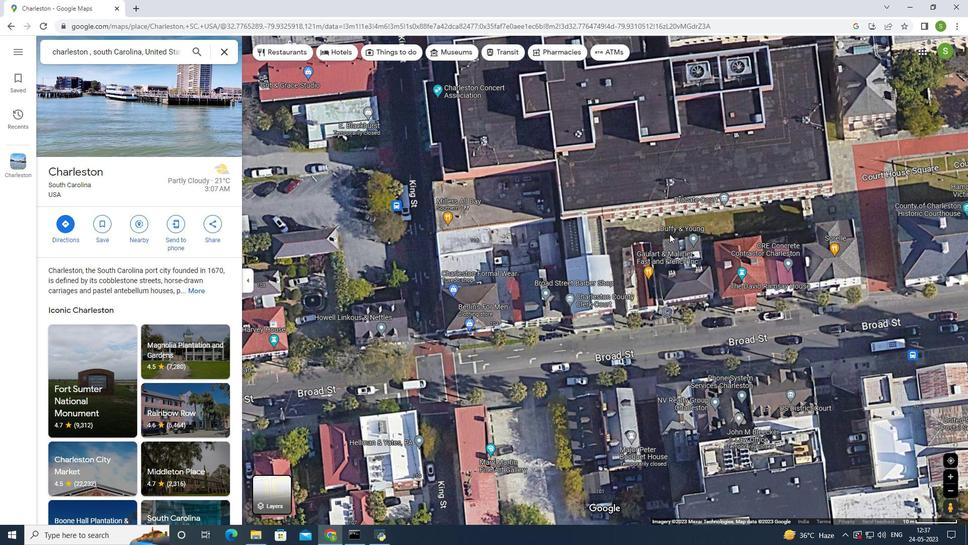 
Action: Mouse scrolled (667, 241) with delta (0, 0)
Screenshot: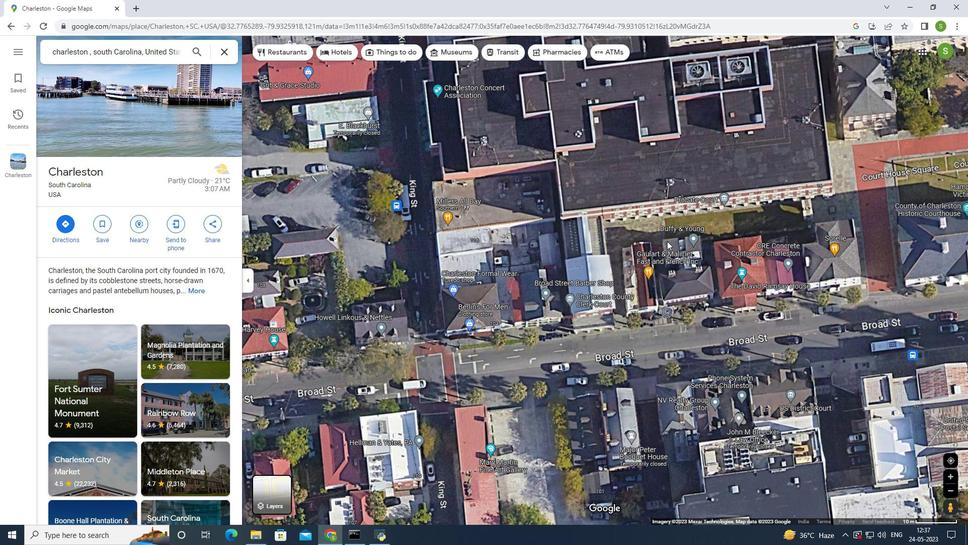 
Action: Mouse scrolled (667, 241) with delta (0, 0)
Screenshot: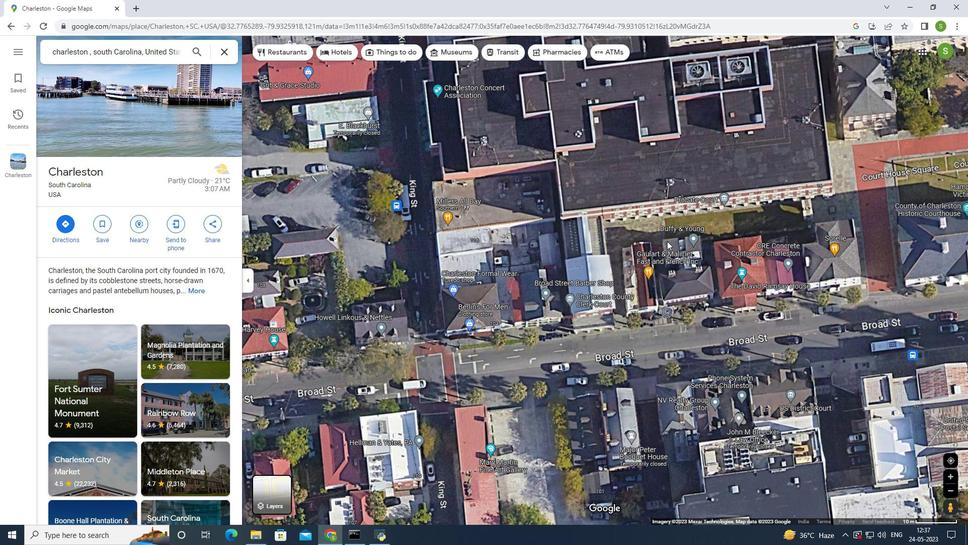 
Action: Mouse scrolled (667, 241) with delta (0, 0)
Screenshot: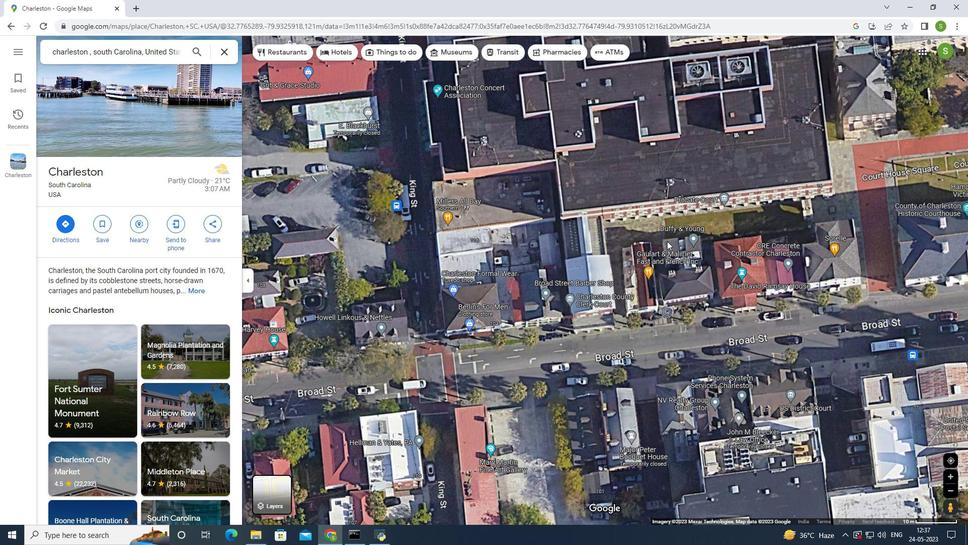 
Action: Mouse scrolled (667, 241) with delta (0, 0)
Screenshot: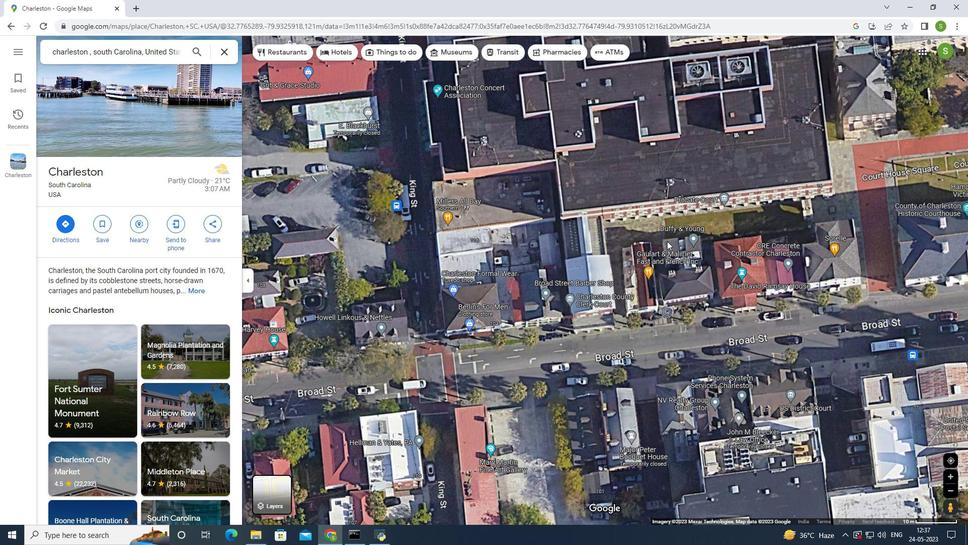 
Action: Mouse scrolled (667, 241) with delta (0, 0)
Screenshot: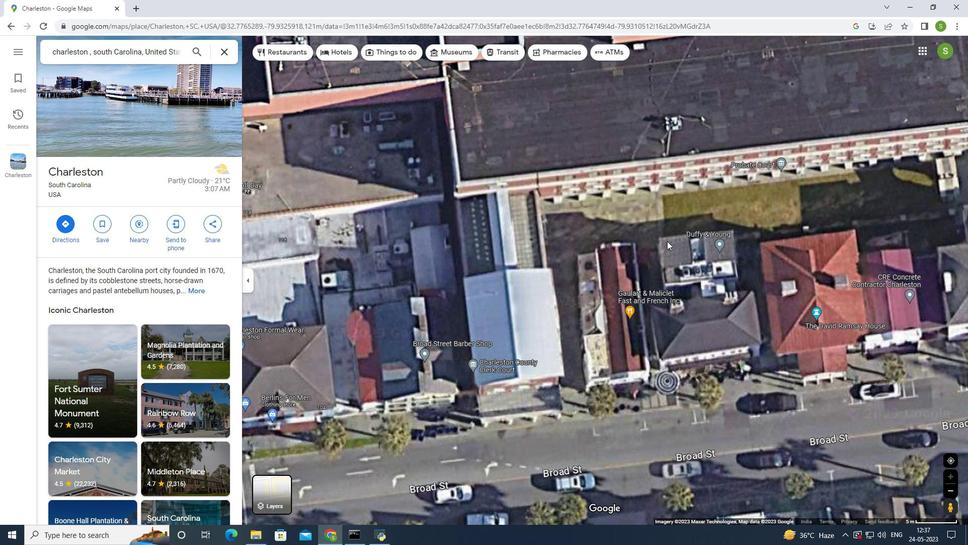 
Action: Mouse scrolled (667, 241) with delta (0, 0)
Screenshot: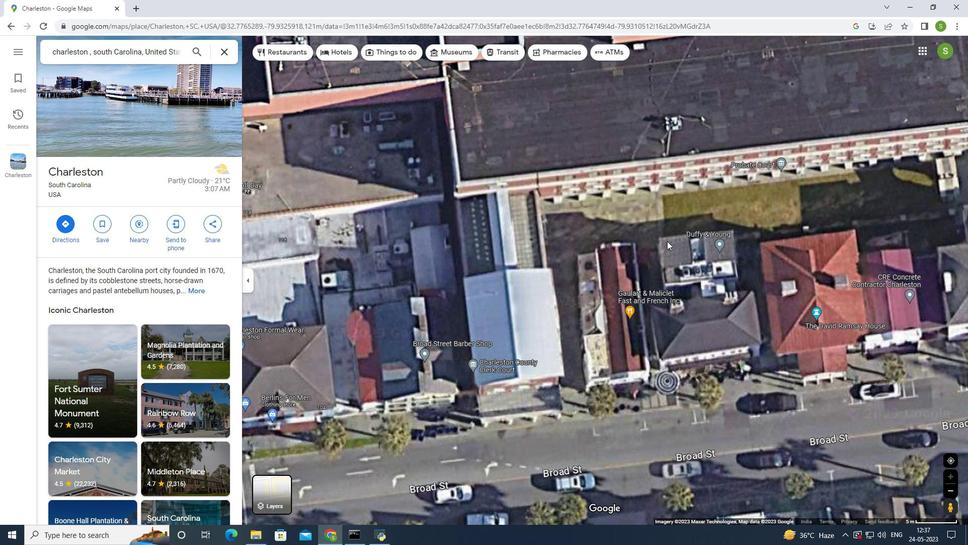 
Action: Mouse scrolled (667, 241) with delta (0, 0)
Screenshot: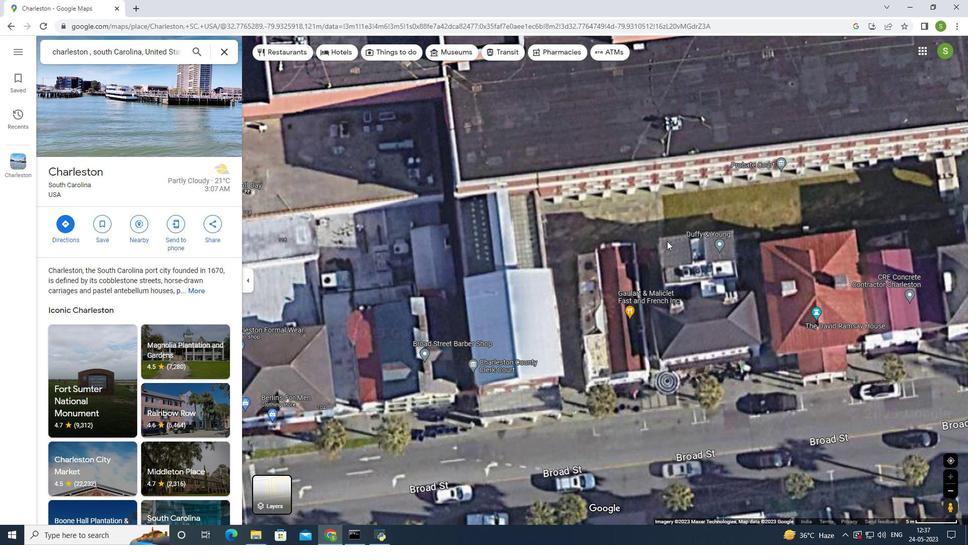 
Action: Mouse scrolled (667, 241) with delta (0, 0)
Screenshot: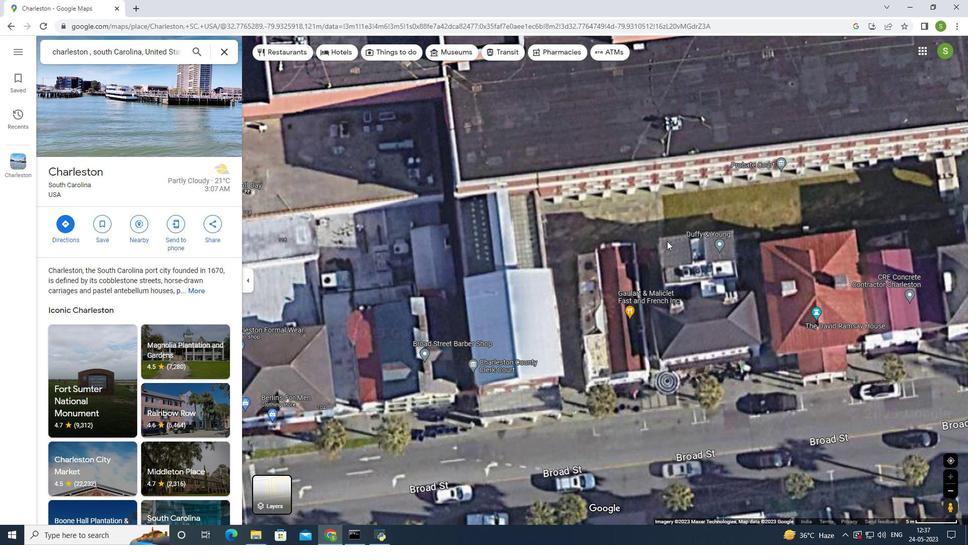 
Action: Mouse scrolled (667, 241) with delta (0, 0)
Screenshot: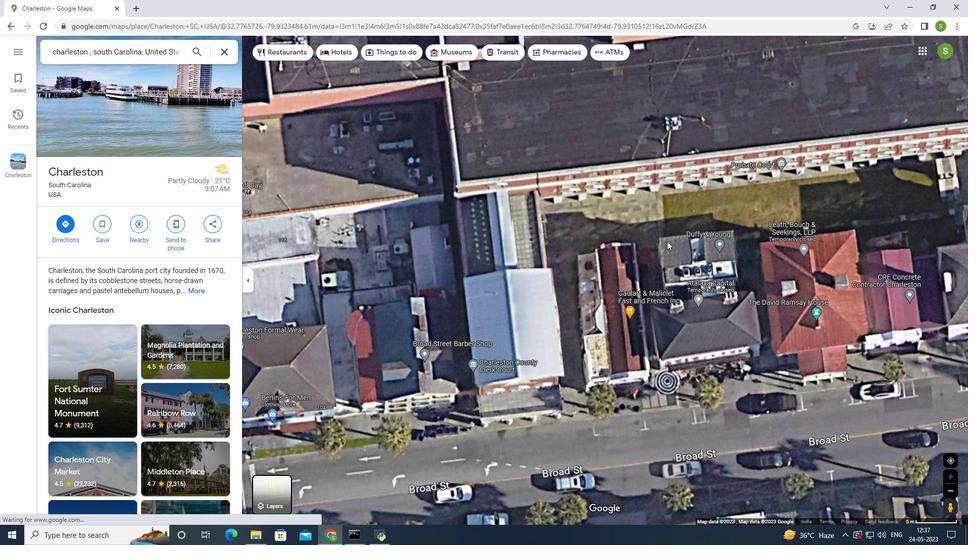 
Action: Mouse moved to (706, 243)
Screenshot: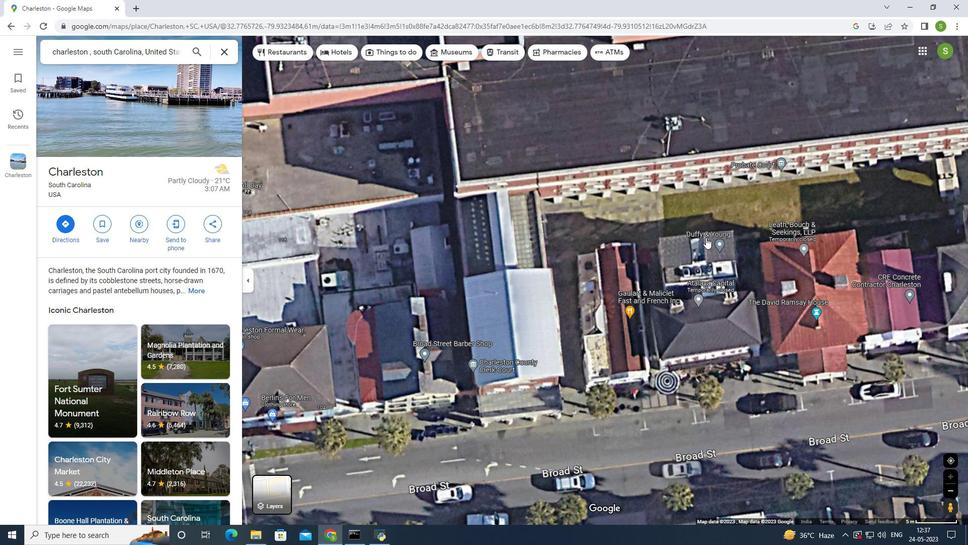 
Action: Mouse scrolled (706, 244) with delta (0, 0)
Screenshot: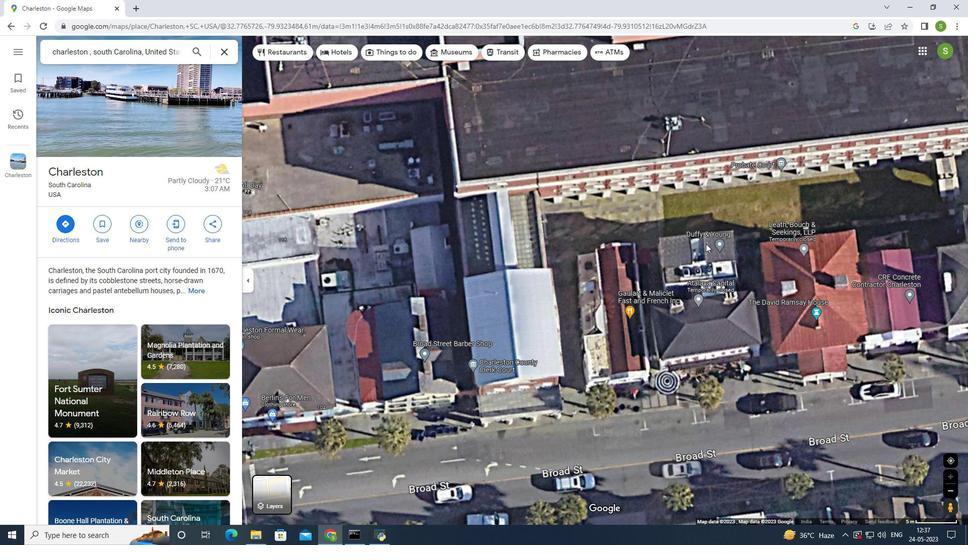 
Action: Mouse scrolled (706, 244) with delta (0, 0)
Screenshot: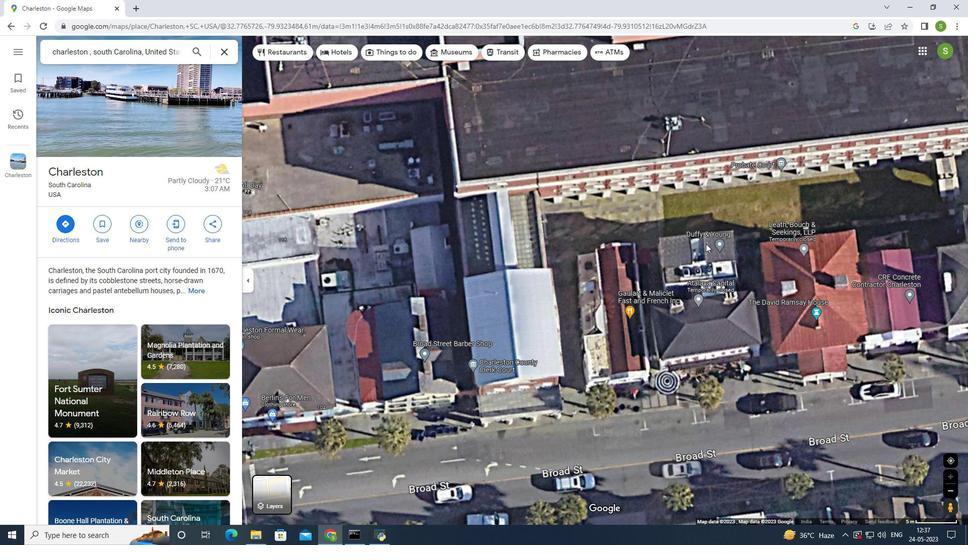 
Action: Mouse scrolled (706, 244) with delta (0, 0)
Screenshot: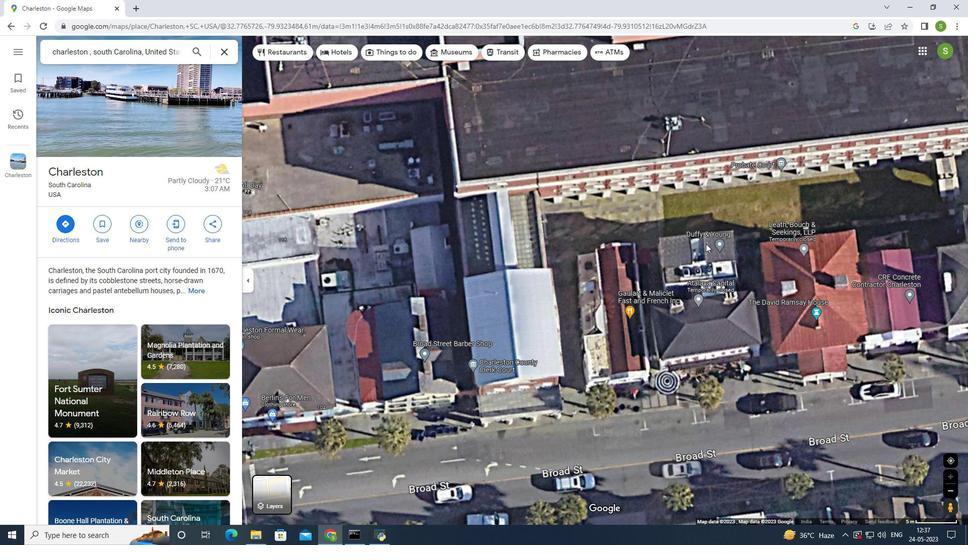 
Action: Mouse scrolled (706, 244) with delta (0, 0)
Screenshot: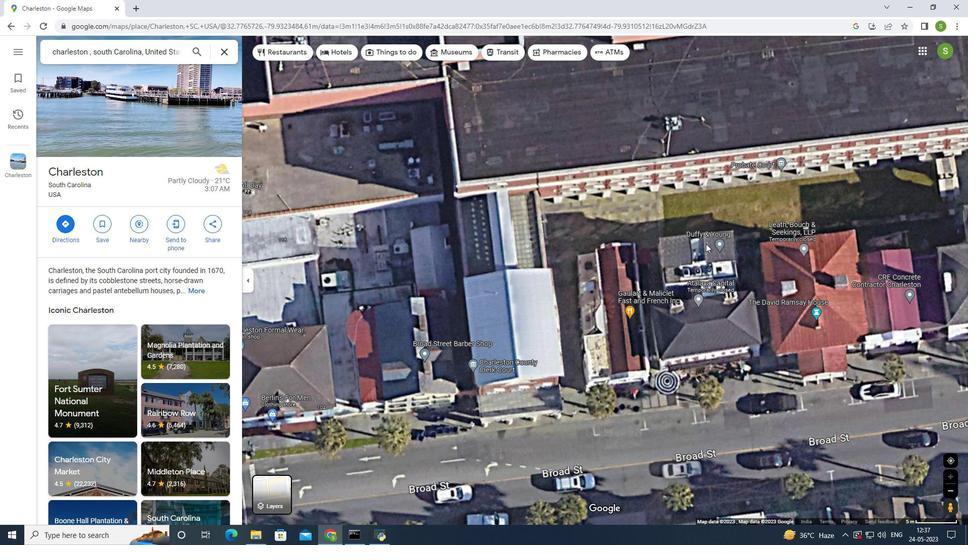
Action: Mouse scrolled (706, 244) with delta (0, 0)
Screenshot: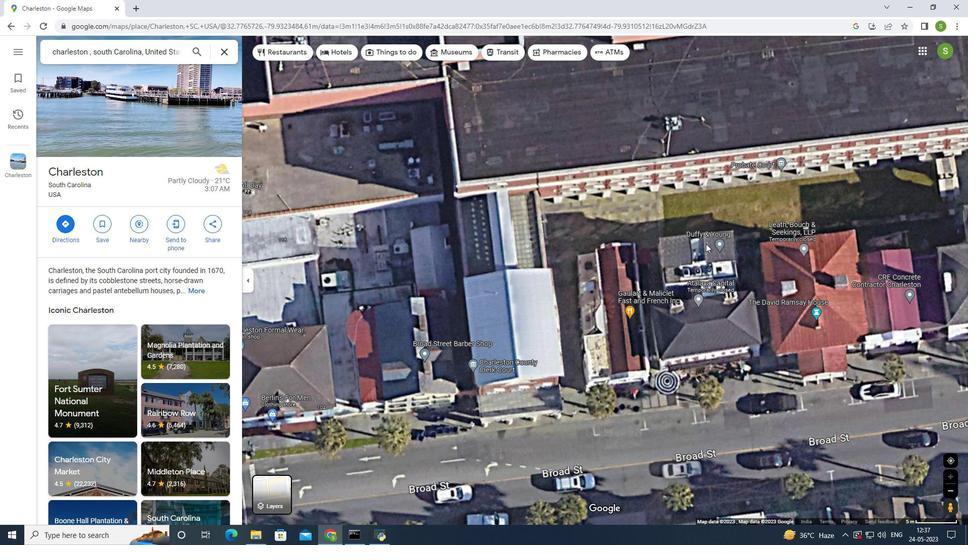 
Action: Mouse scrolled (706, 243) with delta (0, 0)
Screenshot: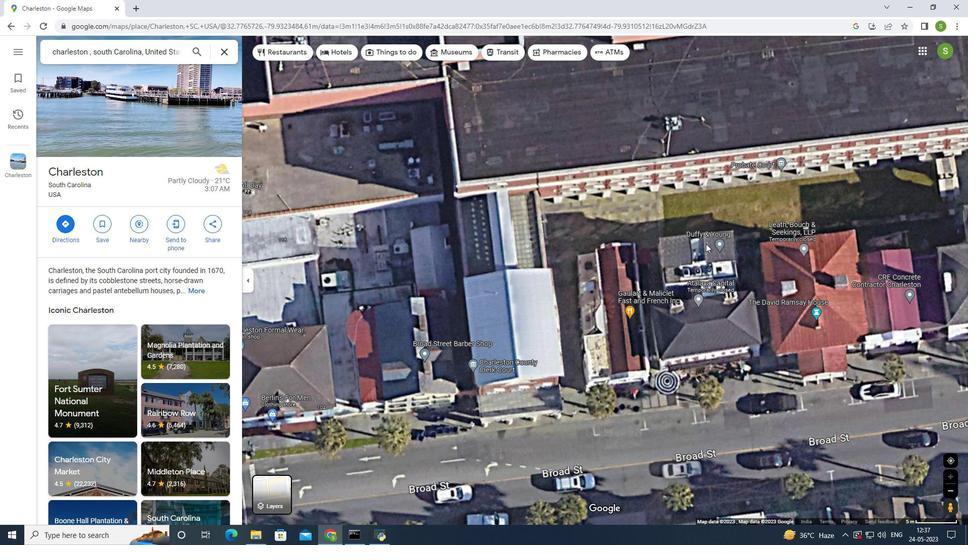 
Action: Mouse scrolled (706, 243) with delta (0, 0)
Screenshot: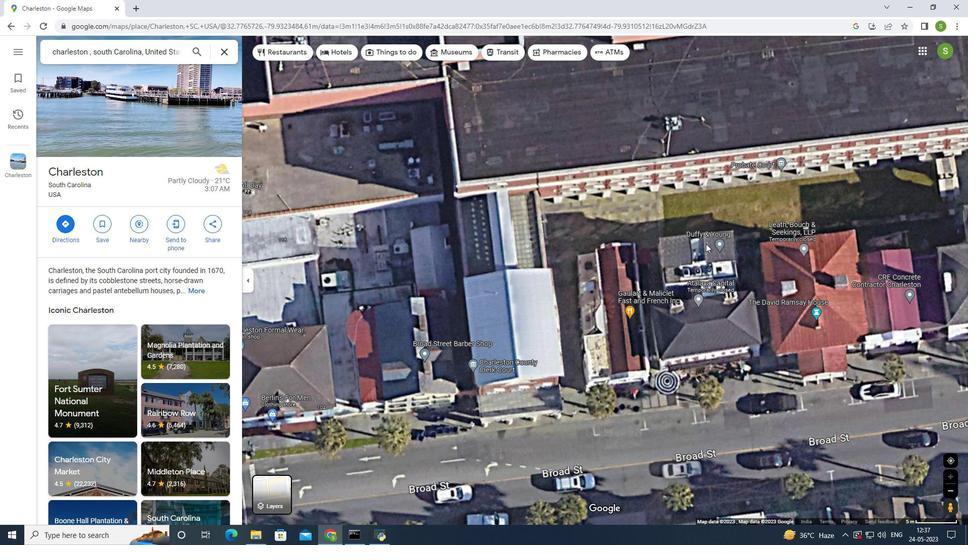 
Action: Mouse scrolled (706, 243) with delta (0, 0)
Screenshot: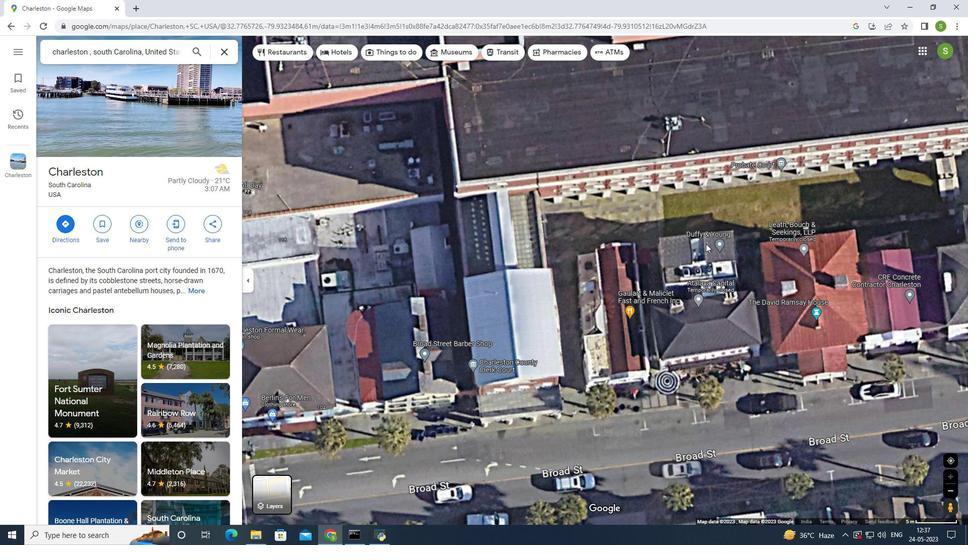 
Action: Mouse scrolled (706, 243) with delta (0, 0)
Screenshot: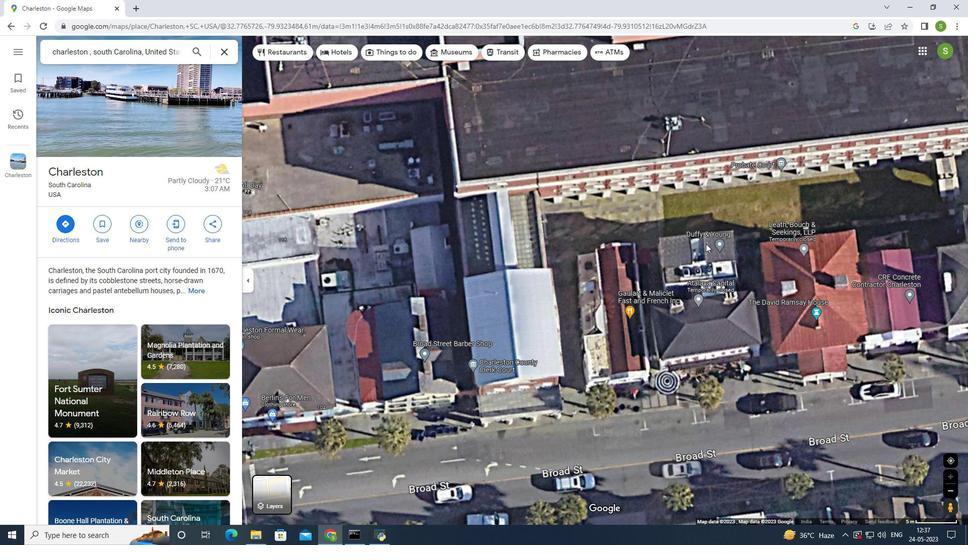 
Action: Mouse scrolled (706, 243) with delta (0, 0)
Screenshot: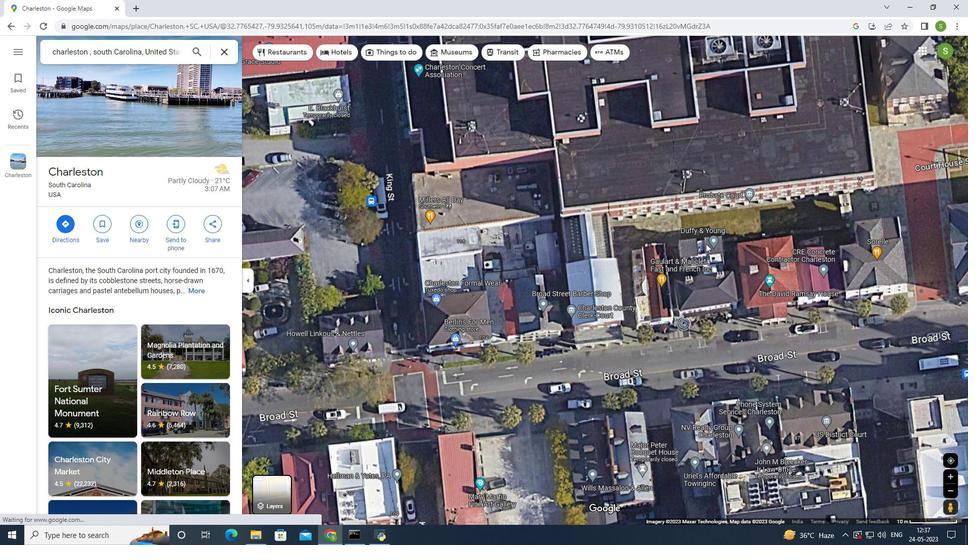 
Action: Mouse scrolled (706, 243) with delta (0, 0)
Screenshot: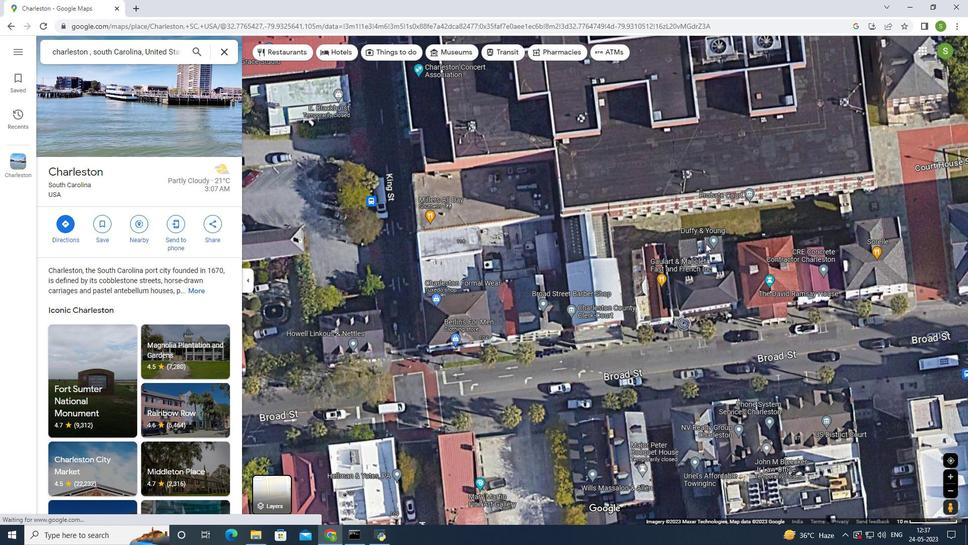 
Action: Mouse scrolled (706, 243) with delta (0, 0)
Screenshot: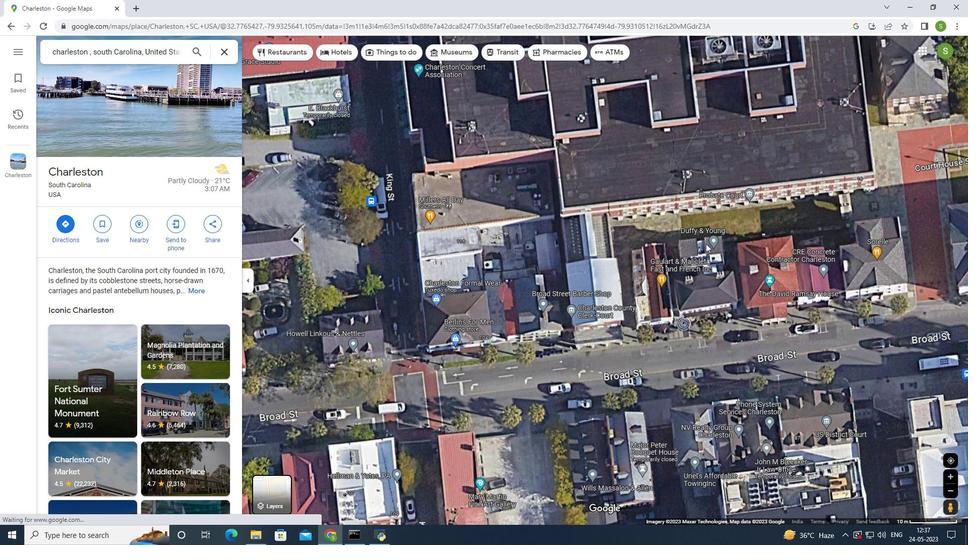 
Action: Mouse moved to (683, 265)
Screenshot: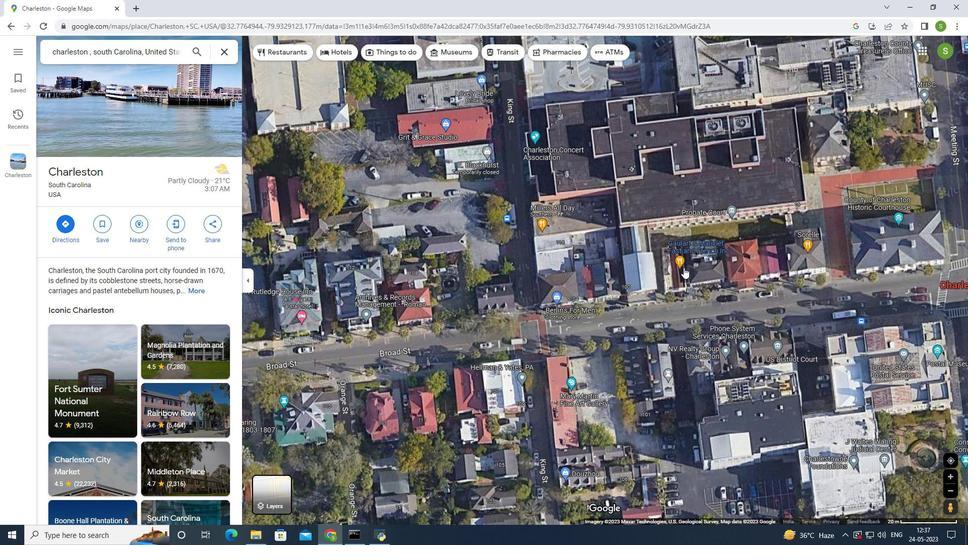 
Action: Mouse scrolled (683, 265) with delta (0, 0)
Screenshot: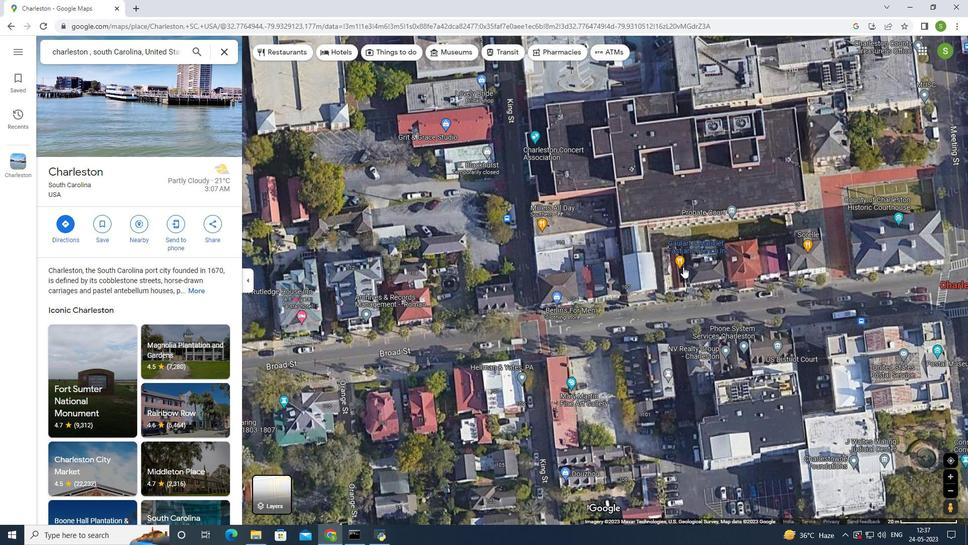 
Action: Mouse scrolled (683, 265) with delta (0, 0)
Screenshot: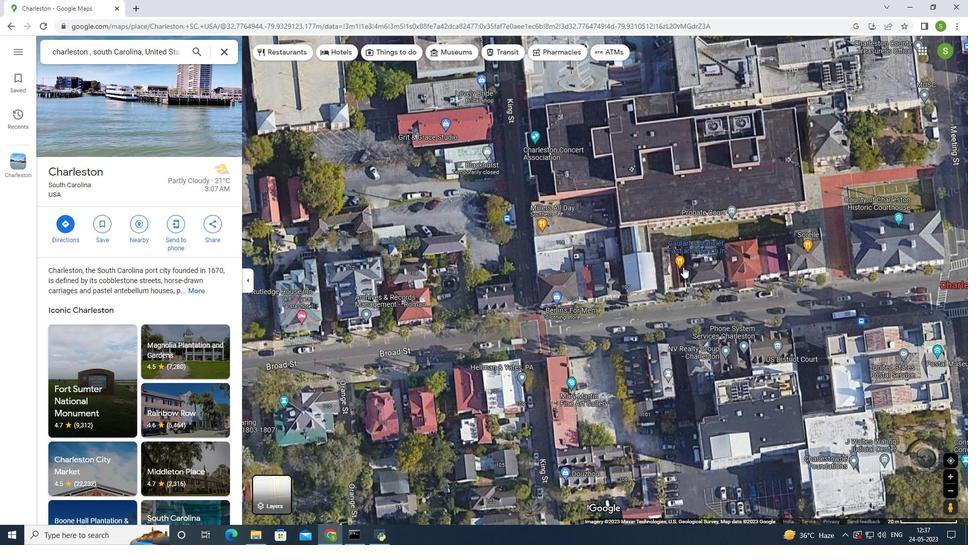 
Action: Mouse scrolled (683, 265) with delta (0, 0)
Screenshot: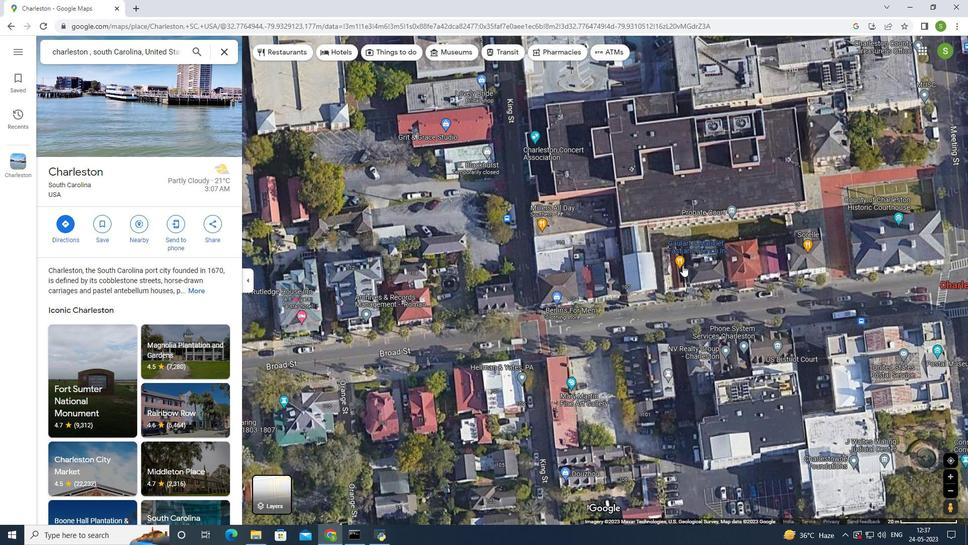 
Action: Mouse moved to (683, 263)
Screenshot: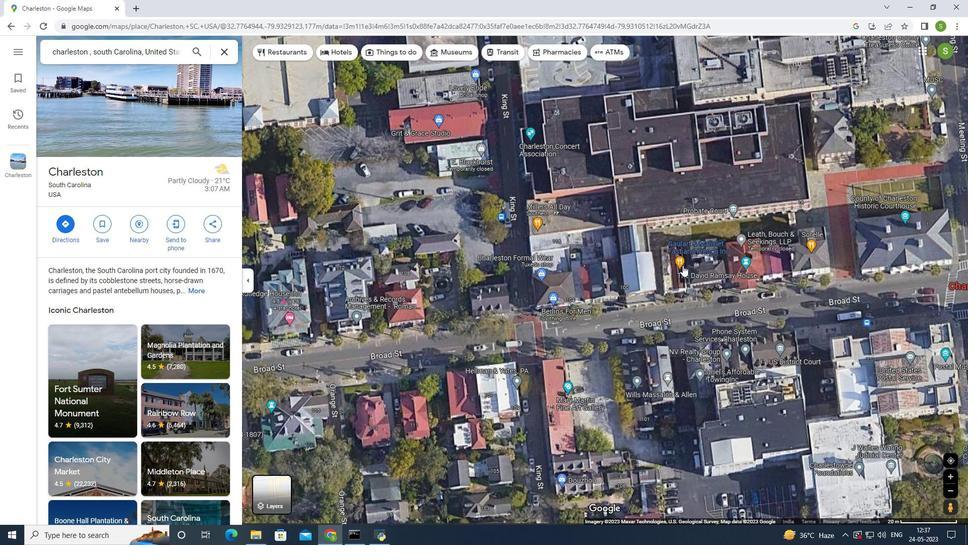 
Action: Mouse scrolled (683, 263) with delta (0, 0)
Screenshot: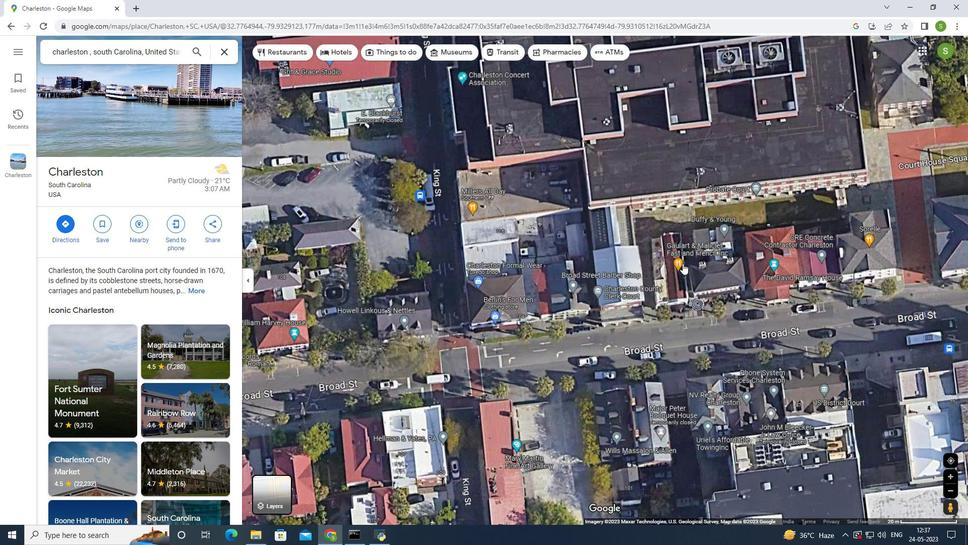 
Action: Mouse moved to (683, 262)
Screenshot: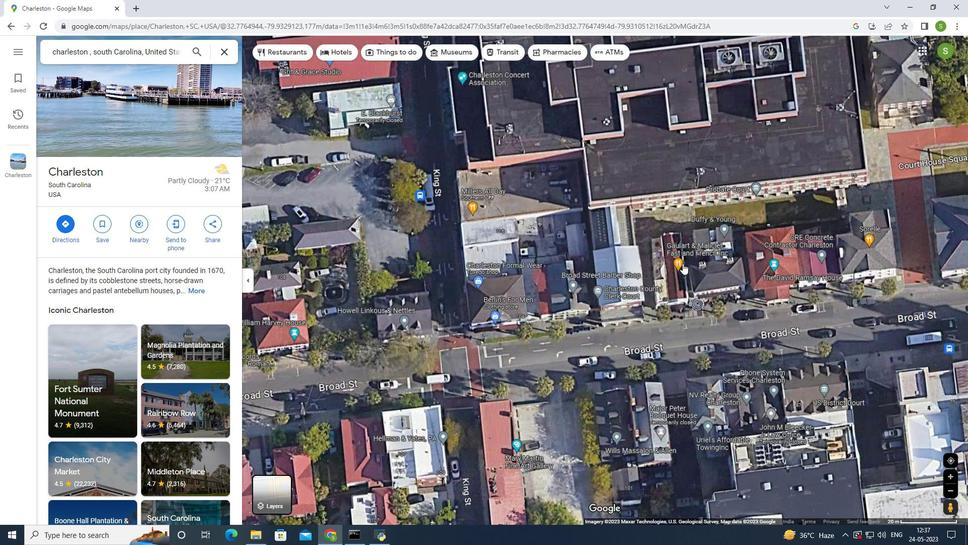 
Action: Mouse scrolled (683, 263) with delta (0, 0)
Screenshot: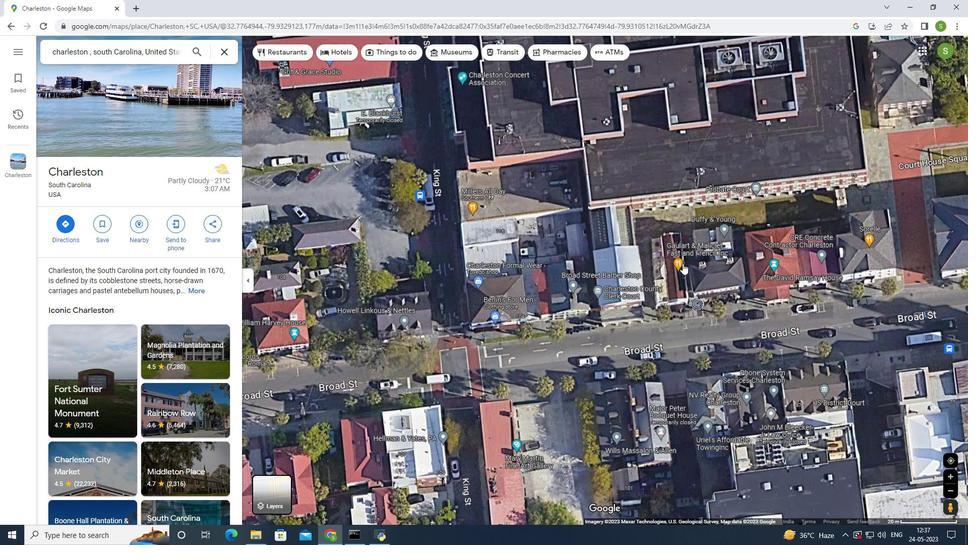 
Action: Mouse scrolled (683, 263) with delta (0, 0)
Screenshot: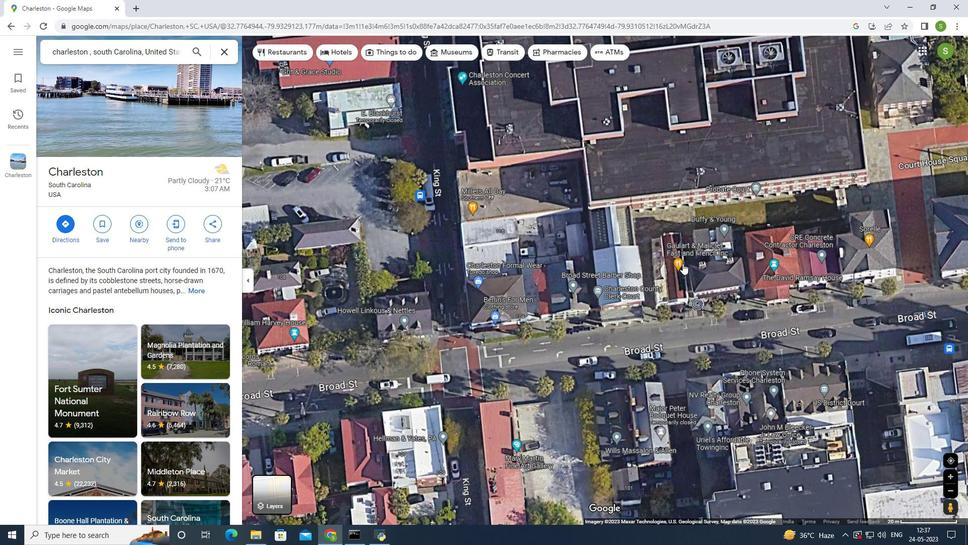 
Action: Mouse moved to (683, 262)
Screenshot: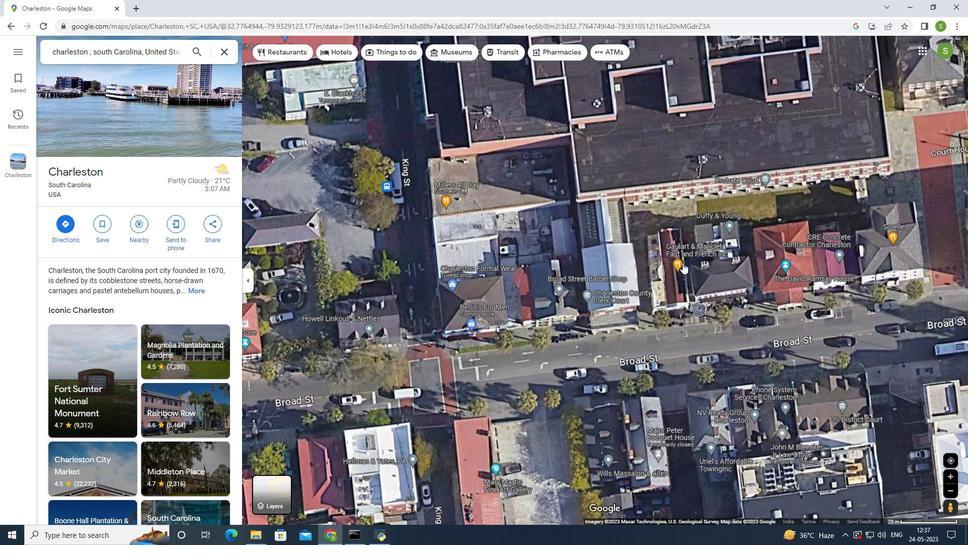 
Action: Mouse scrolled (683, 263) with delta (0, 0)
Screenshot: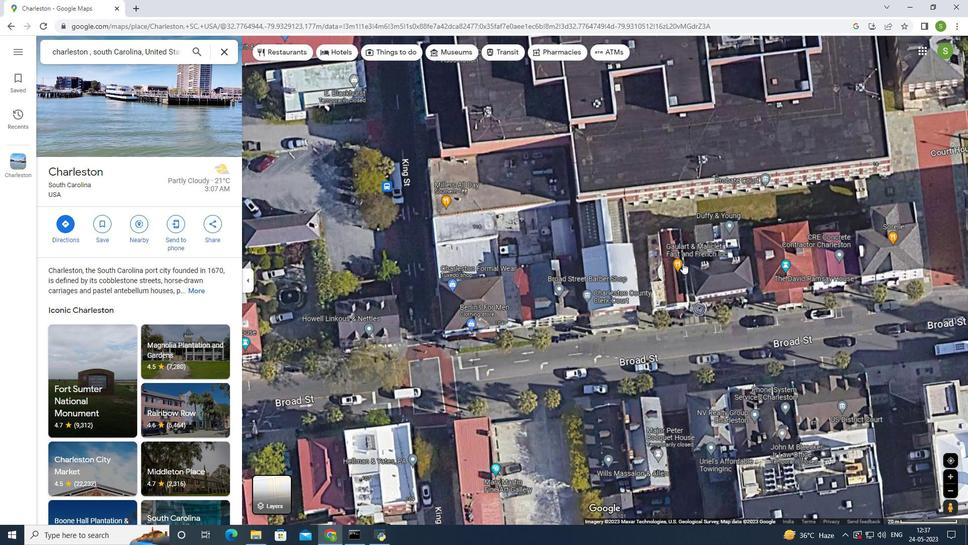 
Action: Mouse scrolled (683, 263) with delta (0, 0)
Screenshot: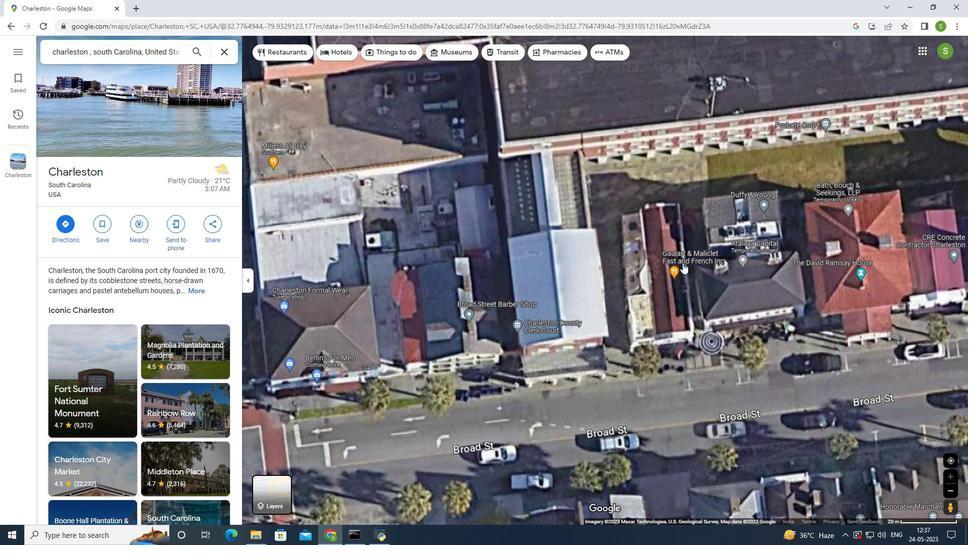 
Action: Mouse scrolled (683, 263) with delta (0, 0)
Screenshot: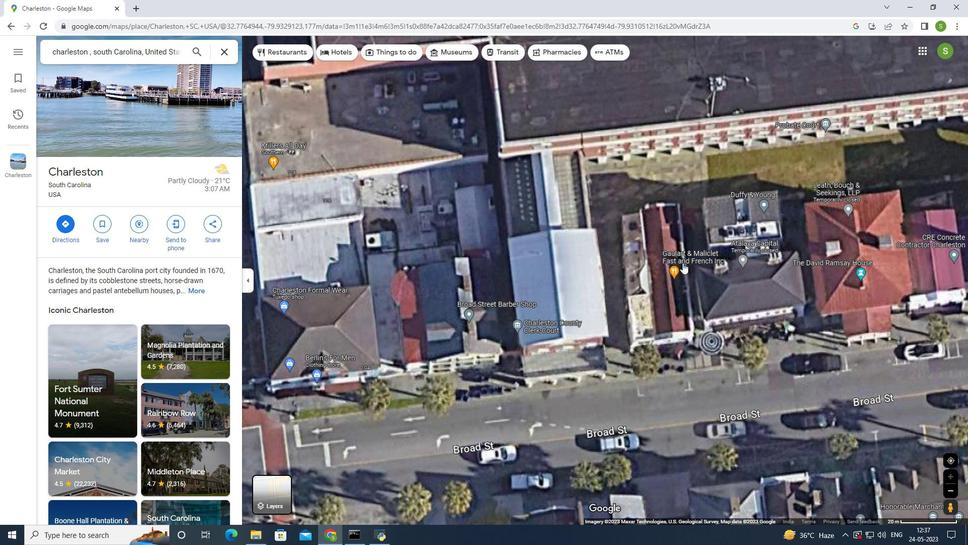 
Action: Mouse scrolled (683, 263) with delta (0, 0)
Screenshot: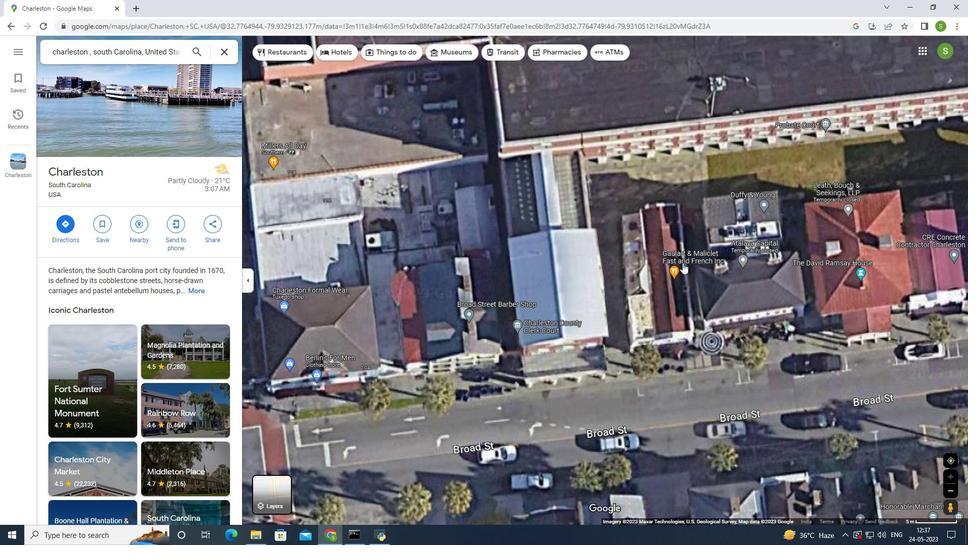 
Action: Mouse scrolled (683, 263) with delta (0, 0)
Screenshot: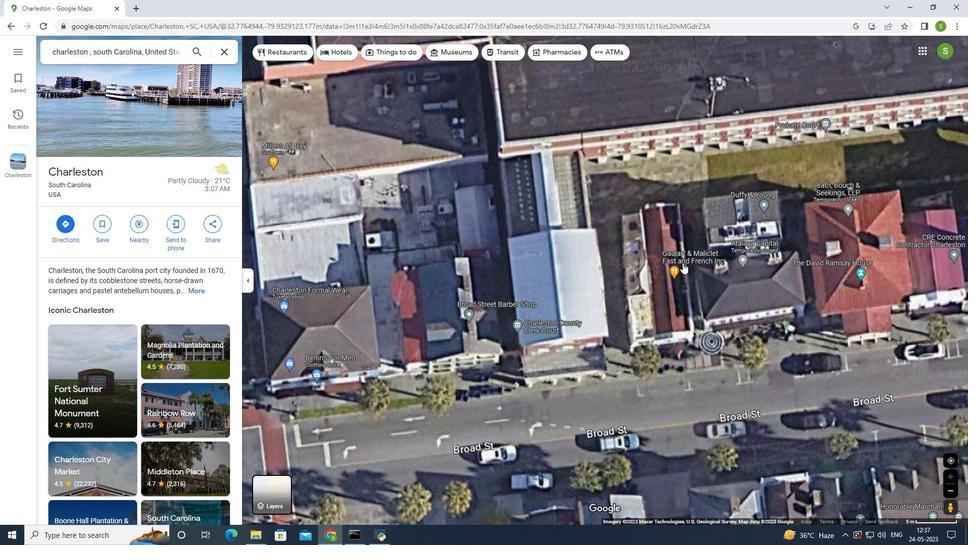 
Action: Mouse moved to (673, 259)
Screenshot: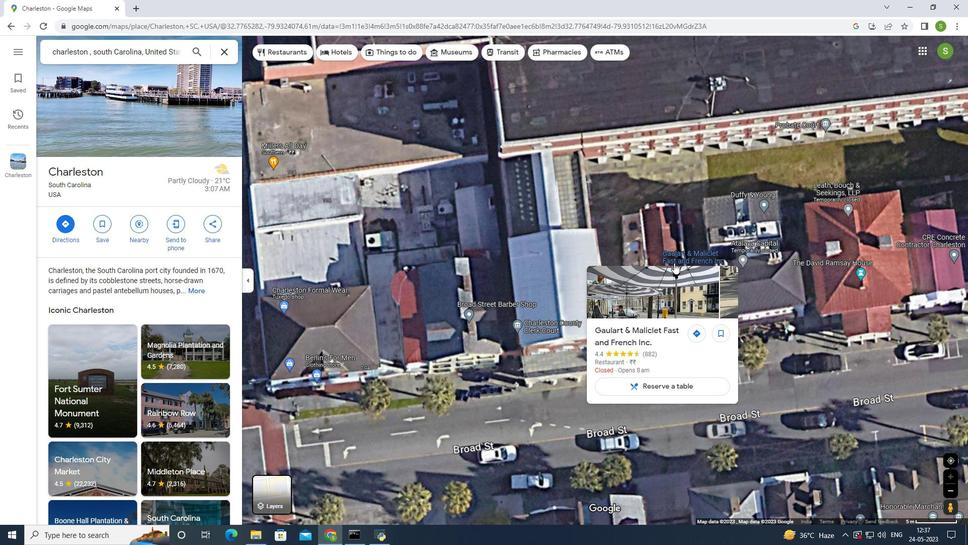 
Action: Mouse scrolled (673, 259) with delta (0, 0)
Screenshot: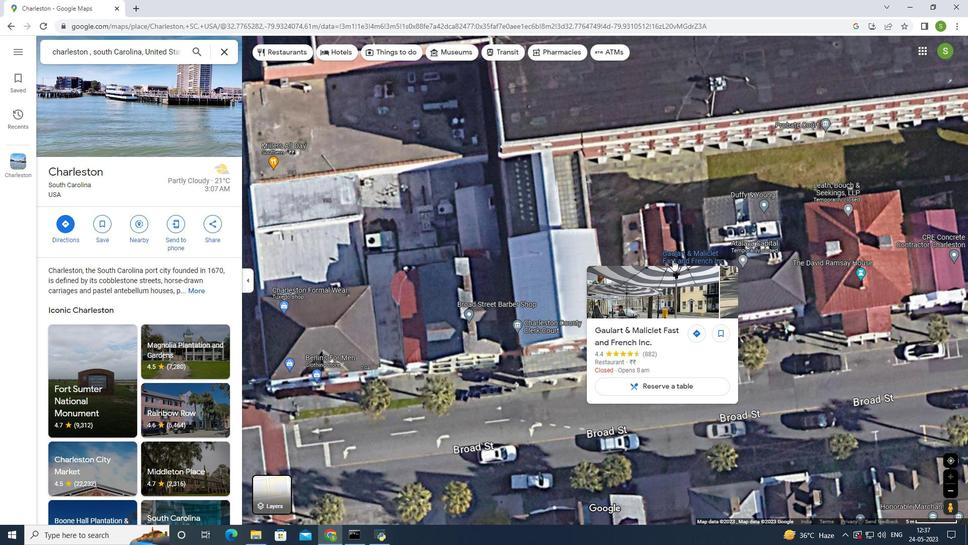 
Action: Mouse scrolled (673, 259) with delta (0, 0)
Screenshot: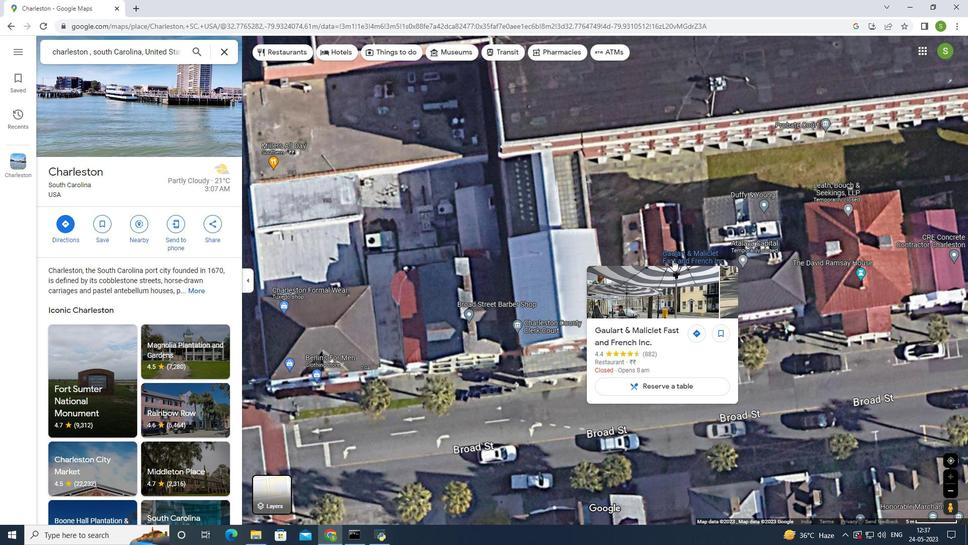 
Action: Mouse scrolled (673, 259) with delta (0, 0)
Screenshot: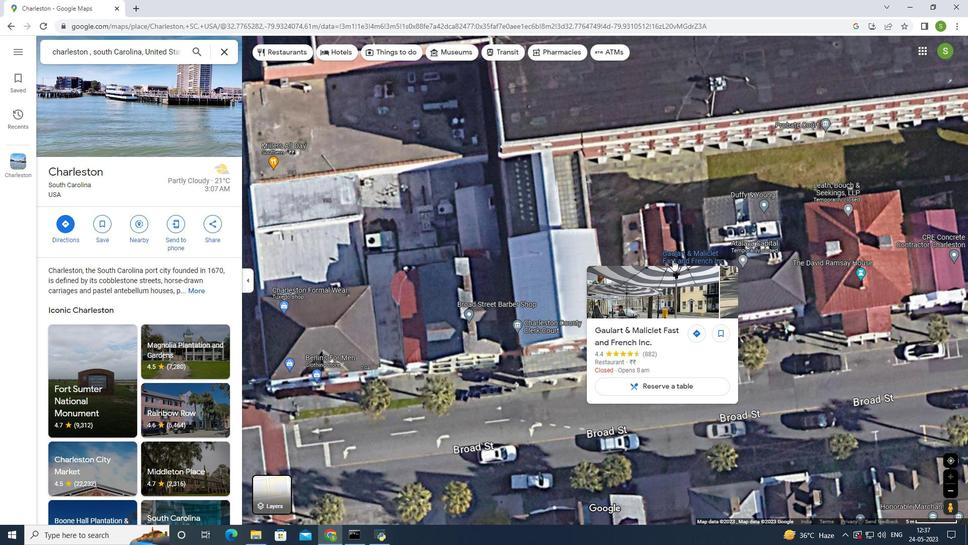 
Action: Mouse scrolled (673, 259) with delta (0, 0)
Screenshot: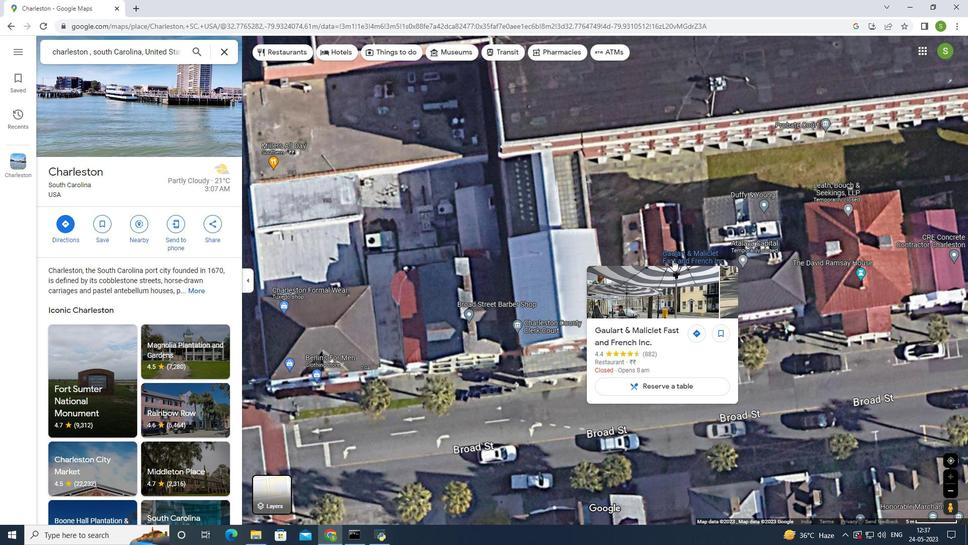 
Action: Mouse scrolled (673, 259) with delta (0, 0)
Screenshot: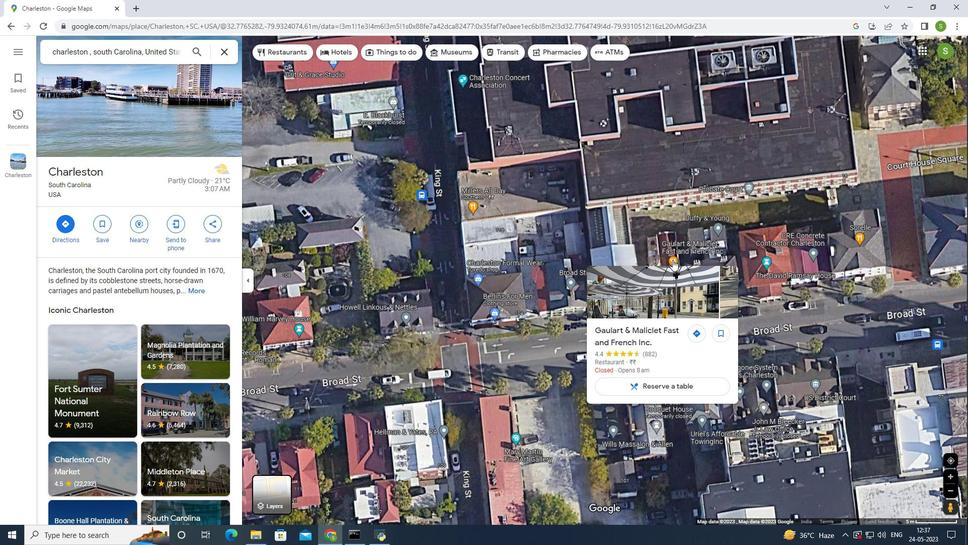 
Action: Mouse scrolled (673, 259) with delta (0, 0)
Screenshot: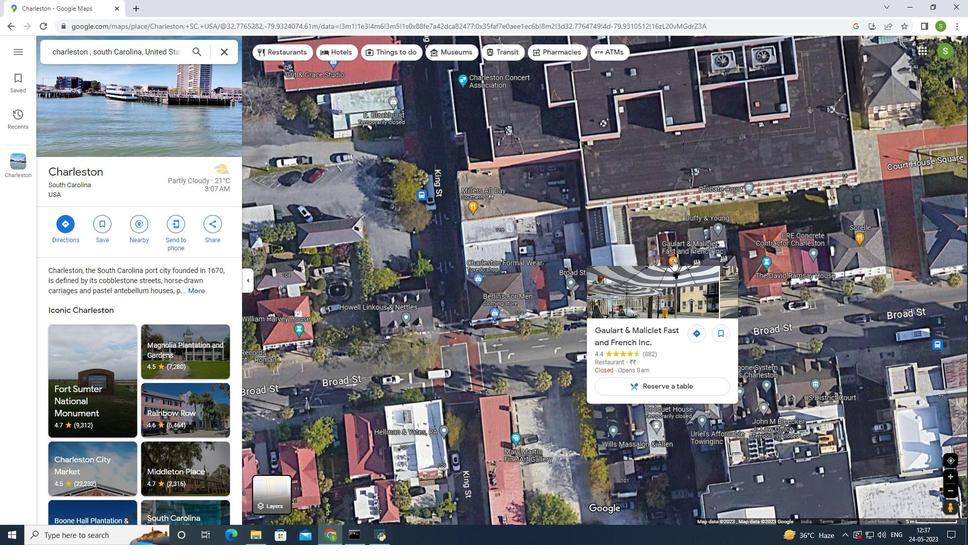 
Action: Mouse scrolled (673, 259) with delta (0, 0)
Screenshot: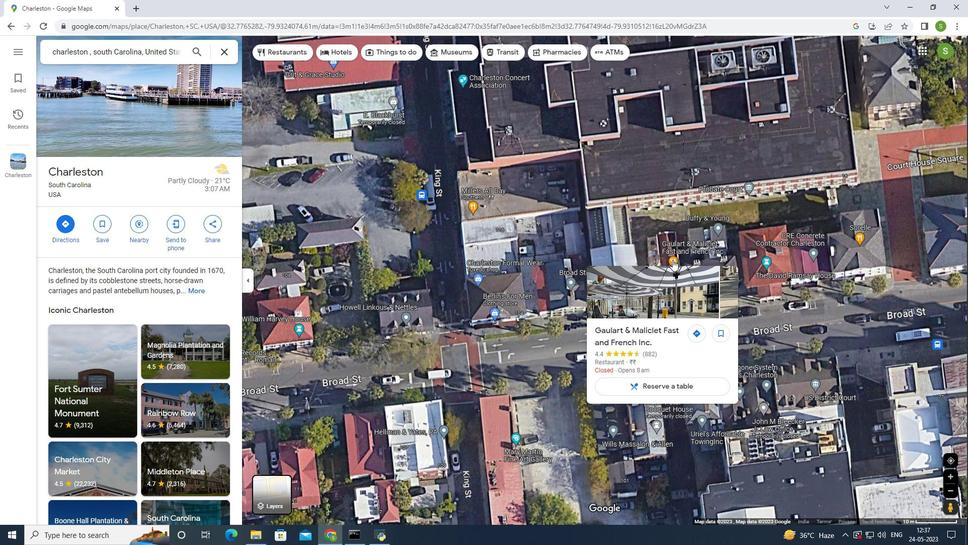 
Action: Mouse scrolled (673, 259) with delta (0, 0)
Screenshot: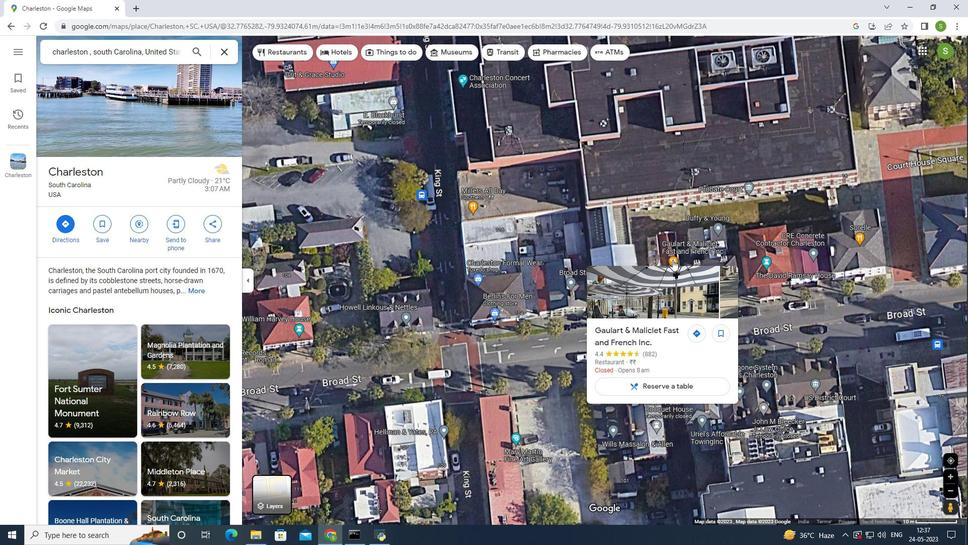 
Action: Mouse scrolled (673, 259) with delta (0, 0)
Screenshot: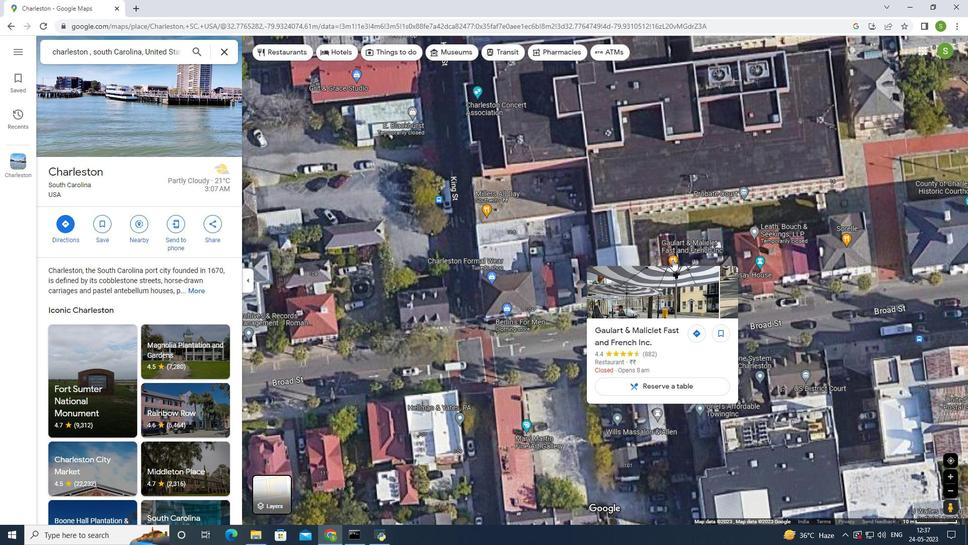 
Action: Mouse scrolled (673, 259) with delta (0, 0)
Screenshot: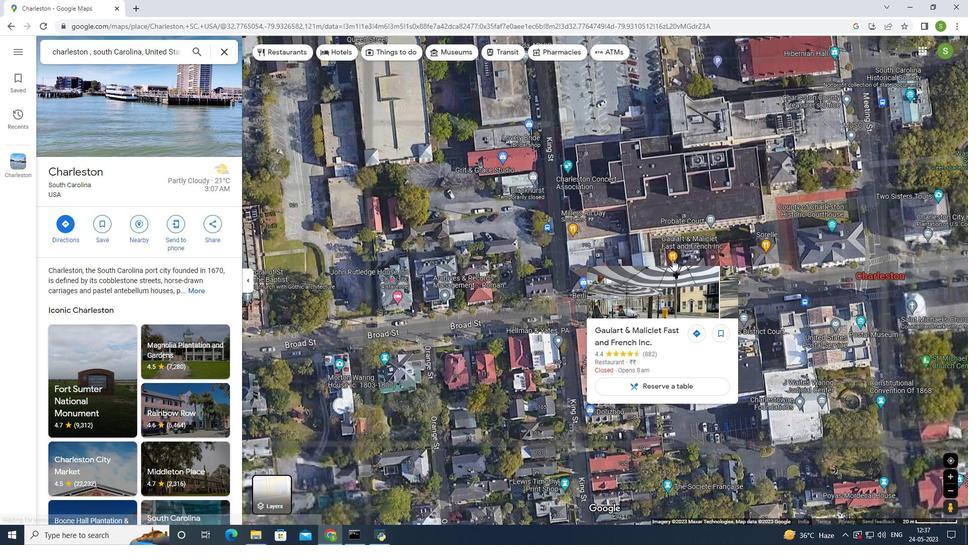 
Action: Mouse scrolled (673, 259) with delta (0, 0)
Screenshot: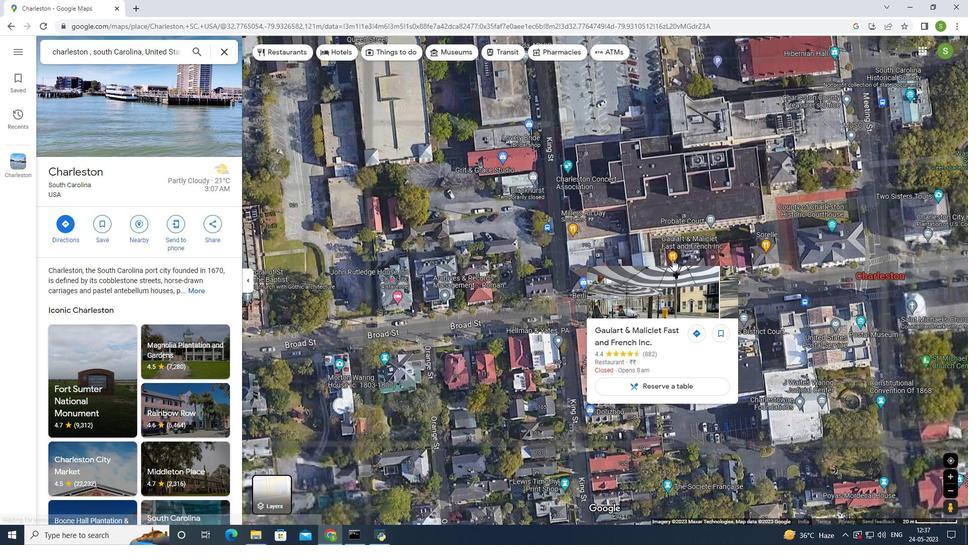 
Action: Mouse scrolled (673, 259) with delta (0, 0)
Screenshot: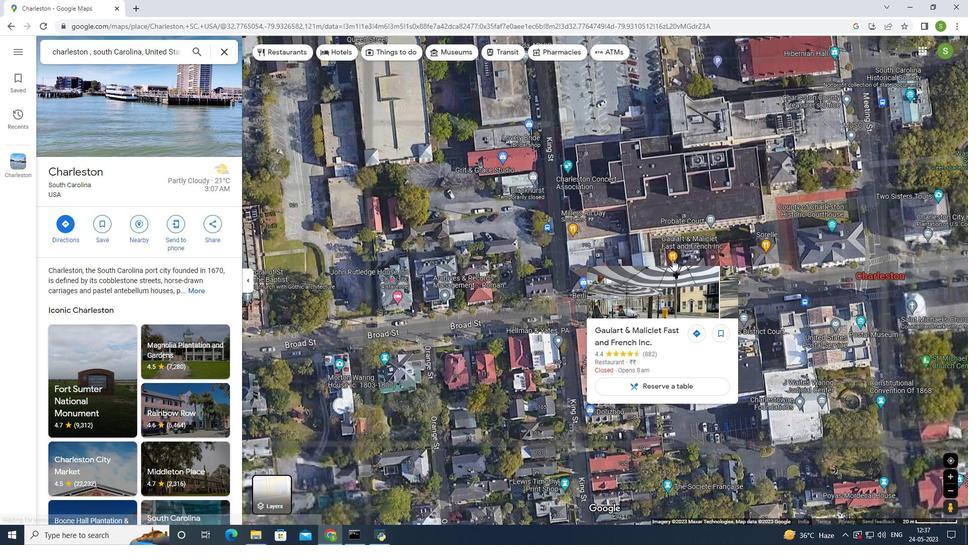 
Action: Mouse moved to (806, 259)
Screenshot: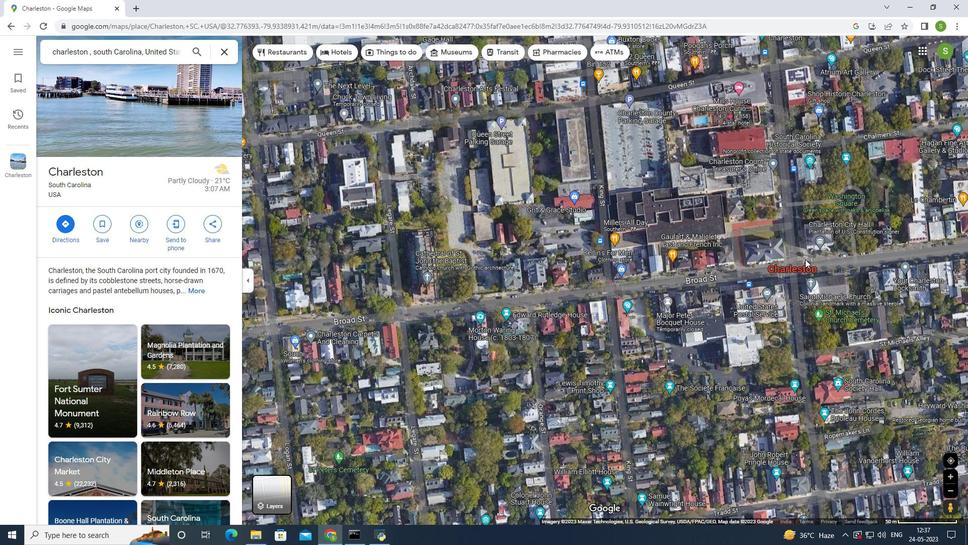 
Action: Mouse scrolled (806, 259) with delta (0, 0)
Screenshot: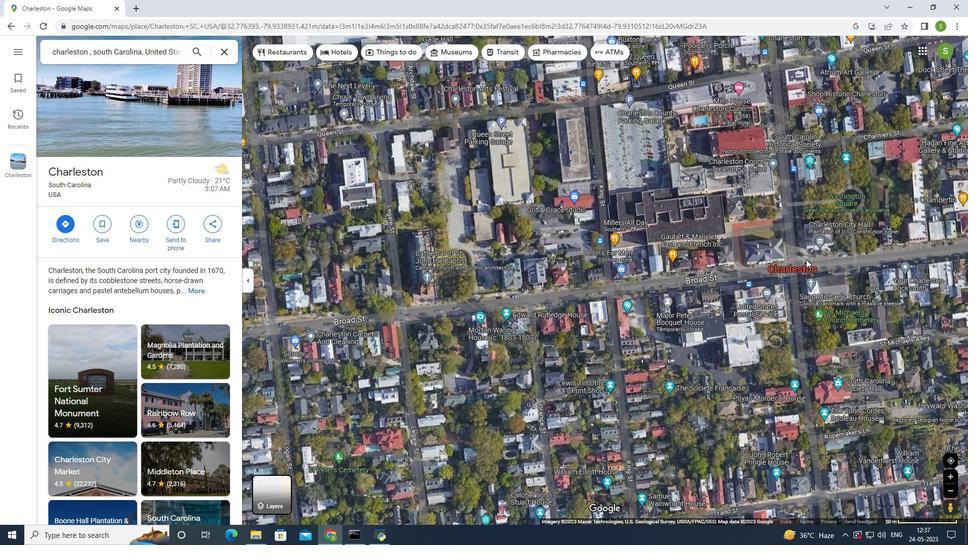
Action: Mouse moved to (806, 259)
Screenshot: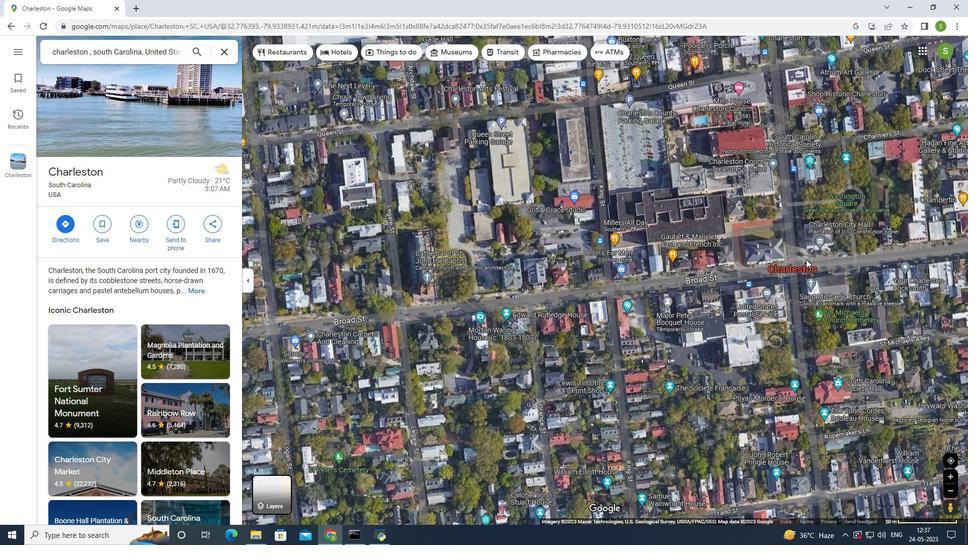
Action: Mouse scrolled (806, 259) with delta (0, 0)
Screenshot: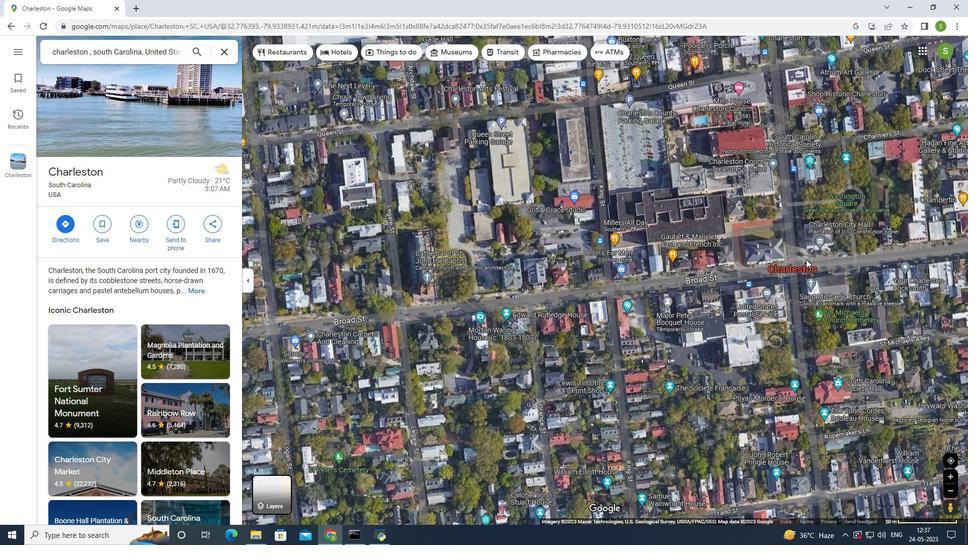 
Action: Mouse scrolled (806, 259) with delta (0, 0)
Screenshot: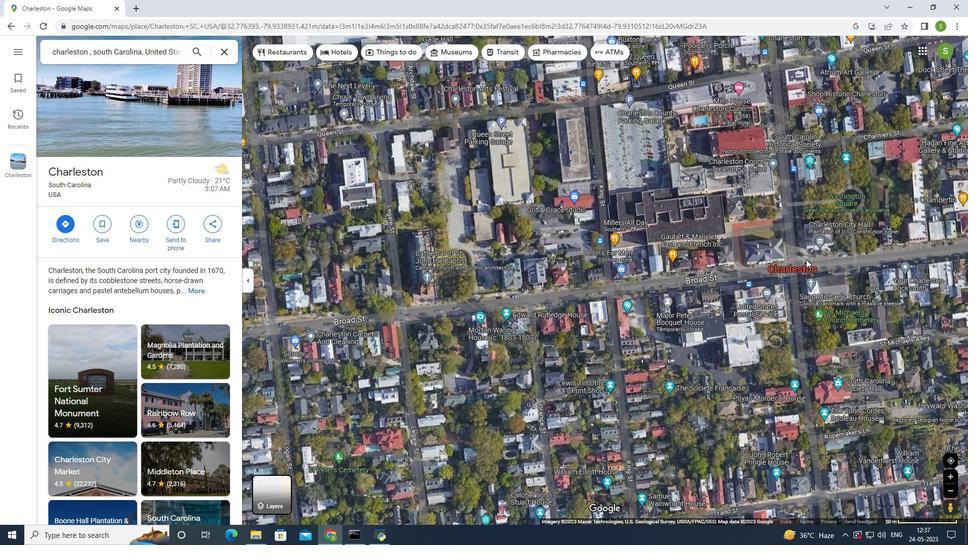 
Action: Mouse scrolled (806, 259) with delta (0, 0)
Screenshot: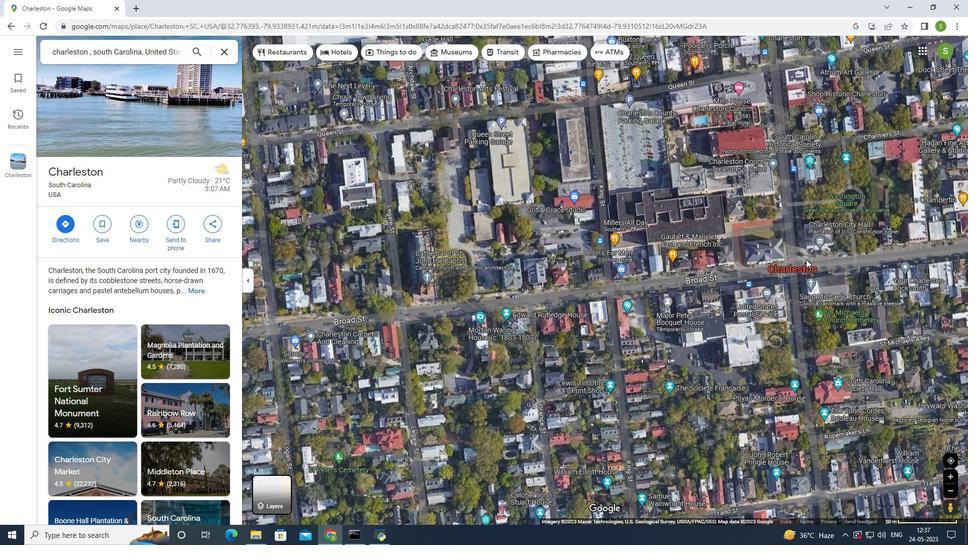
Action: Mouse scrolled (806, 259) with delta (0, 0)
Screenshot: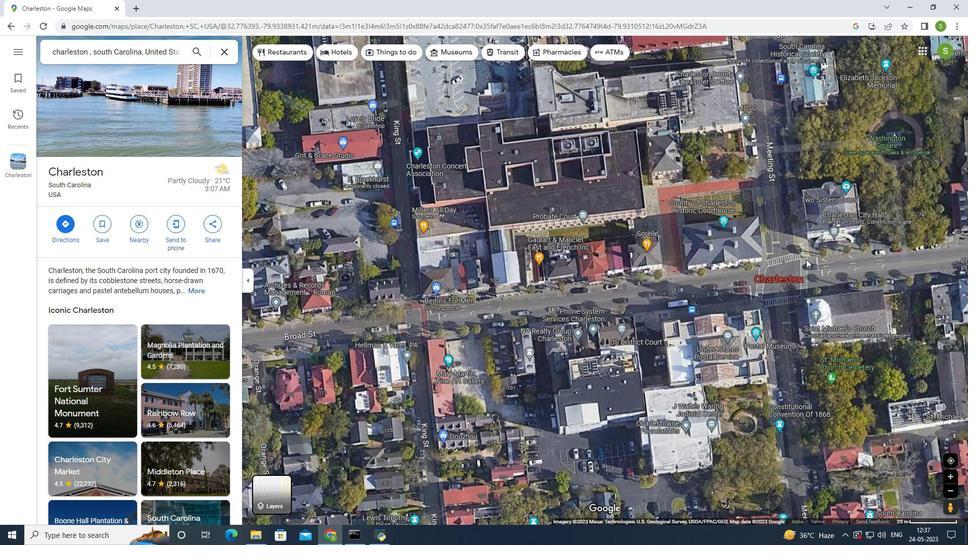 
Action: Mouse scrolled (806, 259) with delta (0, 0)
Screenshot: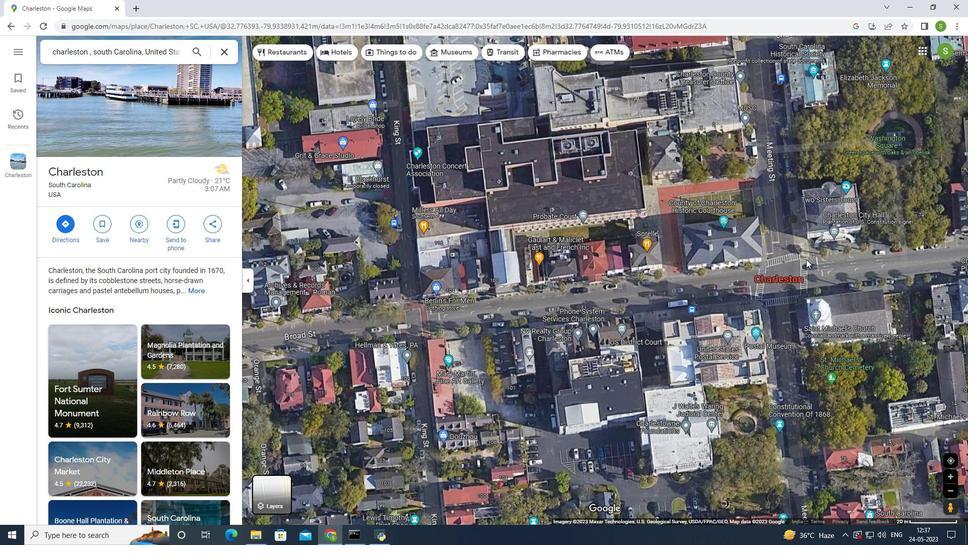 
Action: Mouse scrolled (806, 259) with delta (0, 0)
Screenshot: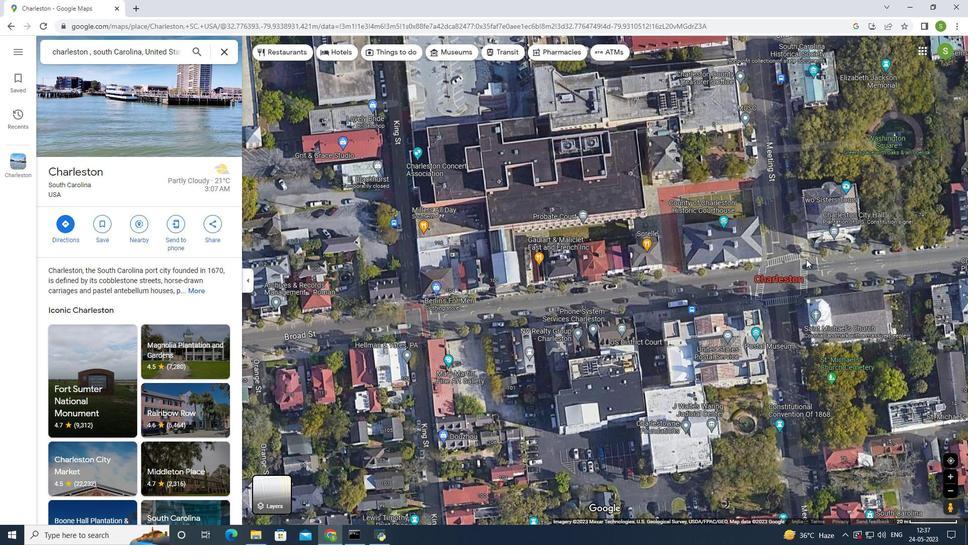 
Action: Mouse scrolled (806, 259) with delta (0, 0)
Screenshot: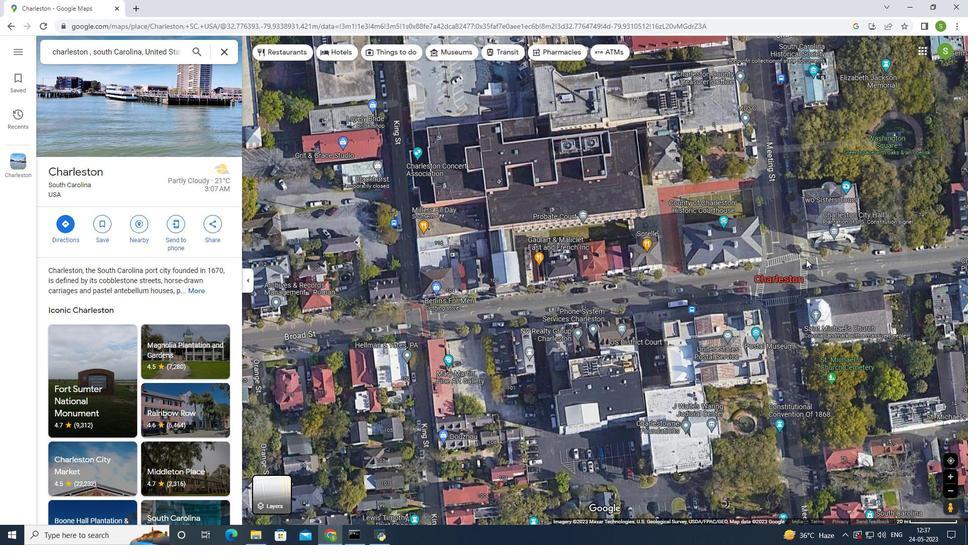 
Action: Mouse scrolled (806, 259) with delta (0, 0)
Screenshot: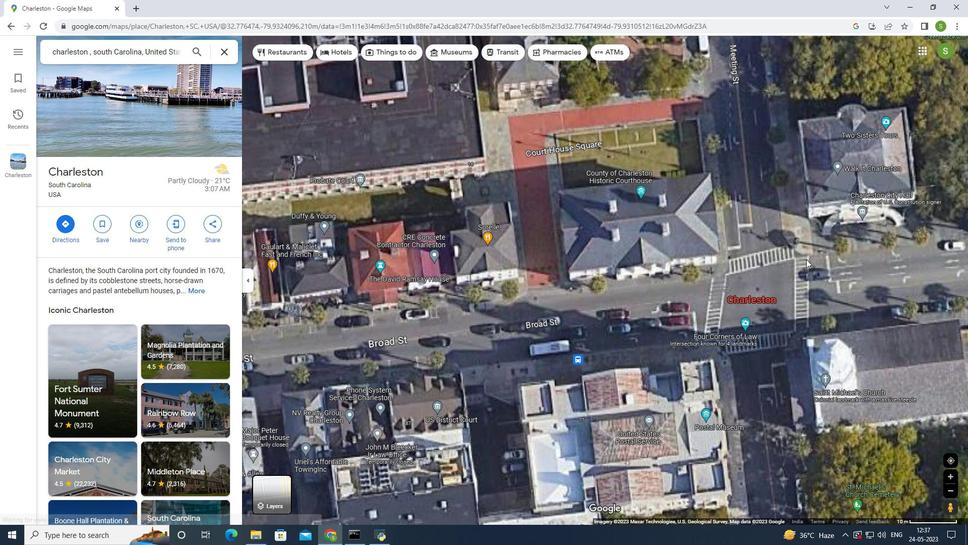 
Action: Mouse scrolled (806, 259) with delta (0, 0)
Screenshot: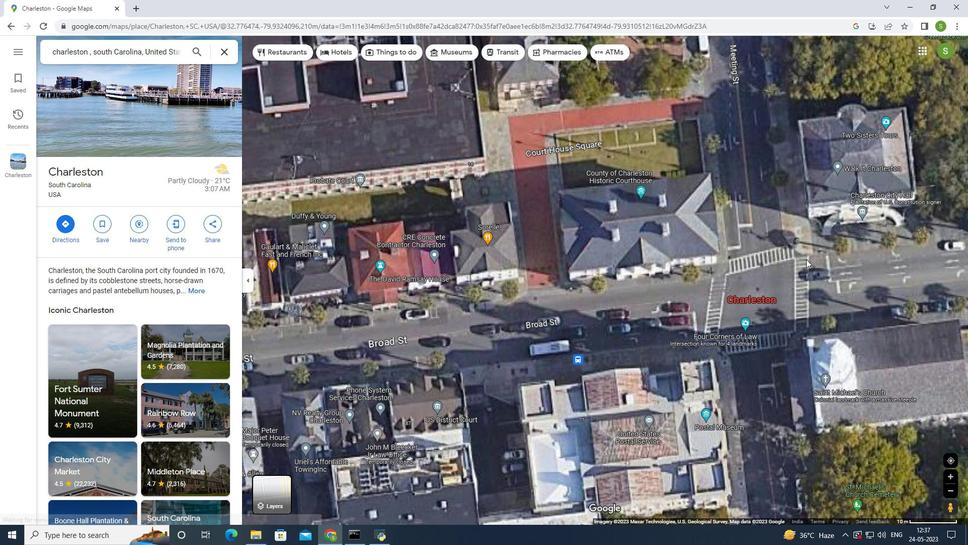 
Action: Mouse scrolled (806, 259) with delta (0, 0)
Screenshot: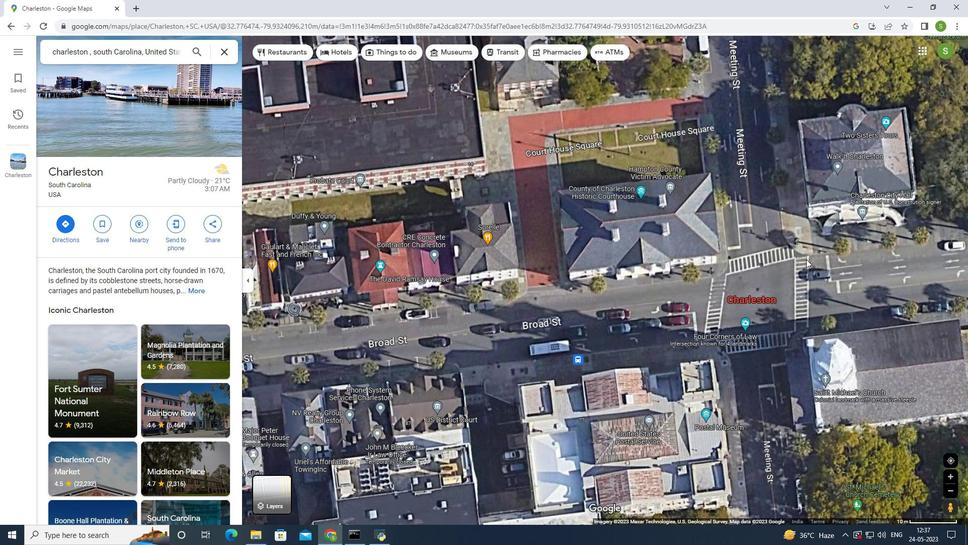 
Action: Mouse moved to (820, 208)
Screenshot: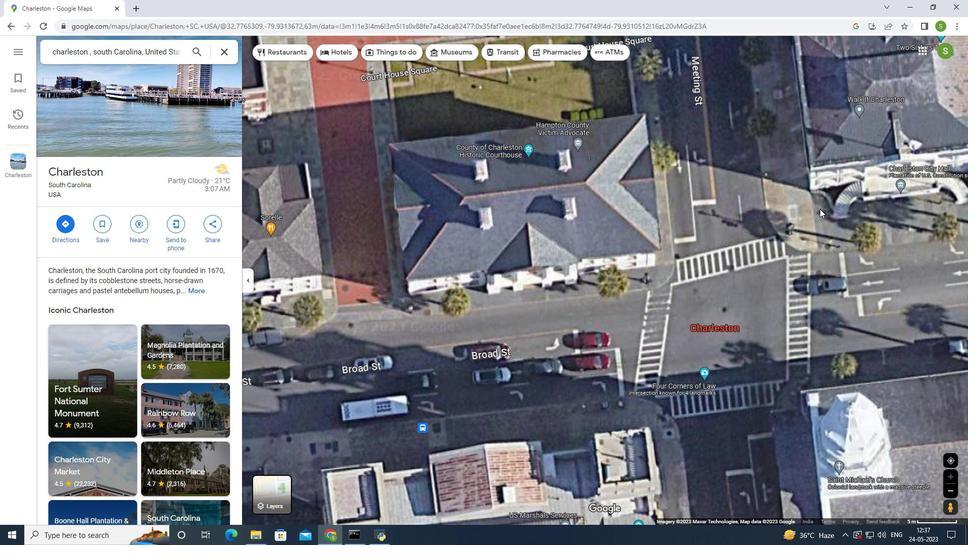 
Action: Mouse scrolled (820, 208) with delta (0, 0)
Screenshot: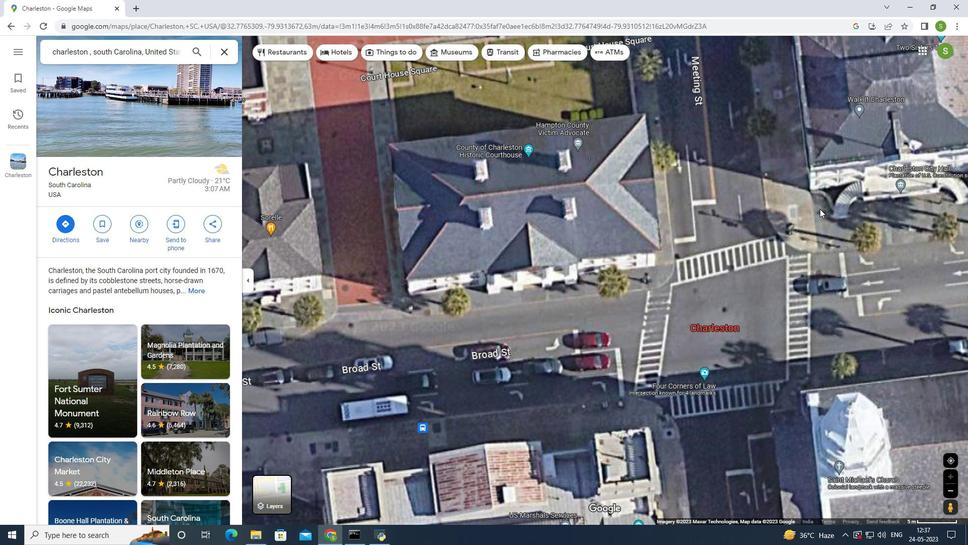 
Action: Mouse scrolled (820, 208) with delta (0, 0)
Screenshot: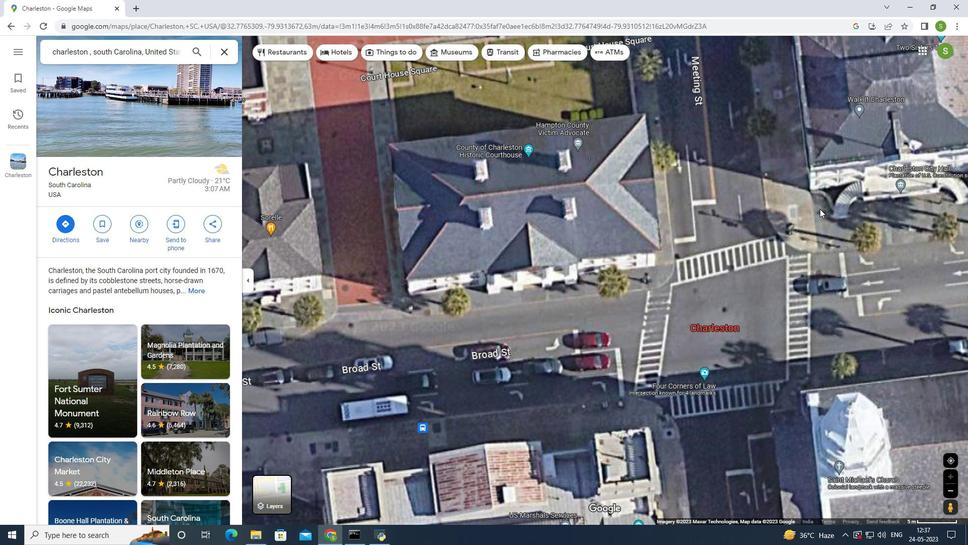
Action: Mouse scrolled (820, 208) with delta (0, 0)
Screenshot: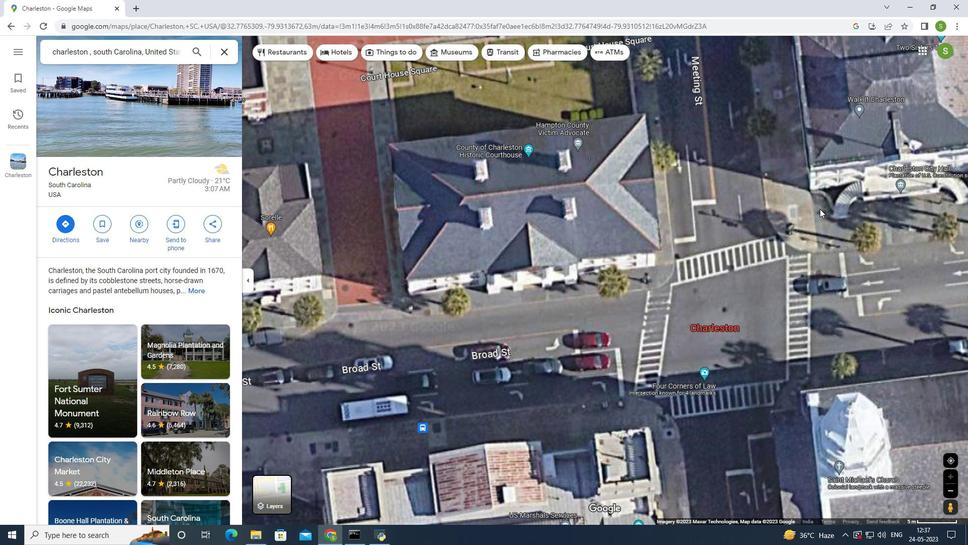 
Action: Mouse scrolled (820, 208) with delta (0, 0)
Screenshot: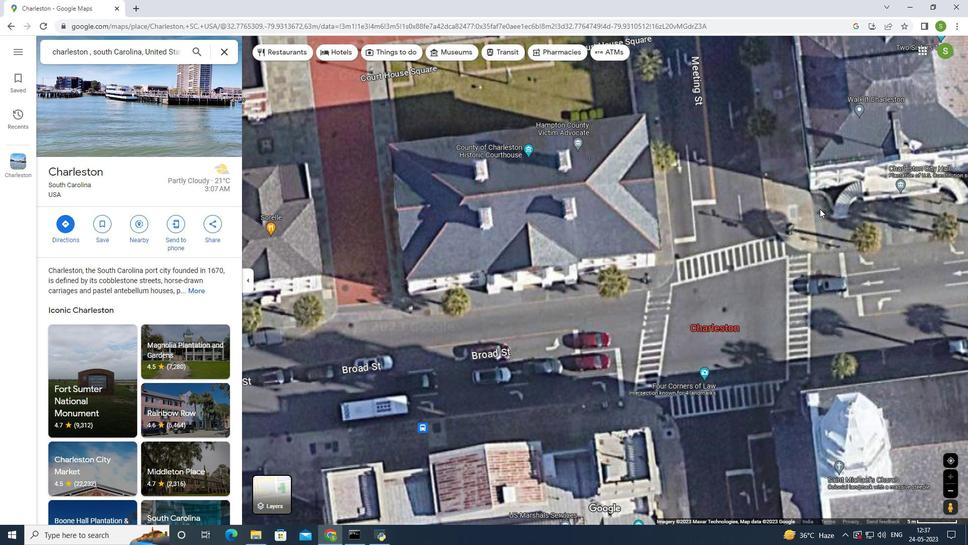 
Action: Mouse moved to (880, 138)
Screenshot: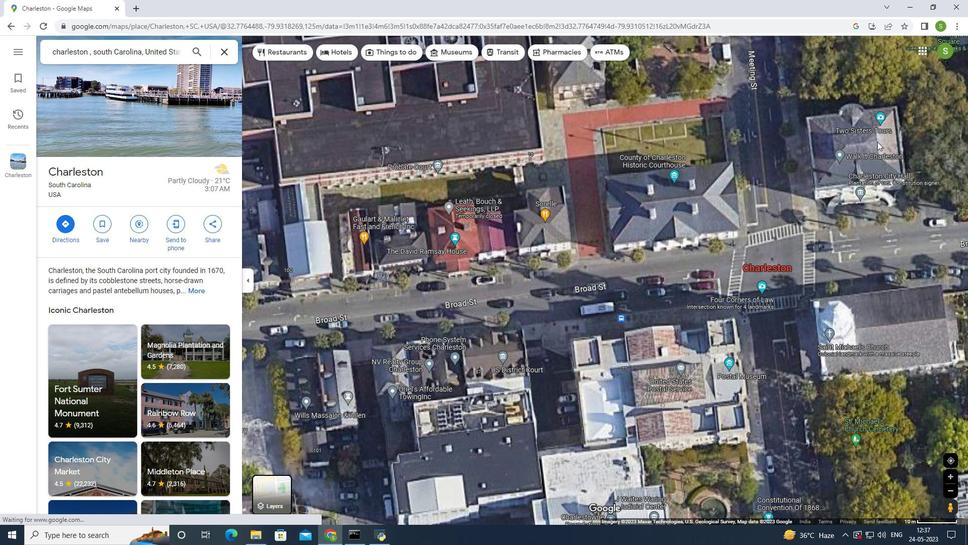 
Action: Mouse scrolled (880, 138) with delta (0, 0)
Screenshot: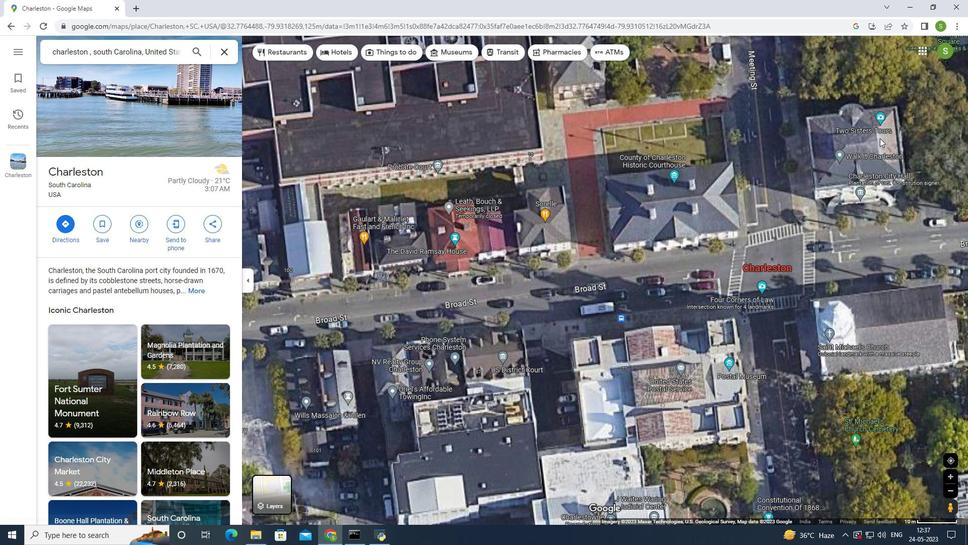 
Action: Mouse scrolled (880, 138) with delta (0, 0)
Screenshot: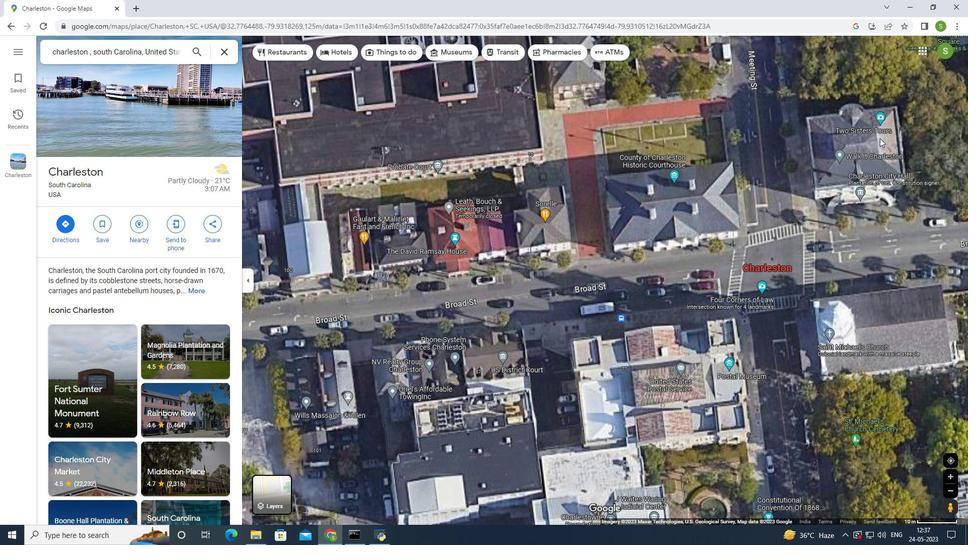 
Action: Mouse scrolled (880, 138) with delta (0, 0)
Screenshot: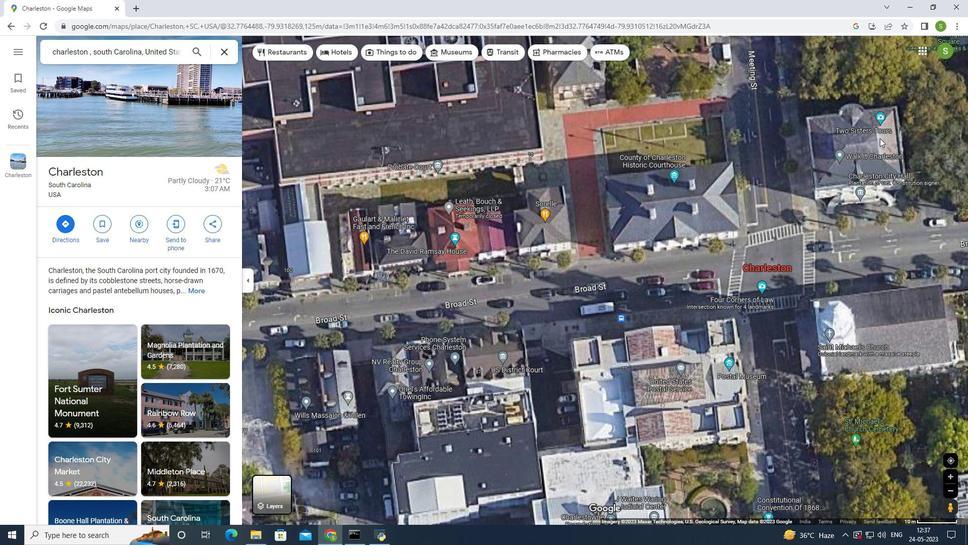 
Action: Mouse scrolled (880, 138) with delta (0, 0)
Screenshot: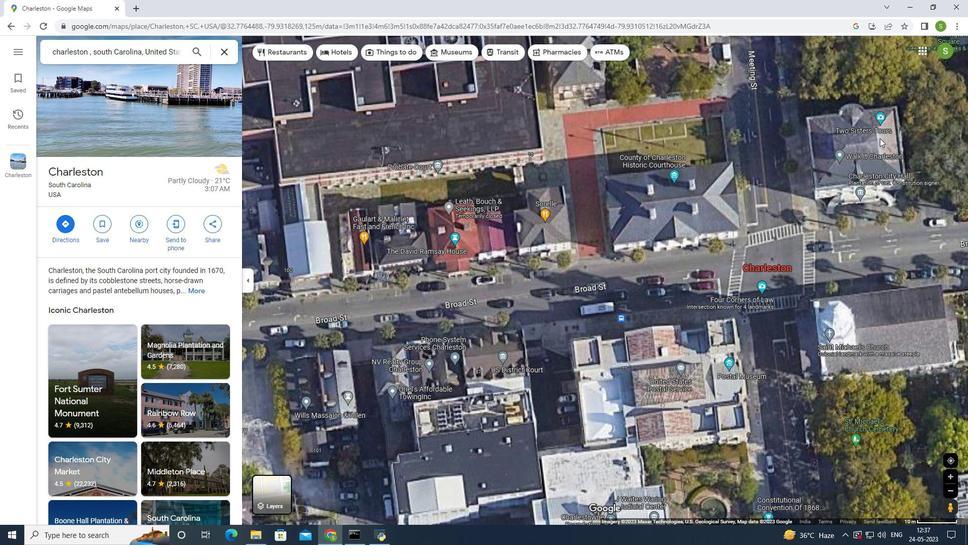 
Action: Mouse scrolled (880, 138) with delta (0, 0)
Screenshot: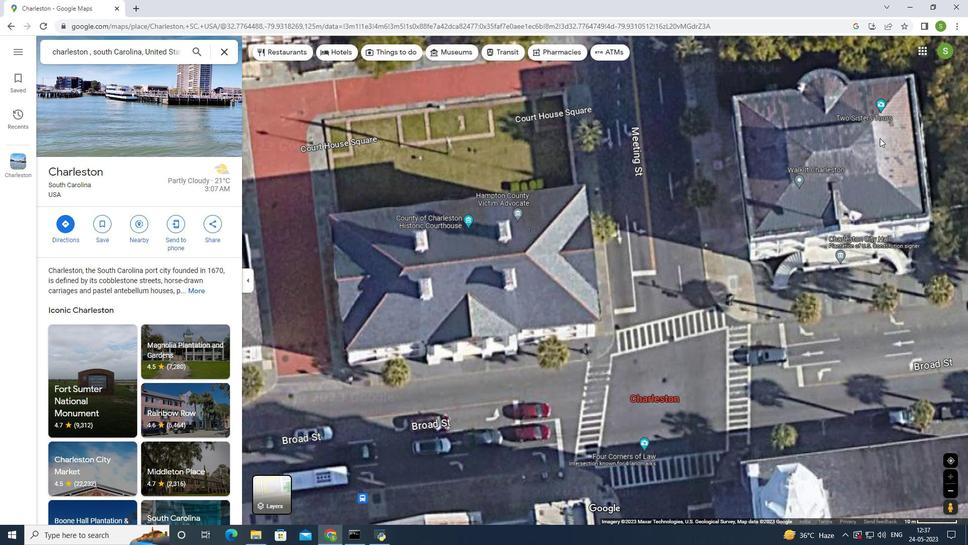 
Action: Mouse scrolled (880, 138) with delta (0, 0)
Screenshot: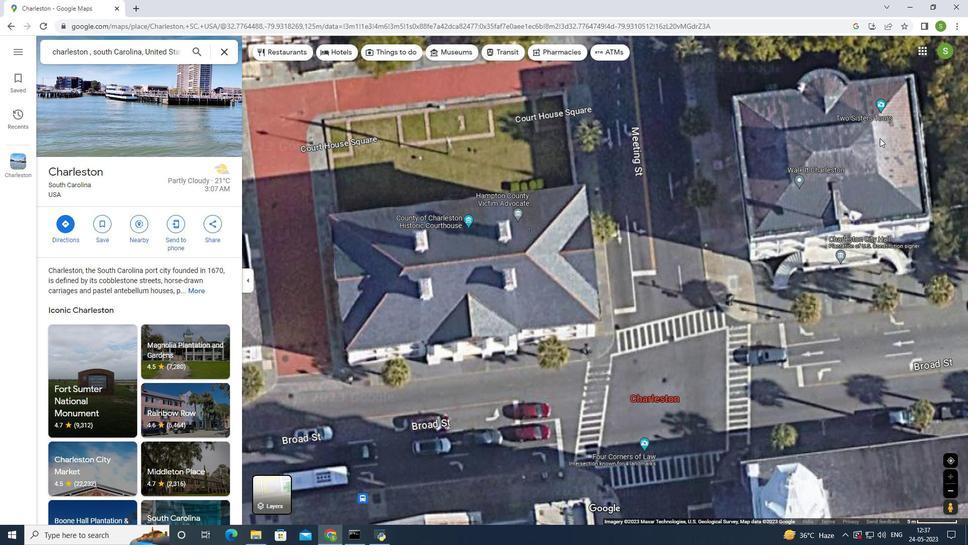 
Action: Mouse scrolled (880, 138) with delta (0, 0)
Screenshot: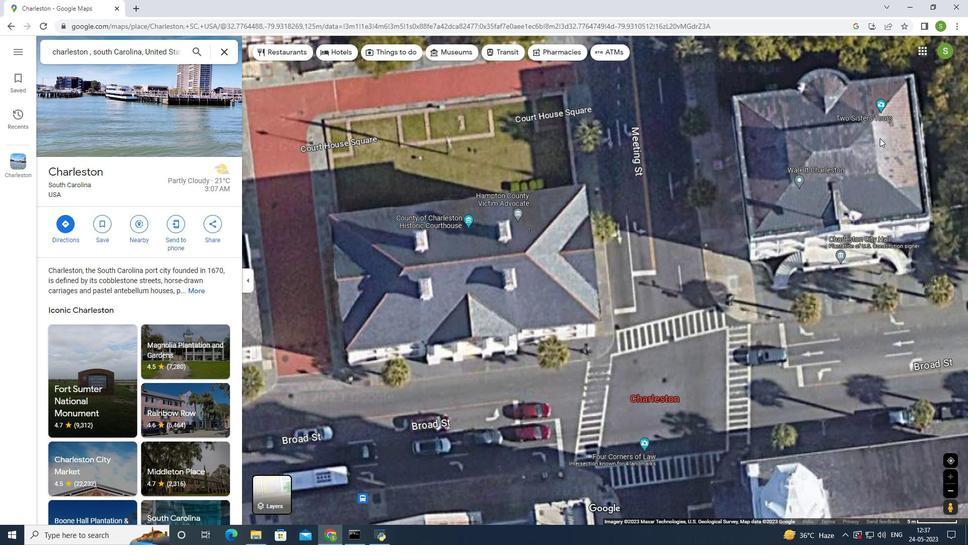 
Action: Mouse scrolled (880, 138) with delta (0, 0)
Screenshot: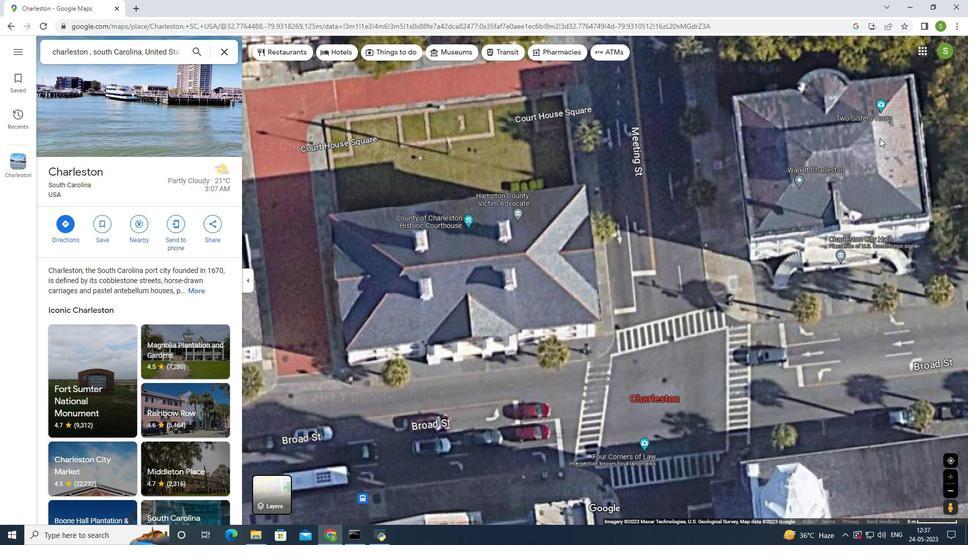 
Action: Mouse moved to (880, 138)
Screenshot: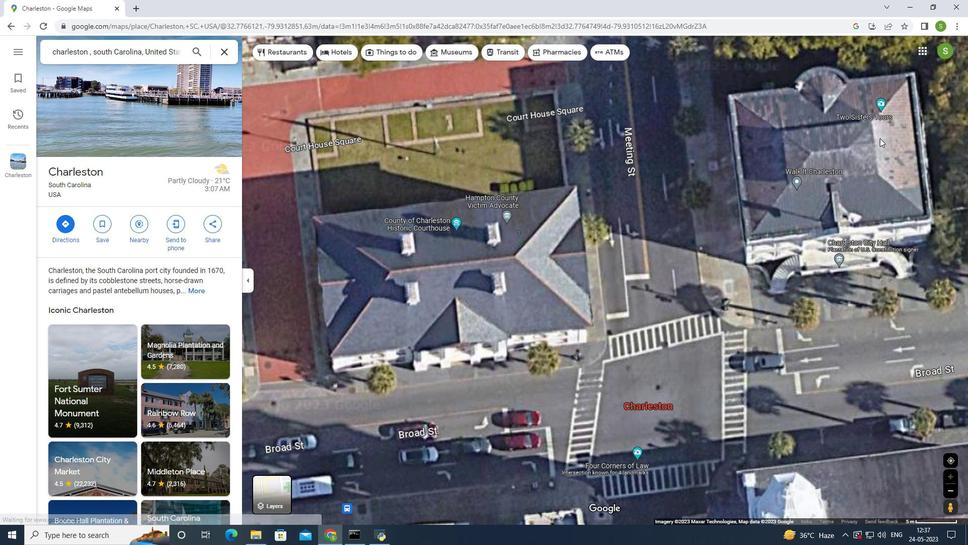 
Action: Mouse scrolled (880, 138) with delta (0, 0)
Screenshot: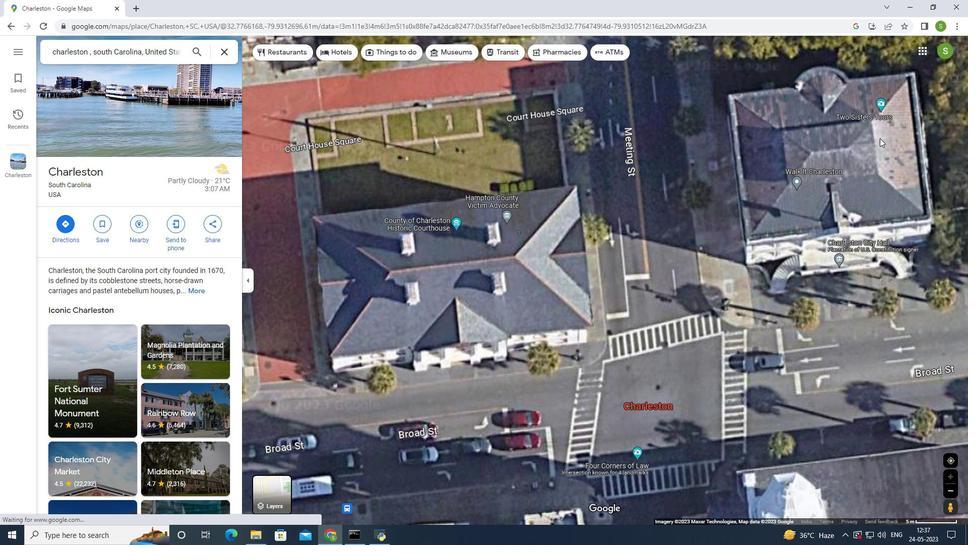 
Action: Mouse scrolled (880, 138) with delta (0, 0)
Screenshot: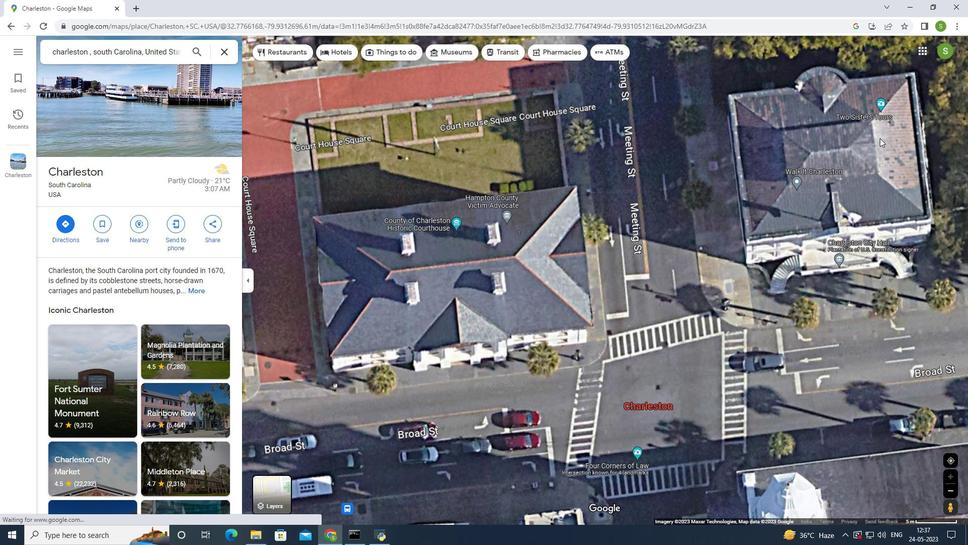 
Action: Mouse scrolled (880, 138) with delta (0, 0)
Screenshot: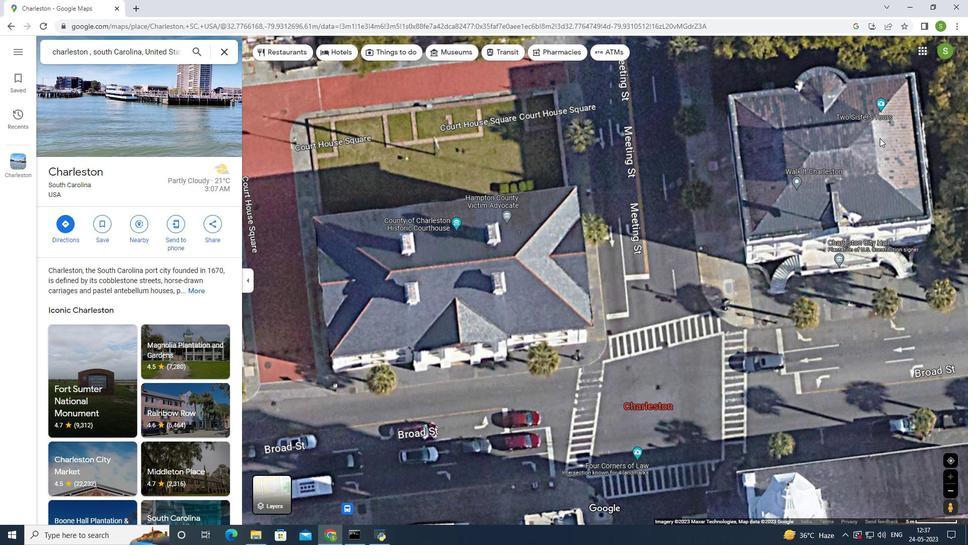 
Action: Mouse moved to (845, 226)
Screenshot: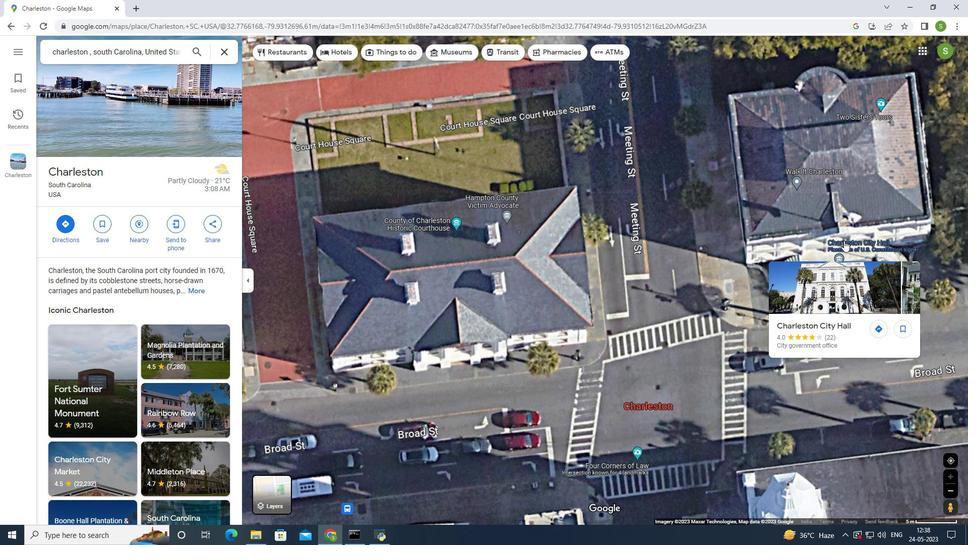 
Action: Mouse scrolled (845, 225) with delta (0, 0)
Screenshot: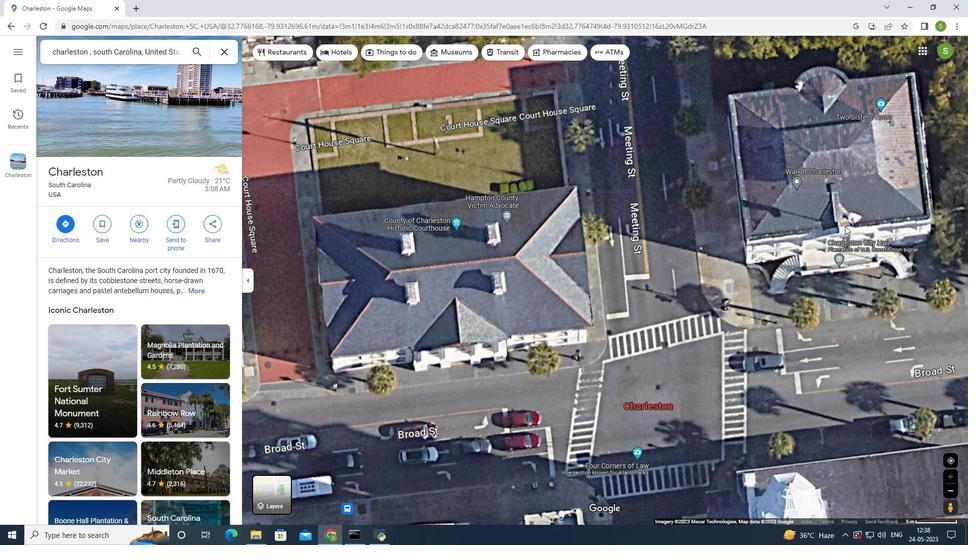 
Action: Mouse scrolled (845, 225) with delta (0, 0)
Screenshot: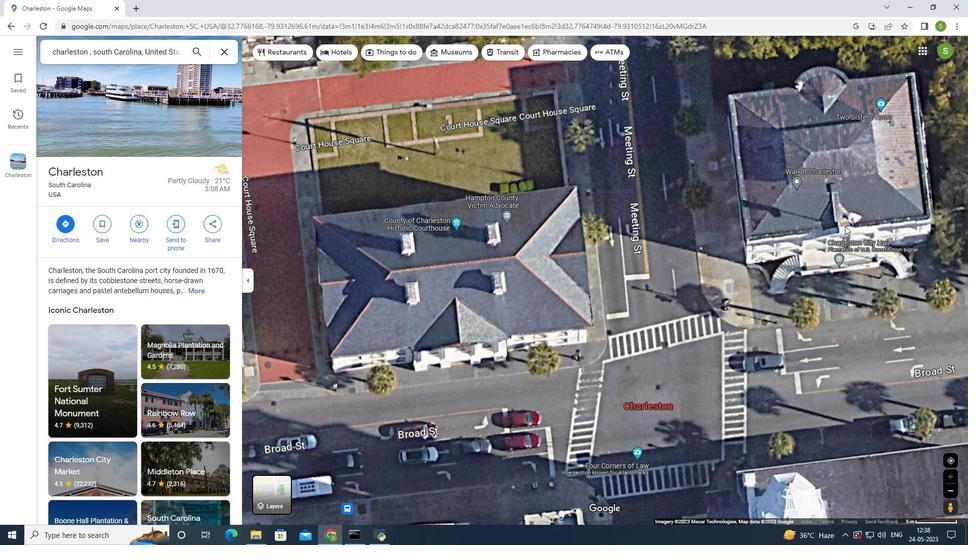 
Action: Mouse scrolled (845, 225) with delta (0, 0)
Screenshot: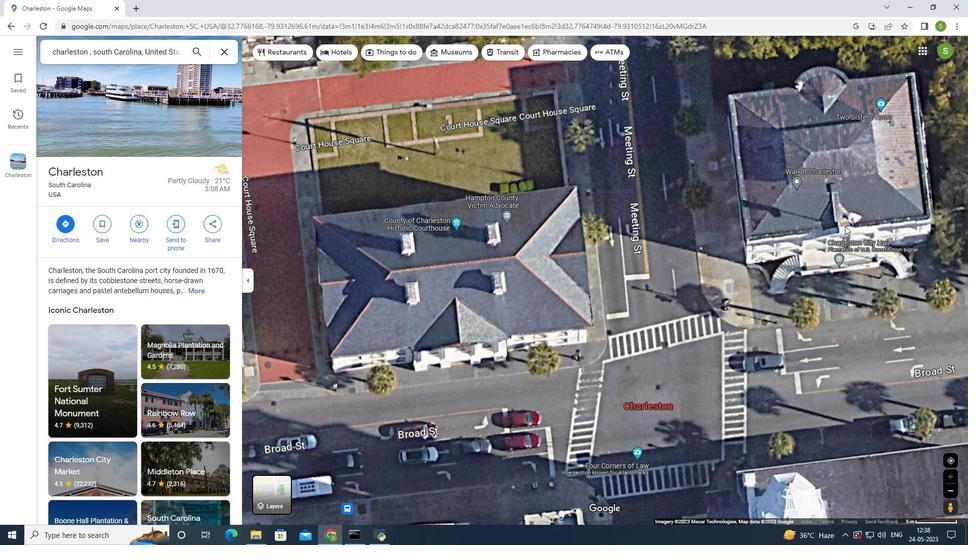 
Action: Mouse scrolled (845, 225) with delta (0, 0)
Screenshot: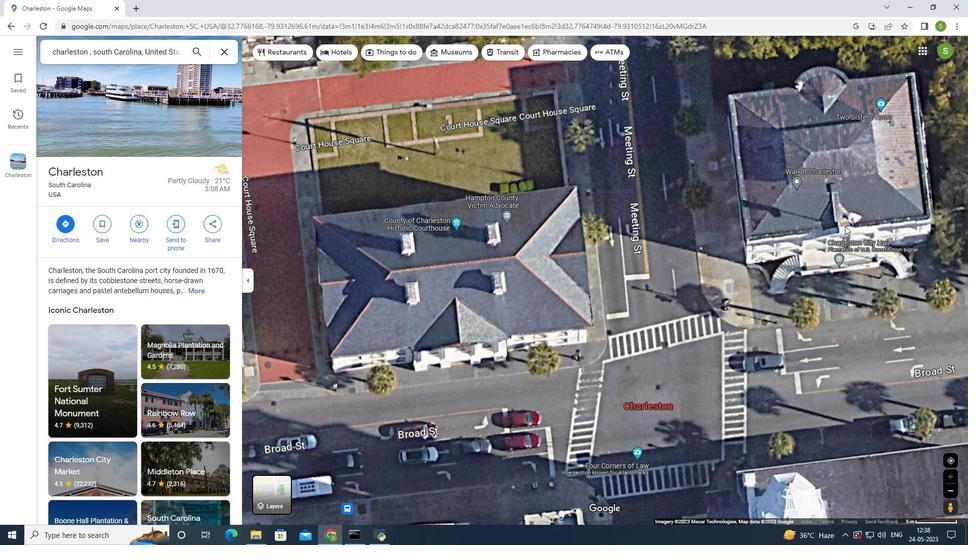 
Action: Mouse scrolled (845, 225) with delta (0, 0)
Screenshot: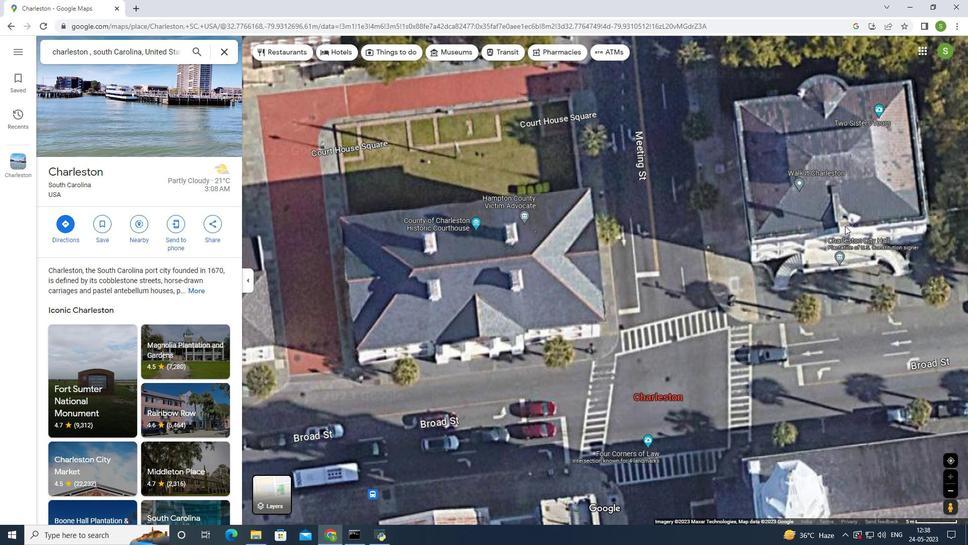 
Action: Mouse moved to (845, 227)
Screenshot: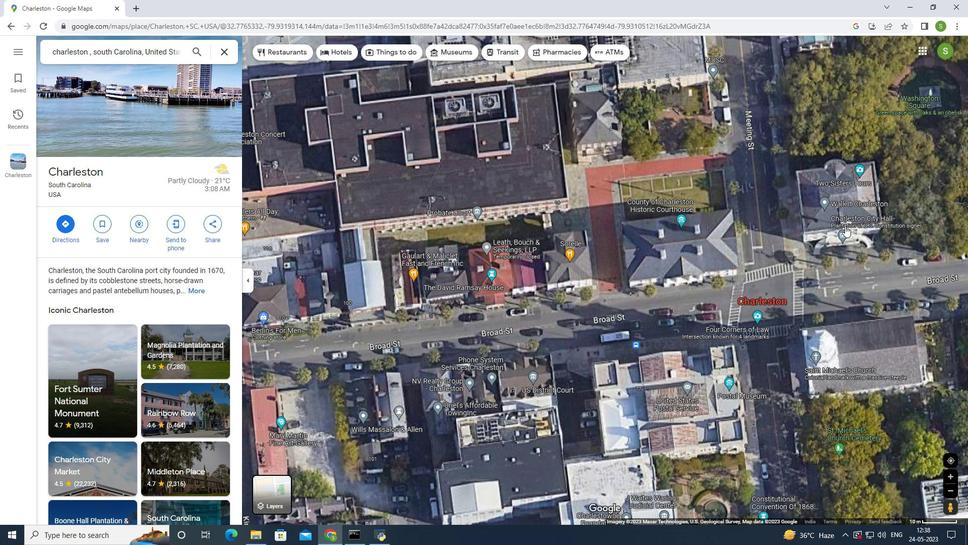 
Action: Mouse scrolled (845, 227) with delta (0, 0)
Screenshot: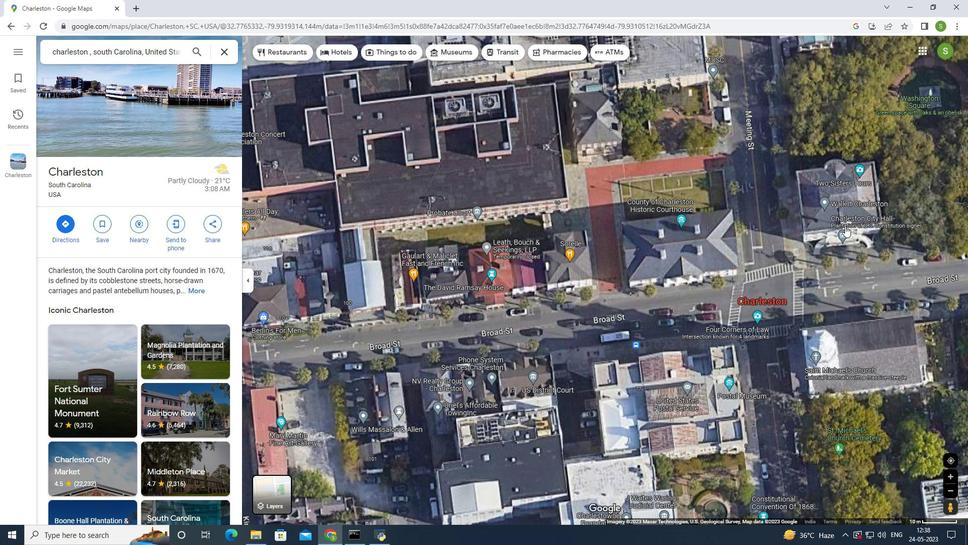 
Action: Mouse scrolled (845, 227) with delta (0, 0)
Screenshot: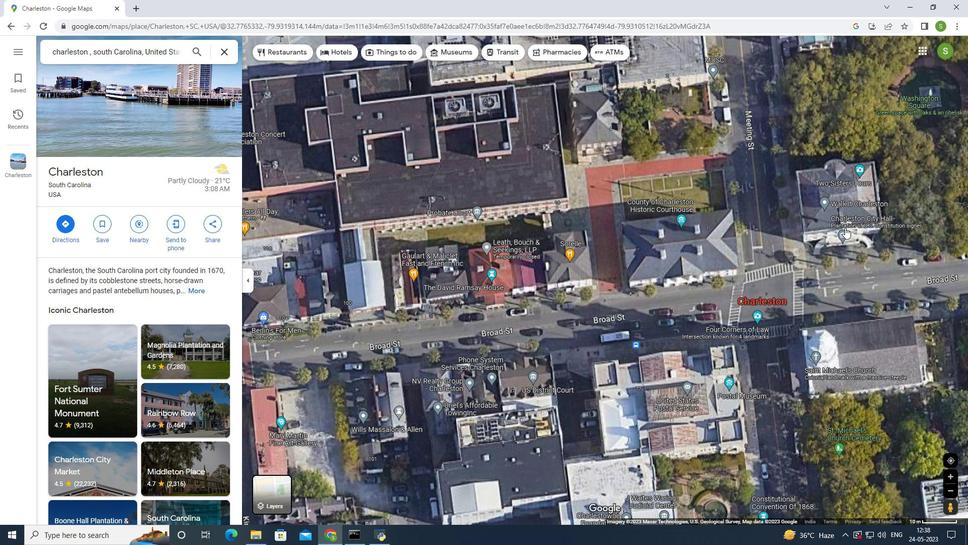 
Action: Mouse moved to (845, 230)
Screenshot: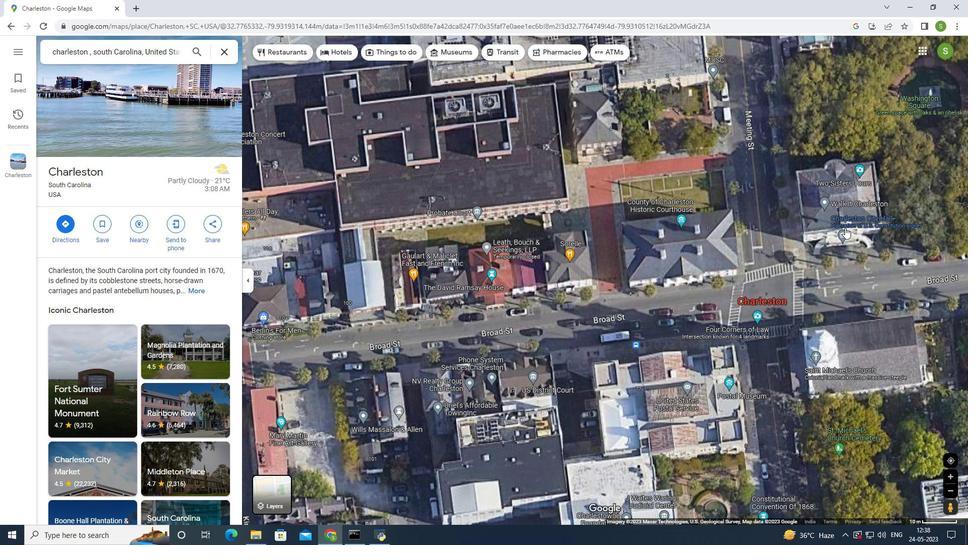 
Action: Mouse scrolled (845, 229) with delta (0, 0)
Screenshot: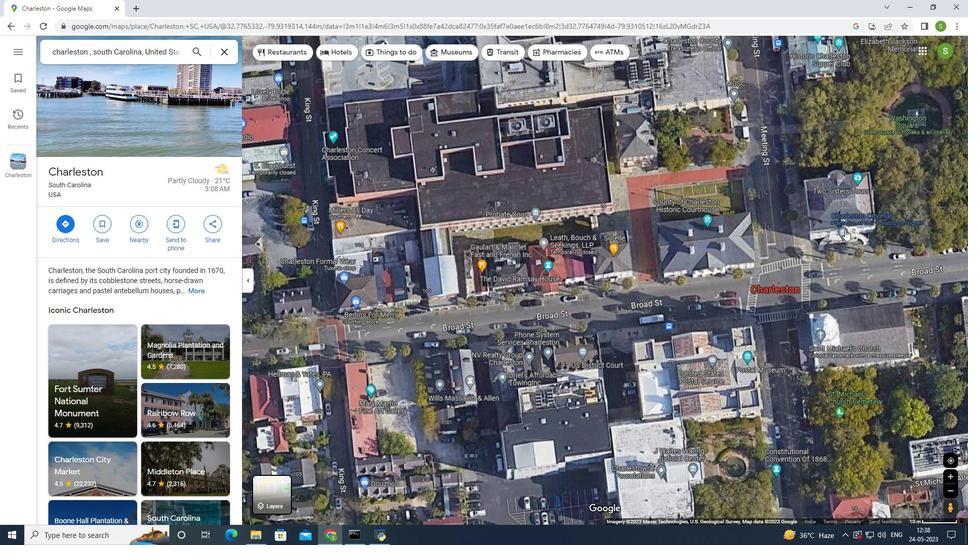 
Action: Mouse scrolled (845, 229) with delta (0, 0)
Screenshot: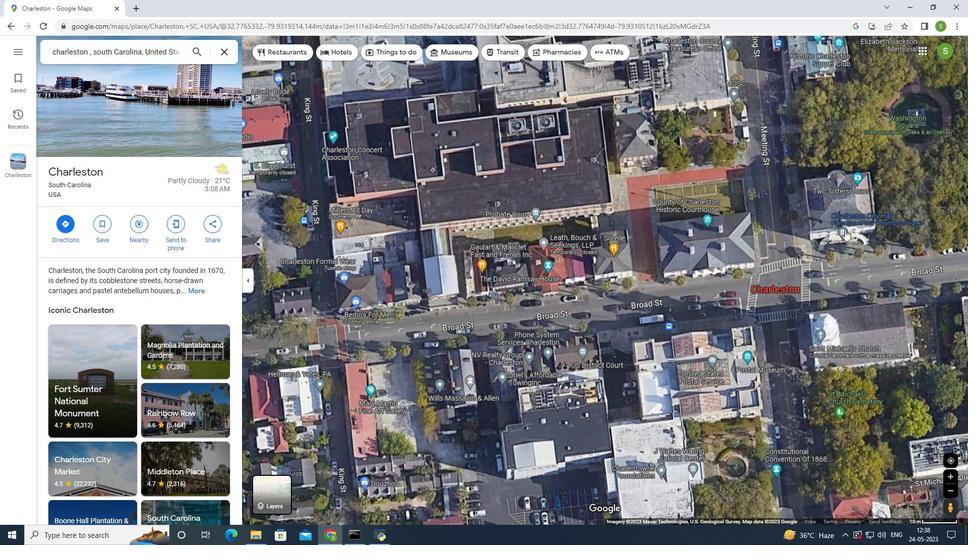 
Action: Mouse scrolled (845, 229) with delta (0, 0)
Screenshot: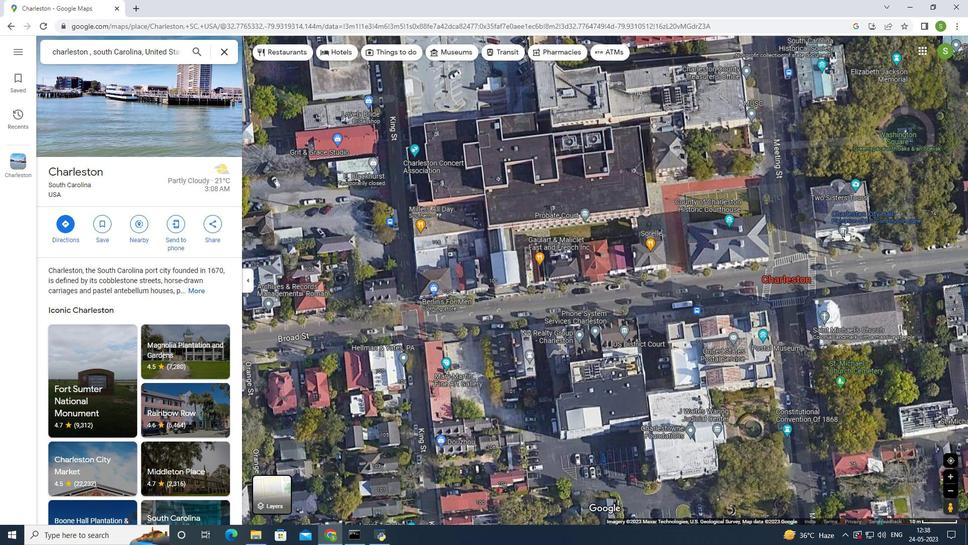 
Action: Mouse moved to (702, 315)
Screenshot: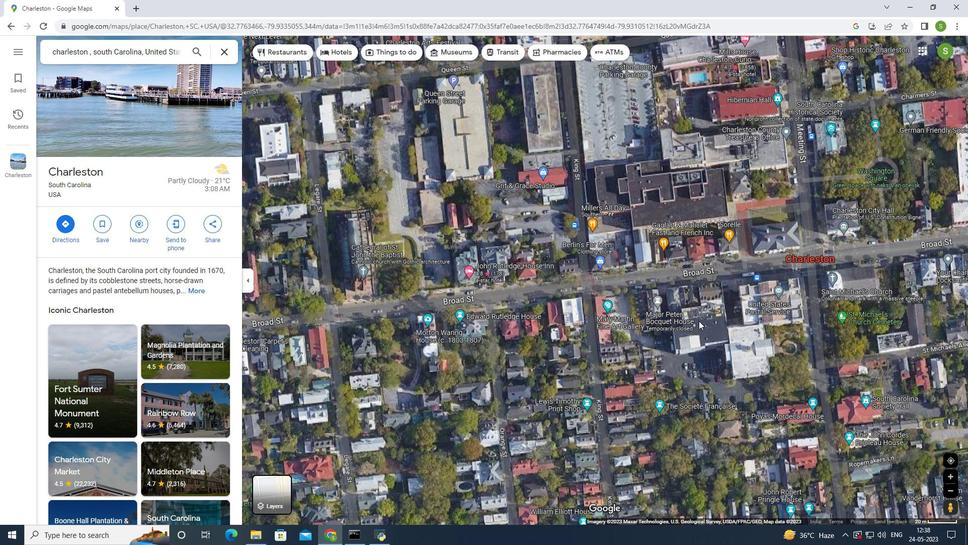 
Action: Mouse scrolled (702, 315) with delta (0, 0)
Screenshot: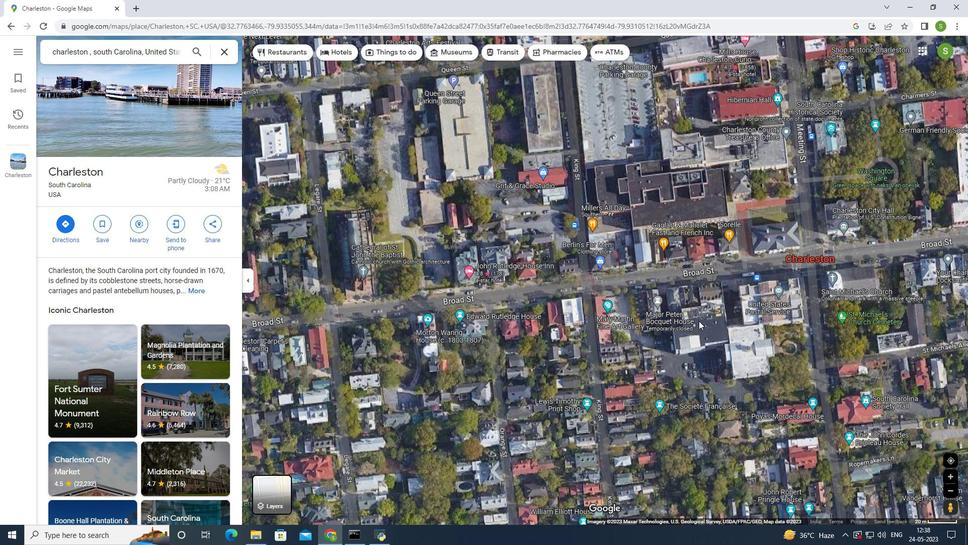 
Action: Mouse moved to (703, 314)
Screenshot: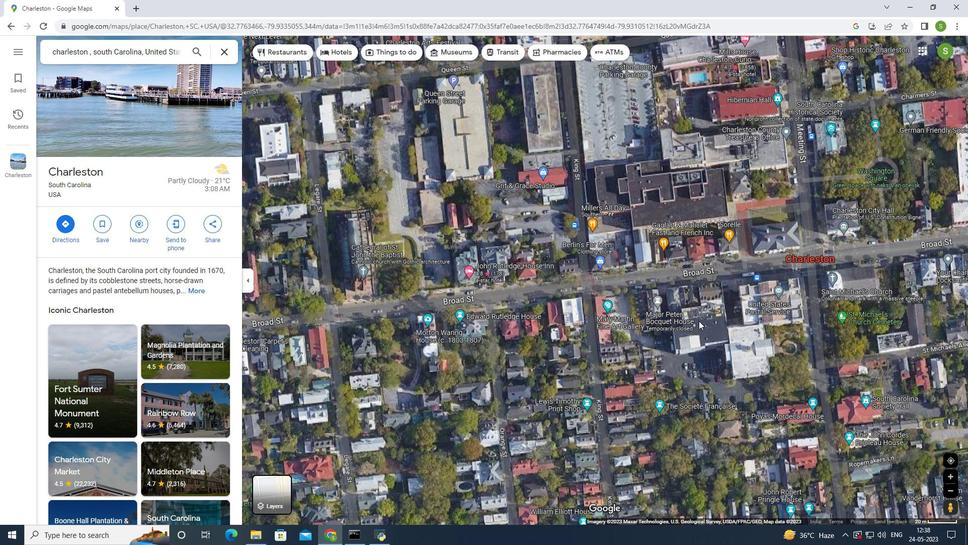 
Action: Mouse scrolled (703, 314) with delta (0, 0)
Screenshot: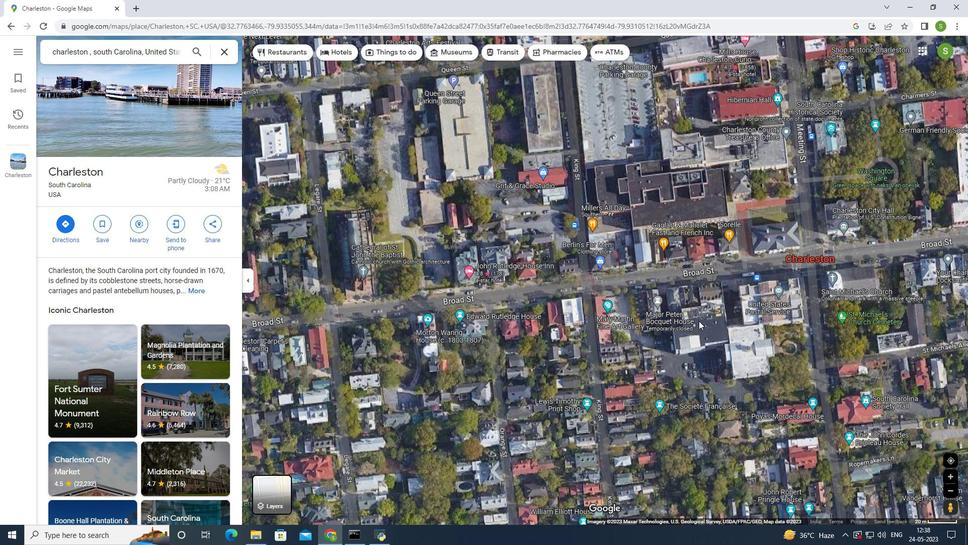 
Action: Mouse moved to (705, 312)
Screenshot: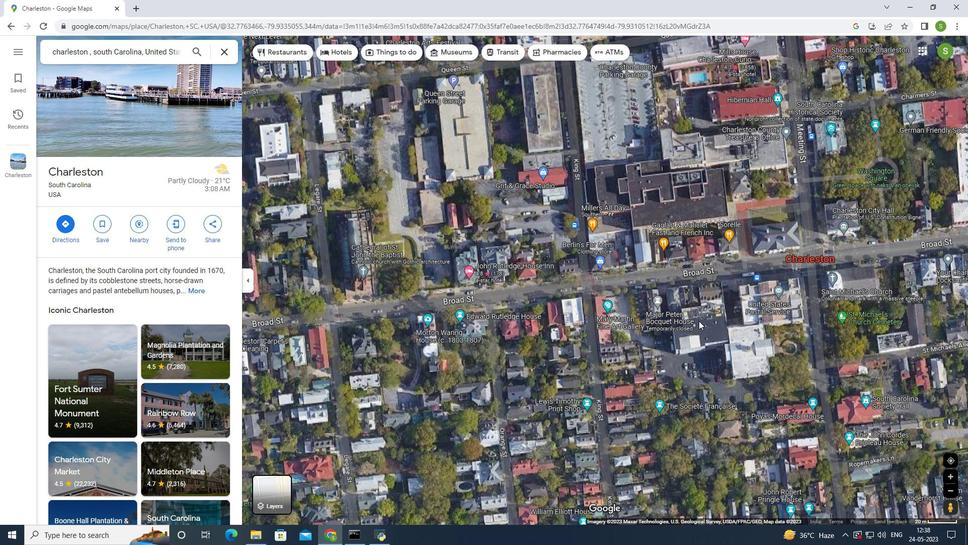 
Action: Mouse scrolled (705, 313) with delta (0, 0)
Screenshot: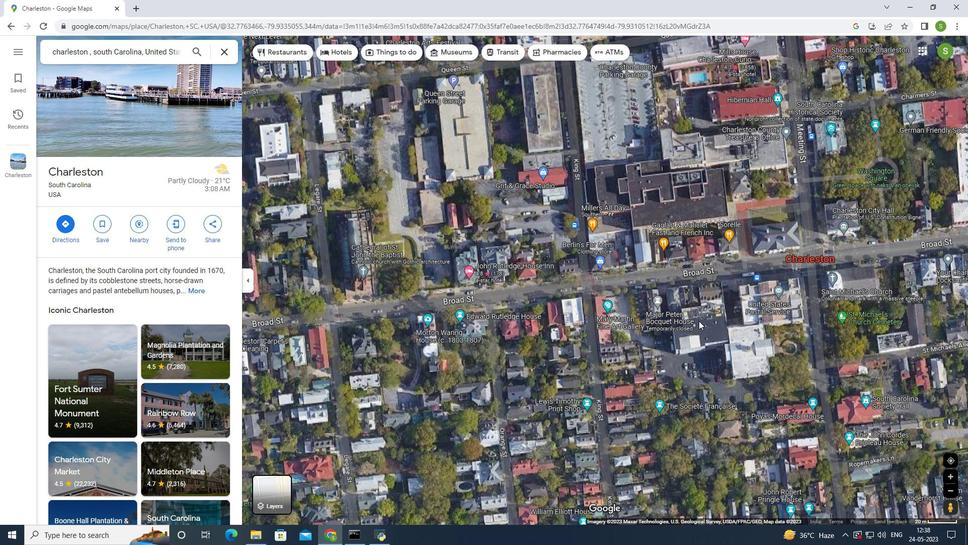 
Action: Mouse moved to (706, 311)
Screenshot: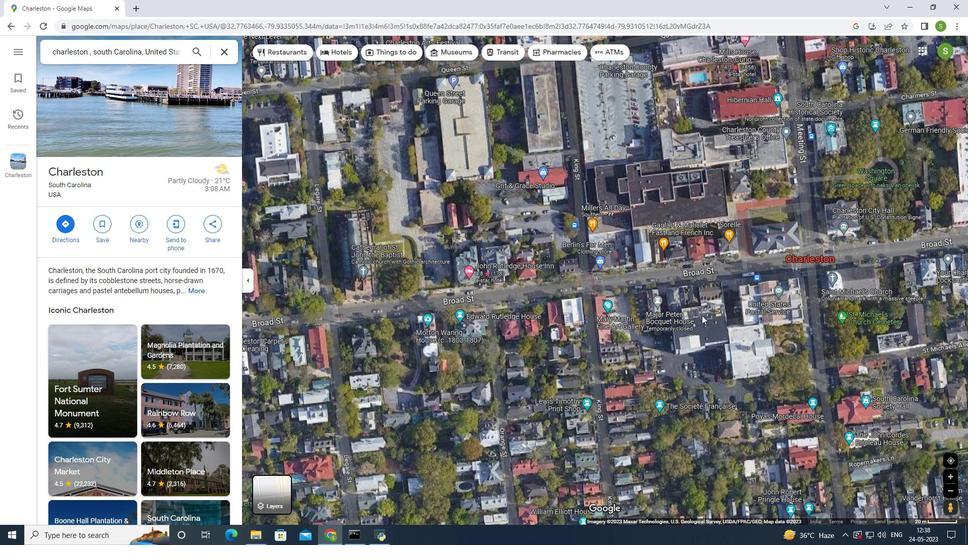 
Action: Mouse scrolled (706, 311) with delta (0, 0)
Screenshot: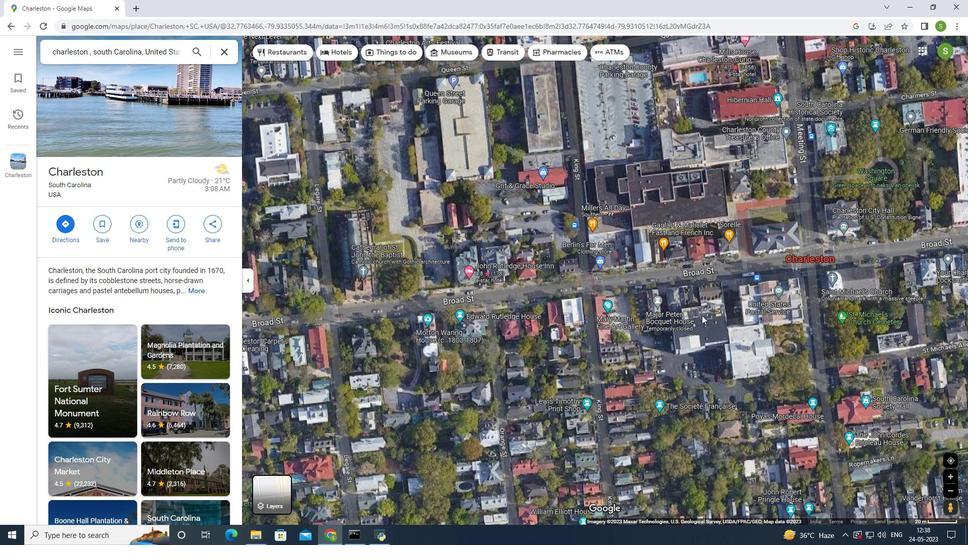 
Action: Mouse moved to (707, 311)
Screenshot: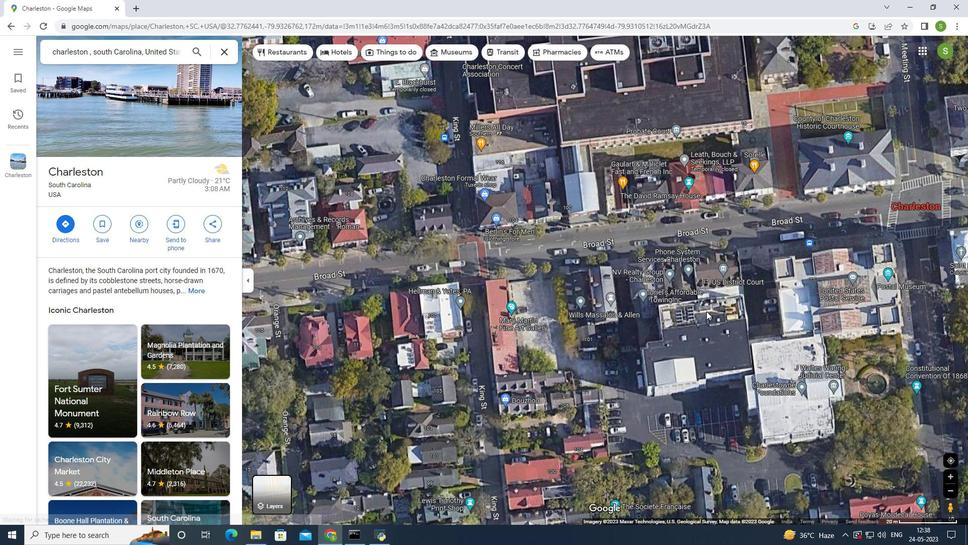 
Action: Mouse scrolled (707, 311) with delta (0, 0)
Screenshot: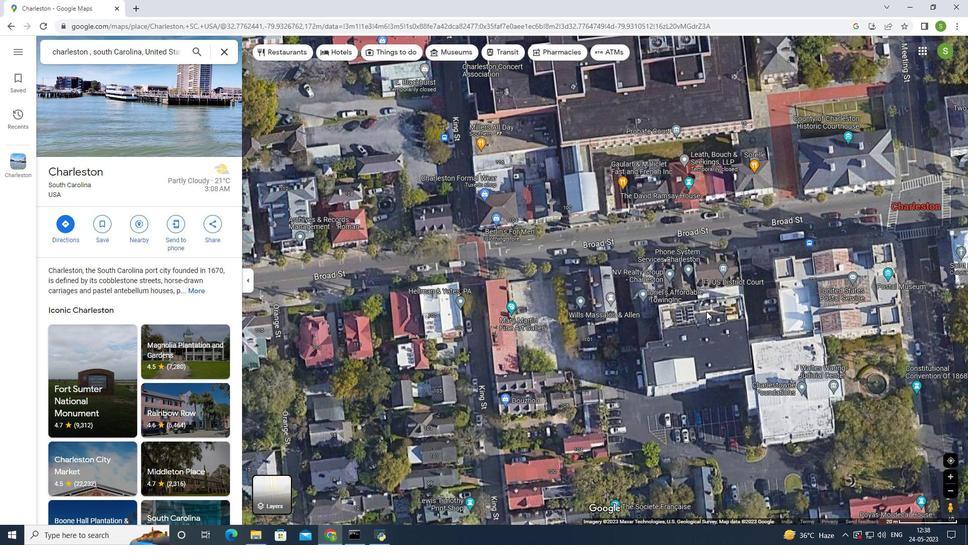 
Action: Mouse scrolled (707, 311) with delta (0, 0)
Screenshot: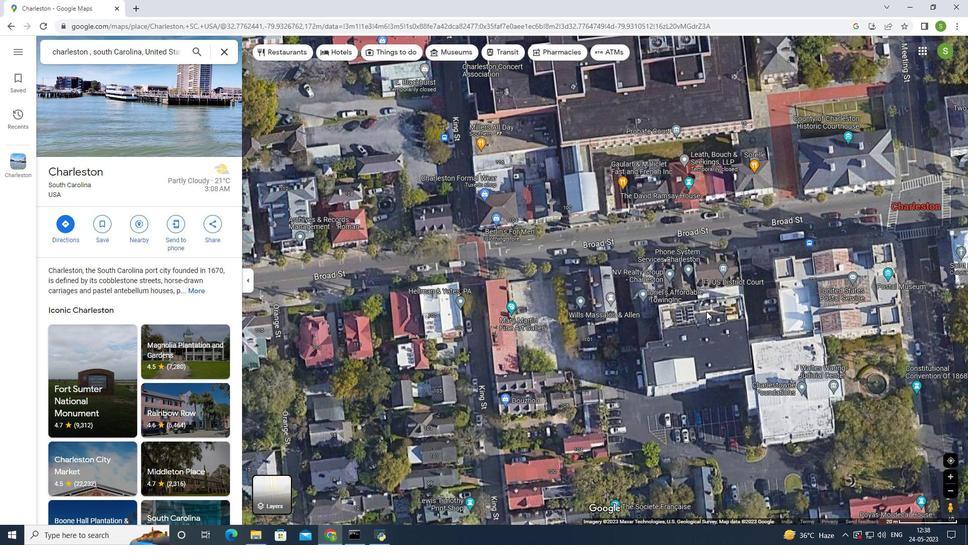 
Action: Mouse scrolled (707, 311) with delta (0, 0)
Screenshot: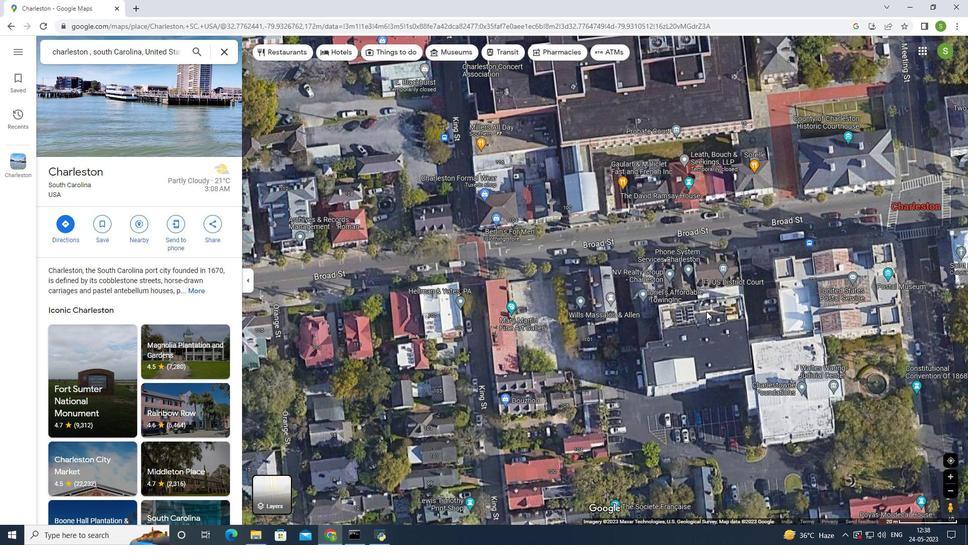 
Action: Mouse scrolled (707, 311) with delta (0, 0)
Screenshot: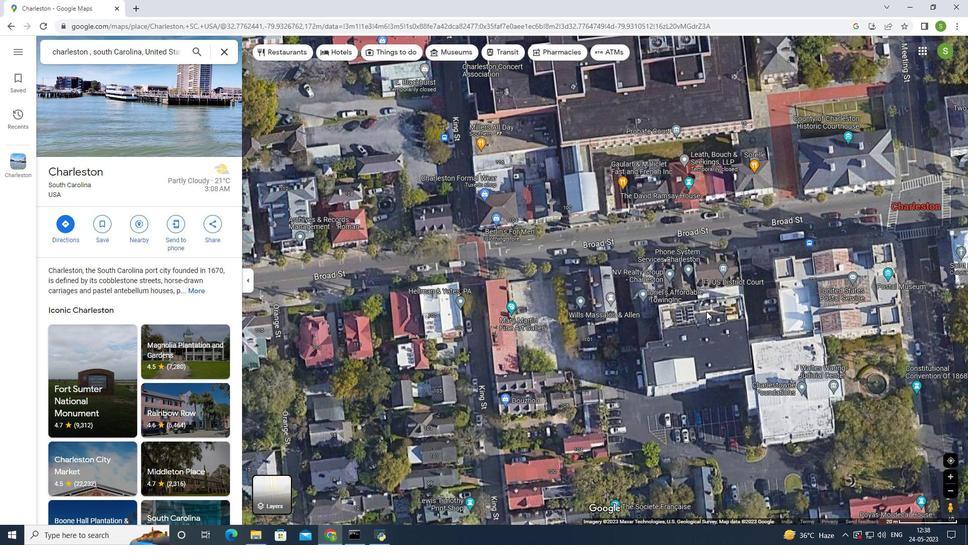 
Action: Mouse moved to (683, 210)
Screenshot: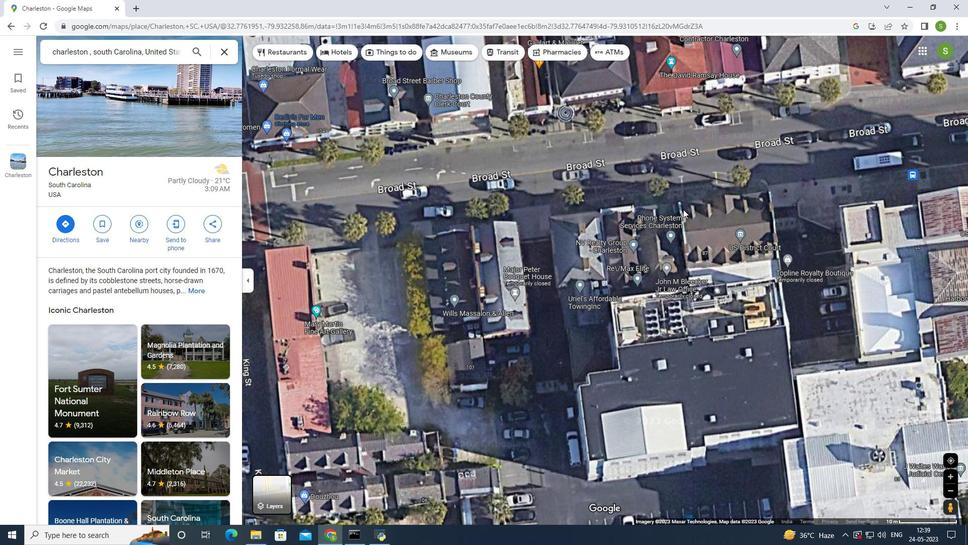 
Action: Mouse scrolled (683, 210) with delta (0, 0)
Screenshot: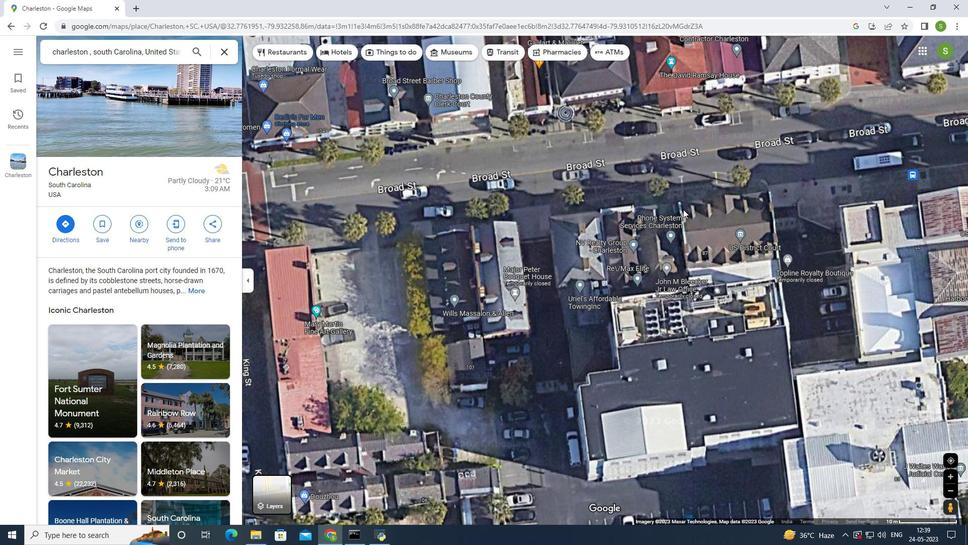 
Action: Mouse moved to (683, 212)
Screenshot: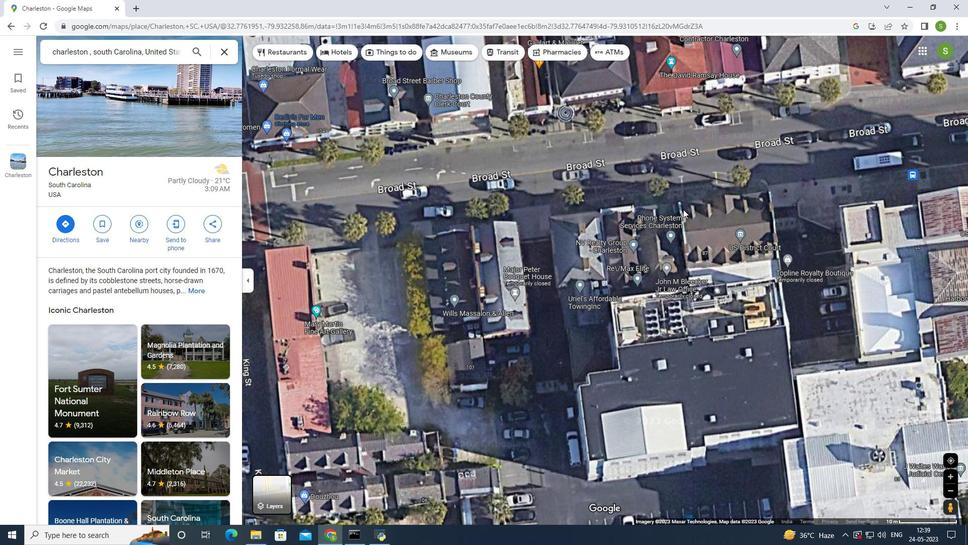 
Action: Mouse scrolled (683, 211) with delta (0, 0)
Screenshot: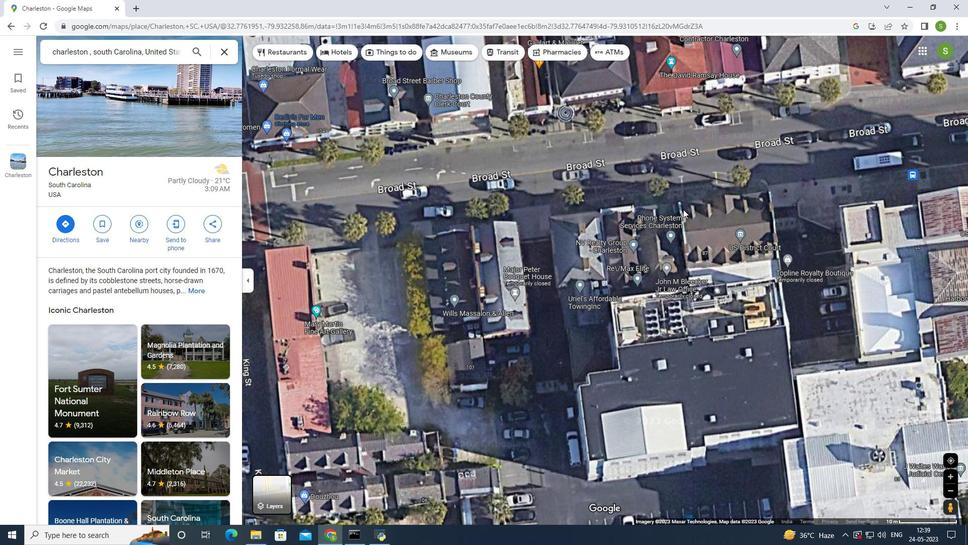 
Action: Mouse moved to (682, 213)
Screenshot: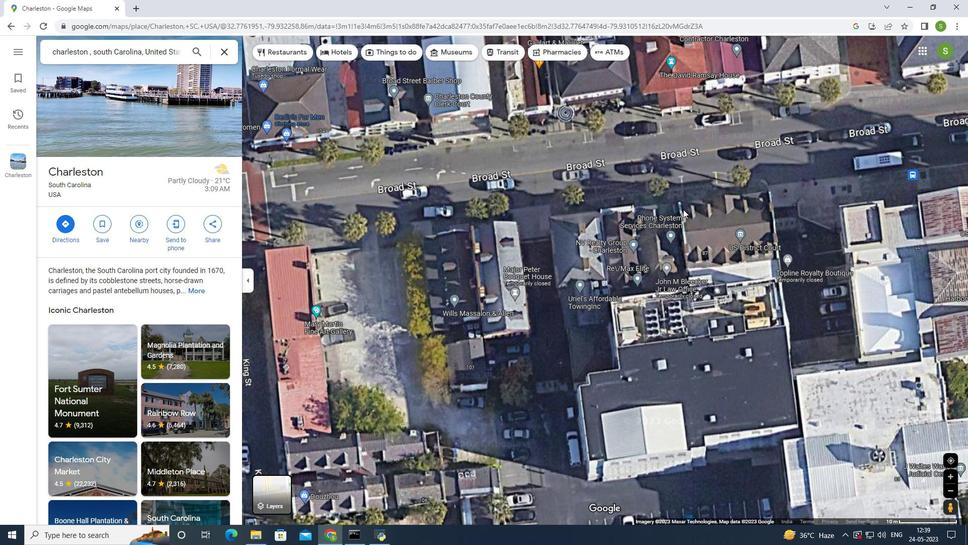 
Action: Mouse scrolled (682, 212) with delta (0, 0)
Screenshot: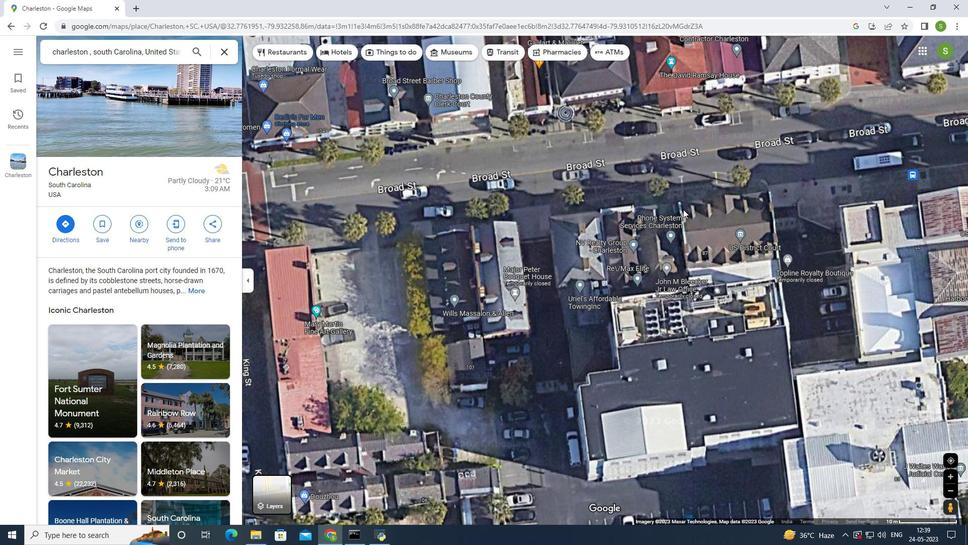 
Action: Mouse moved to (682, 213)
Screenshot: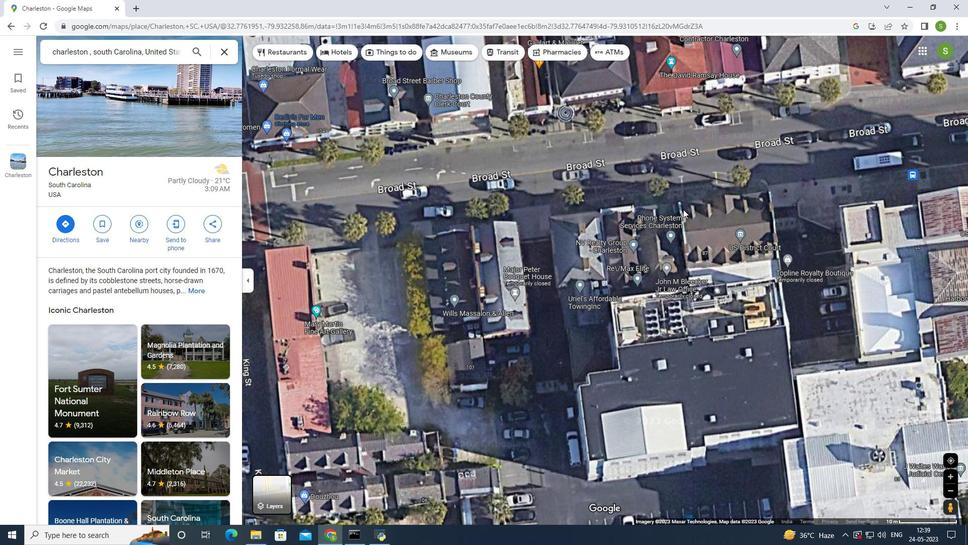 
Action: Mouse scrolled (682, 212) with delta (0, 0)
Screenshot: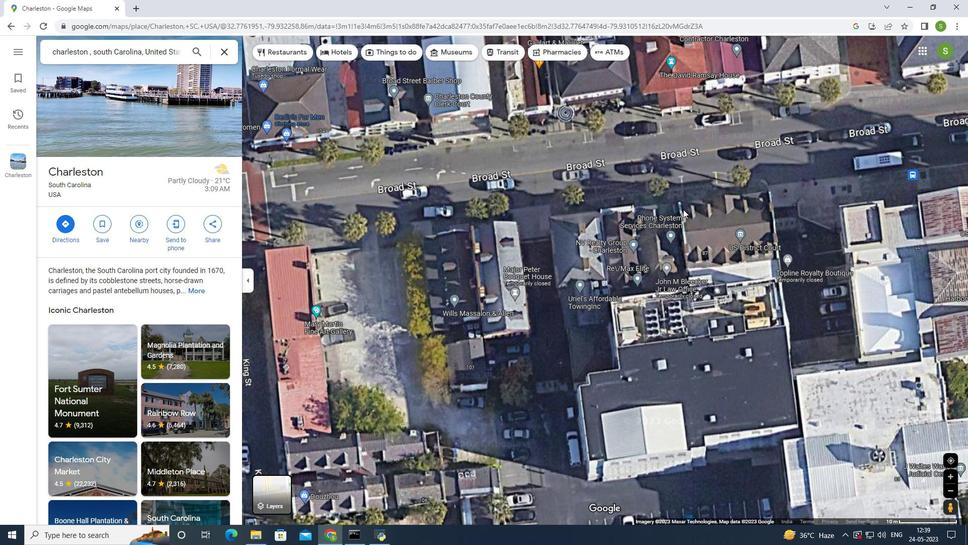 
Action: Mouse moved to (681, 214)
Screenshot: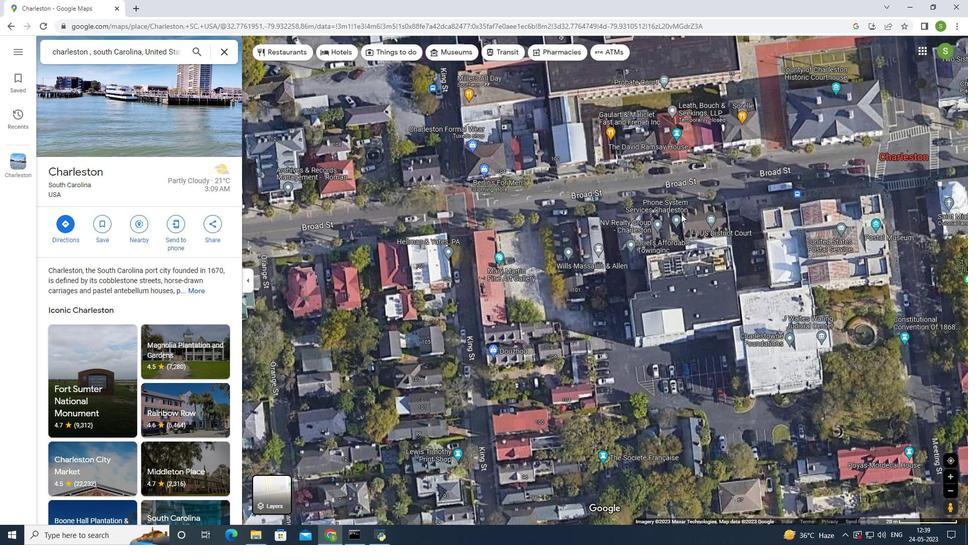 
Action: Mouse scrolled (681, 214) with delta (0, 0)
Screenshot: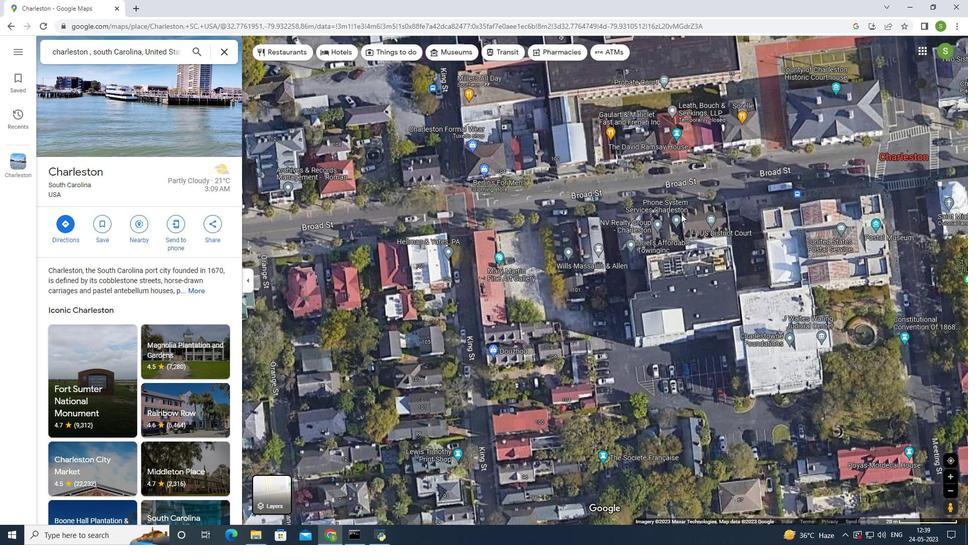
Action: Mouse scrolled (681, 214) with delta (0, 0)
Screenshot: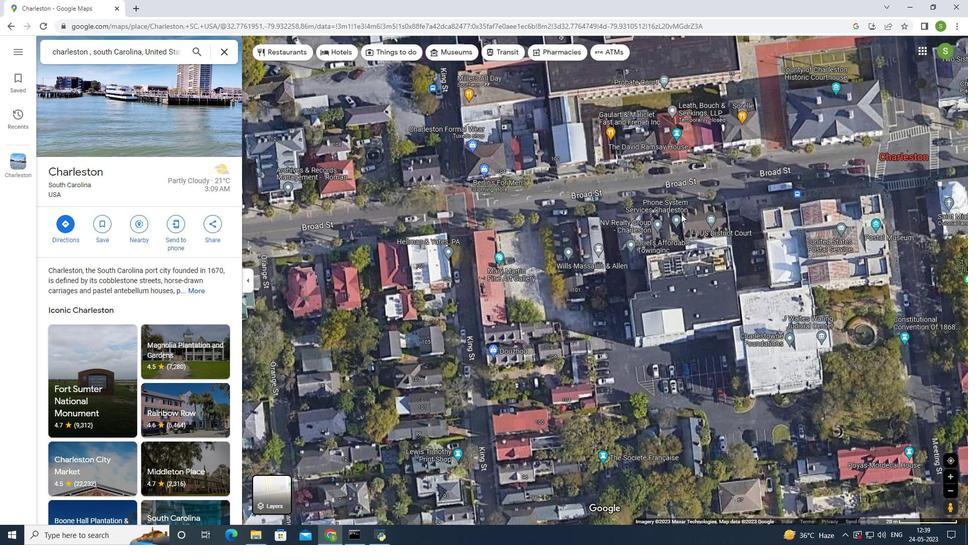 
Action: Mouse scrolled (681, 214) with delta (0, 0)
Screenshot: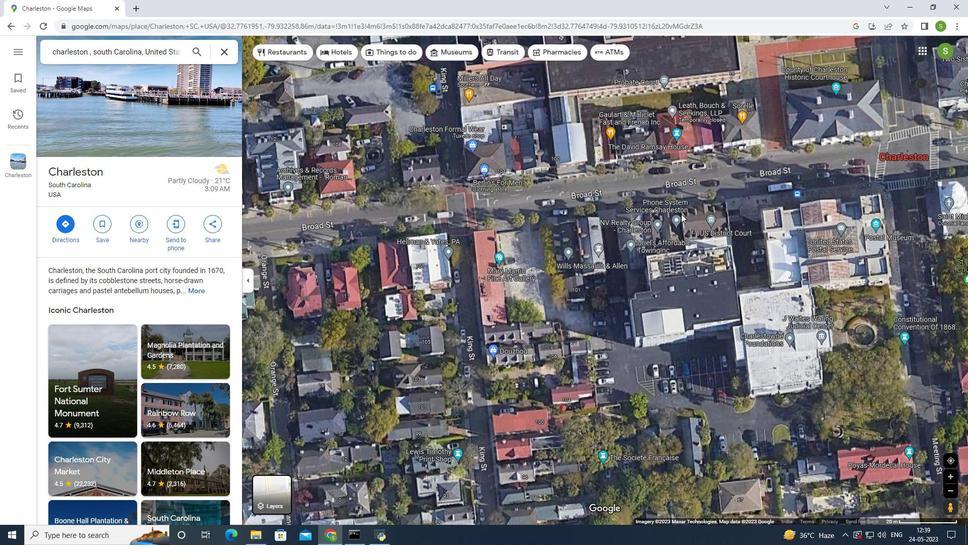 
Action: Mouse scrolled (681, 214) with delta (0, 0)
Screenshot: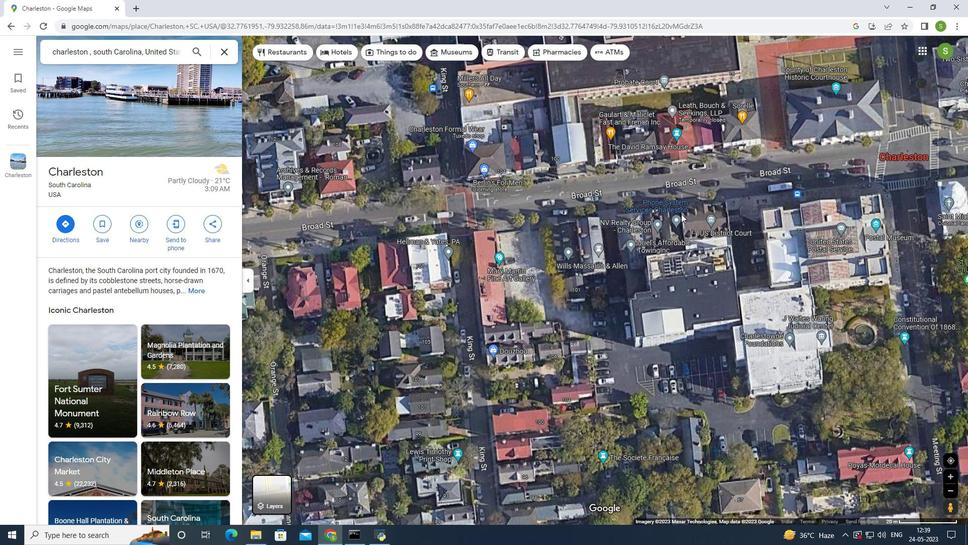 
Action: Mouse moved to (891, 338)
Screenshot: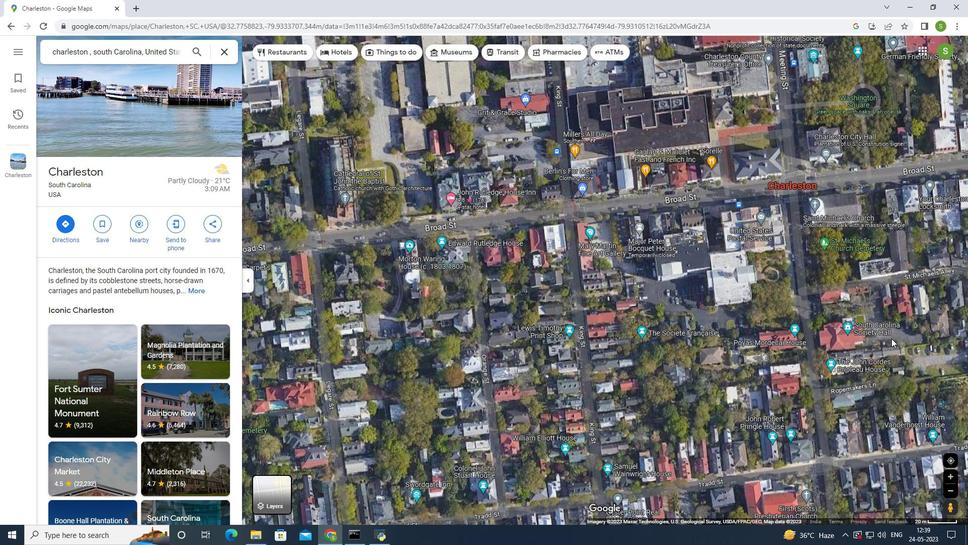 
Action: Mouse scrolled (892, 339) with delta (0, 0)
Screenshot: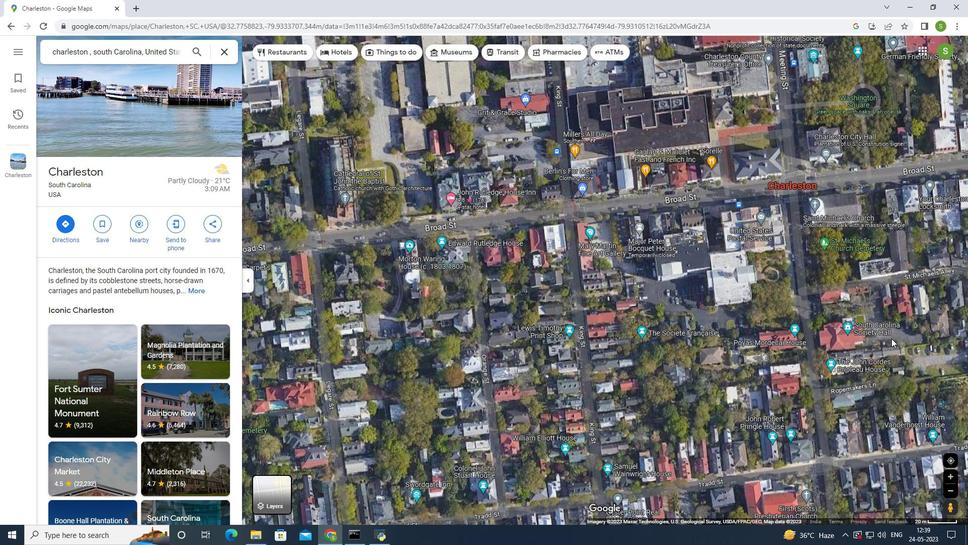 
Action: Mouse moved to (891, 338)
